 Task: In the Page almanac.pptxinsert a slide 'blank'insert the text box with the name 'Lawyer'insert the picture  Lawyer.png make the text  'bold'make the text  underlineand add the animation lines
Action: Mouse moved to (35, 100)
Screenshot: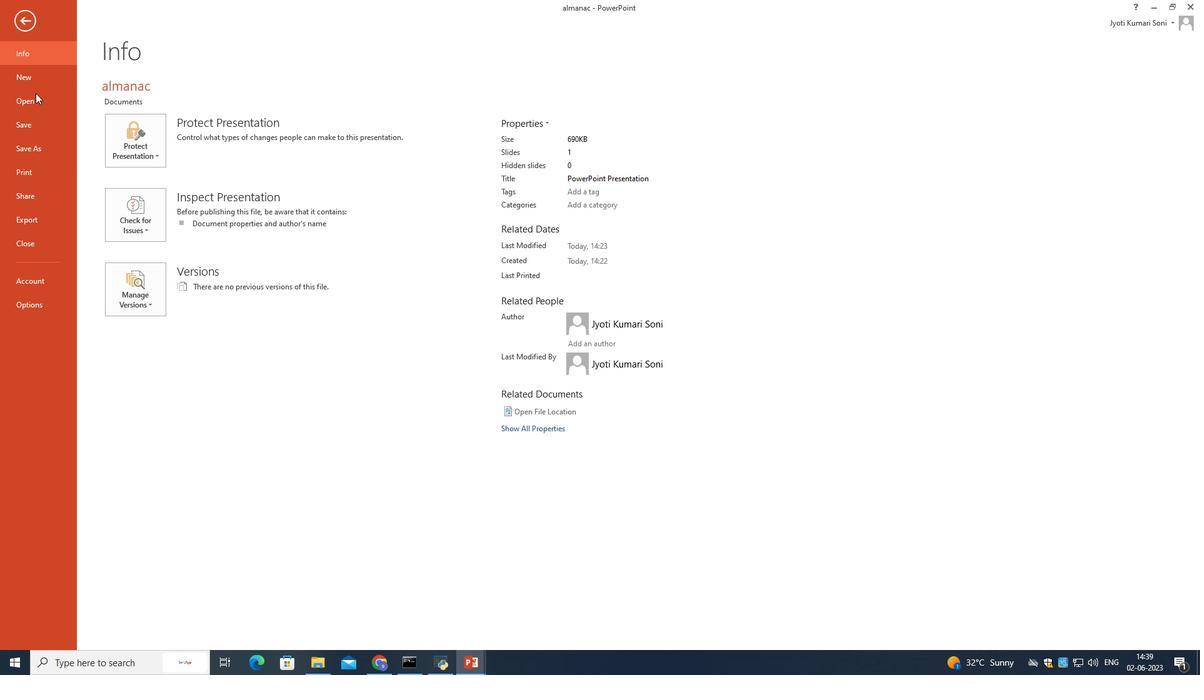 
Action: Mouse pressed left at (35, 100)
Screenshot: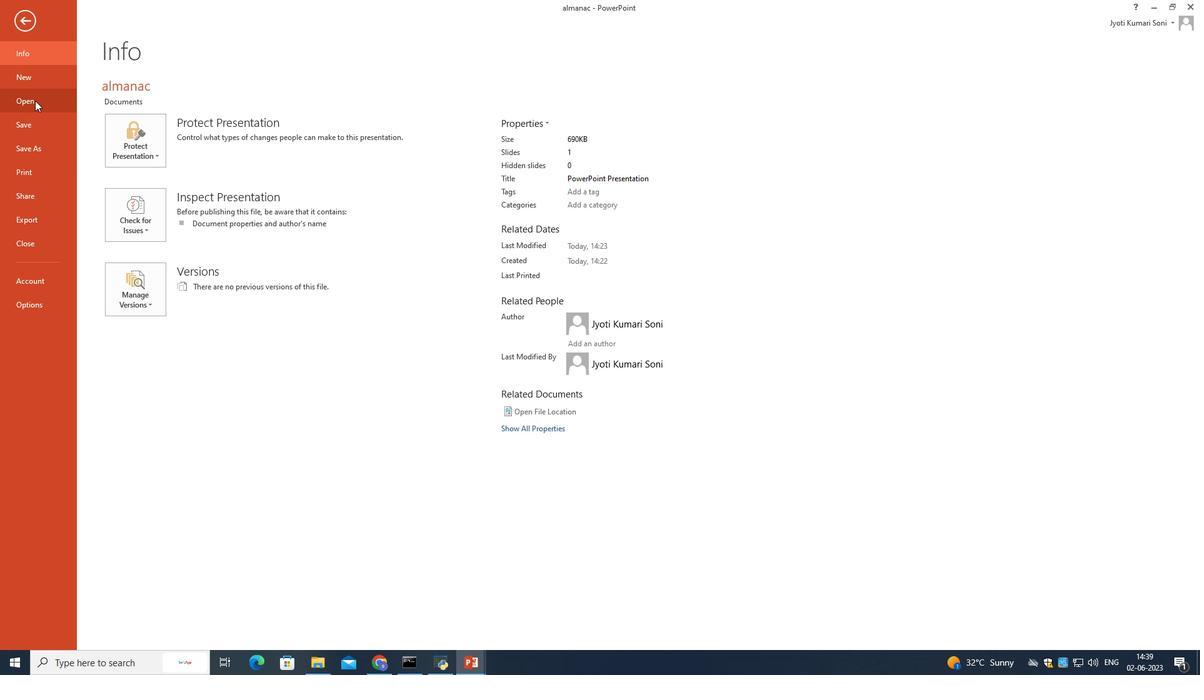 
Action: Mouse moved to (351, 118)
Screenshot: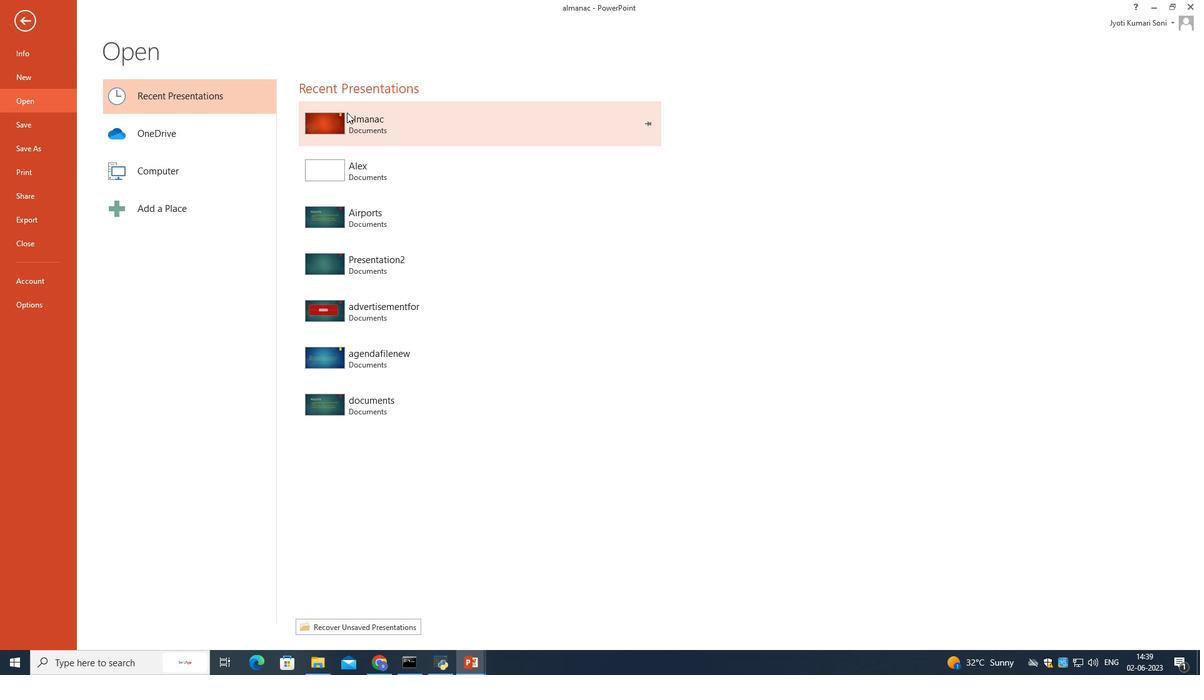 
Action: Mouse pressed left at (351, 118)
Screenshot: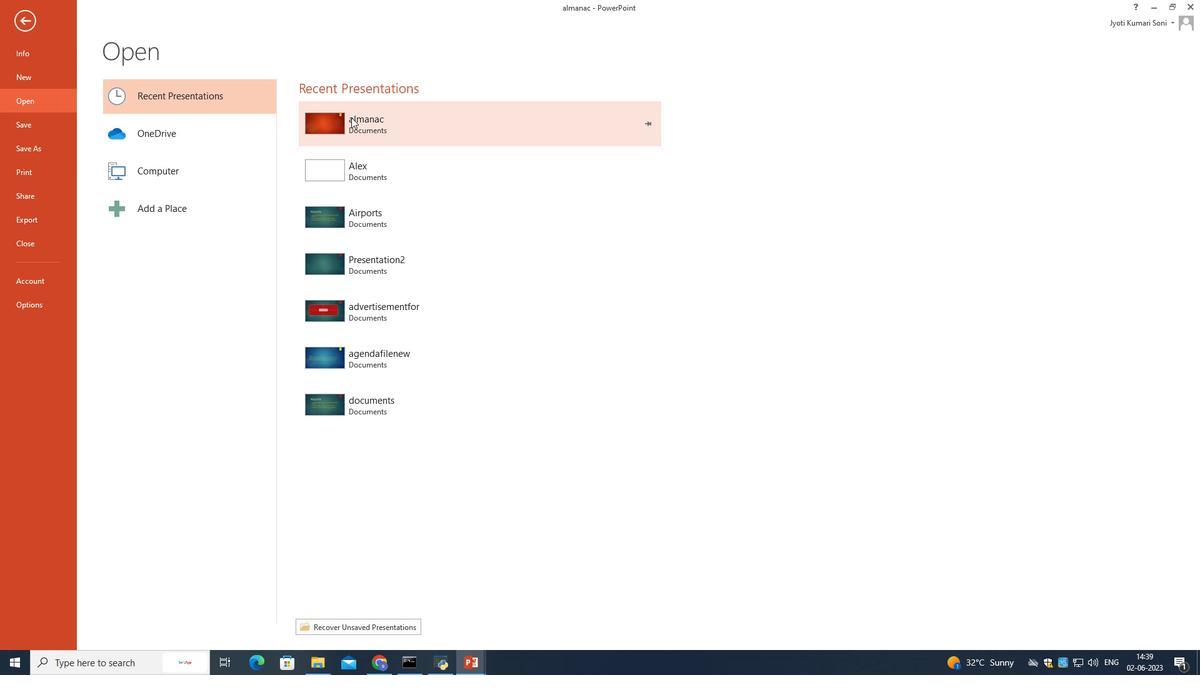 
Action: Mouse moved to (7, 66)
Screenshot: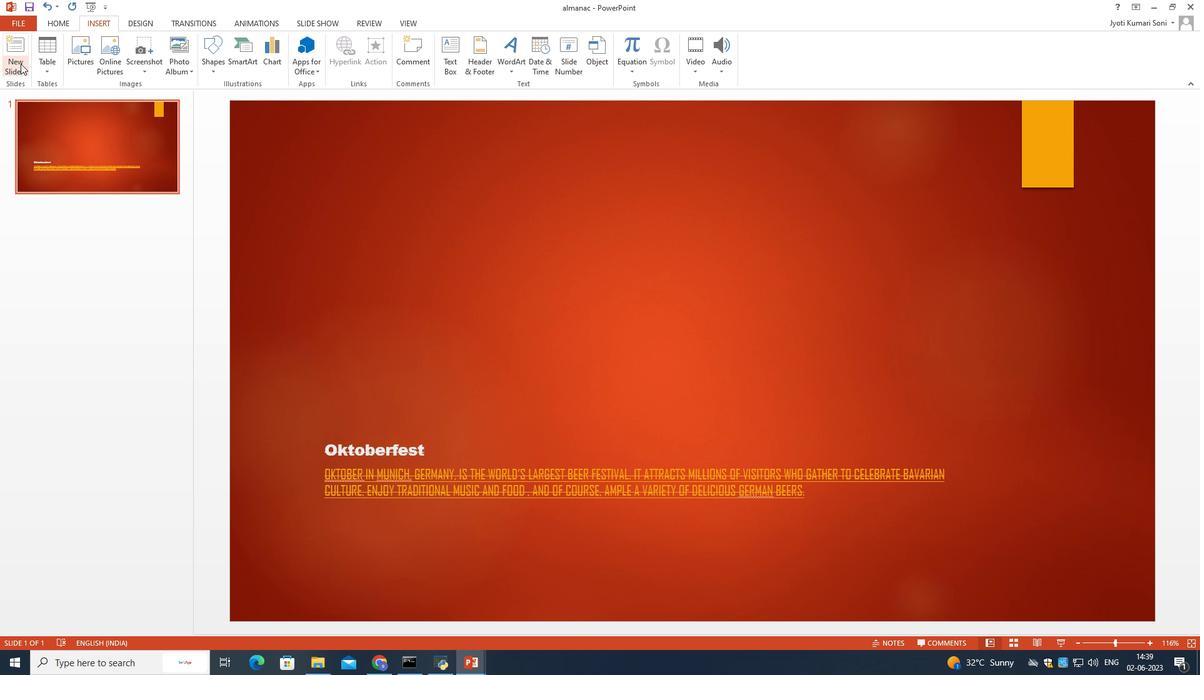 
Action: Mouse pressed left at (7, 66)
Screenshot: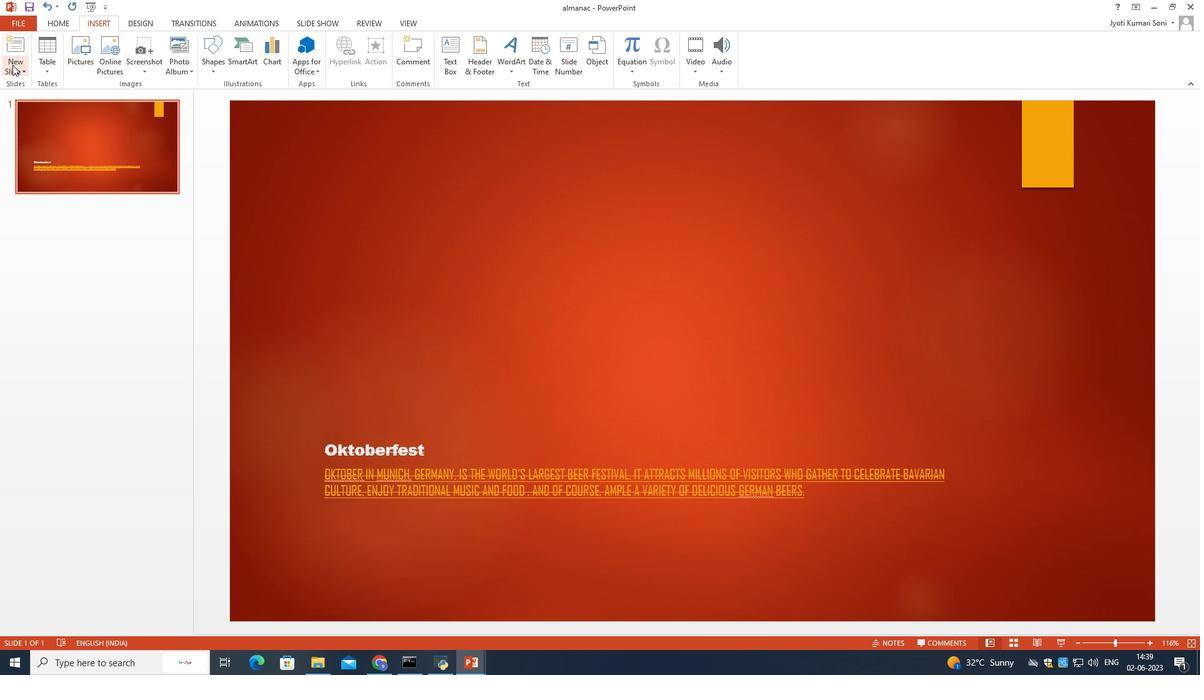 
Action: Mouse moved to (35, 220)
Screenshot: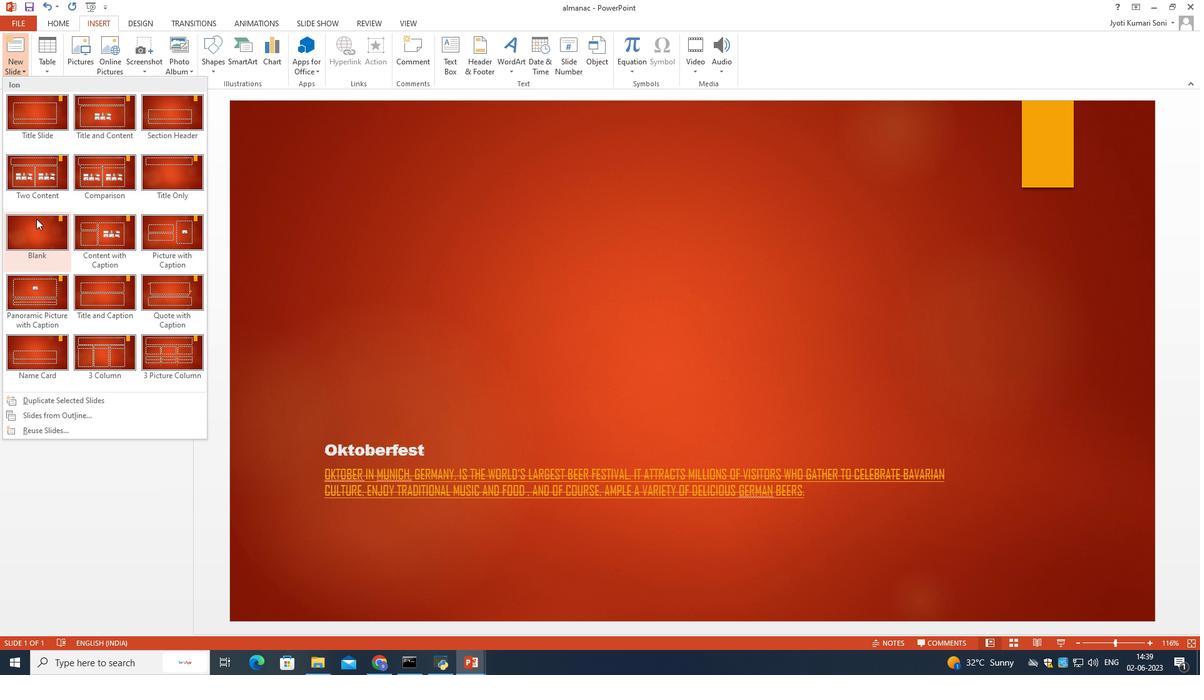 
Action: Mouse pressed left at (35, 220)
Screenshot: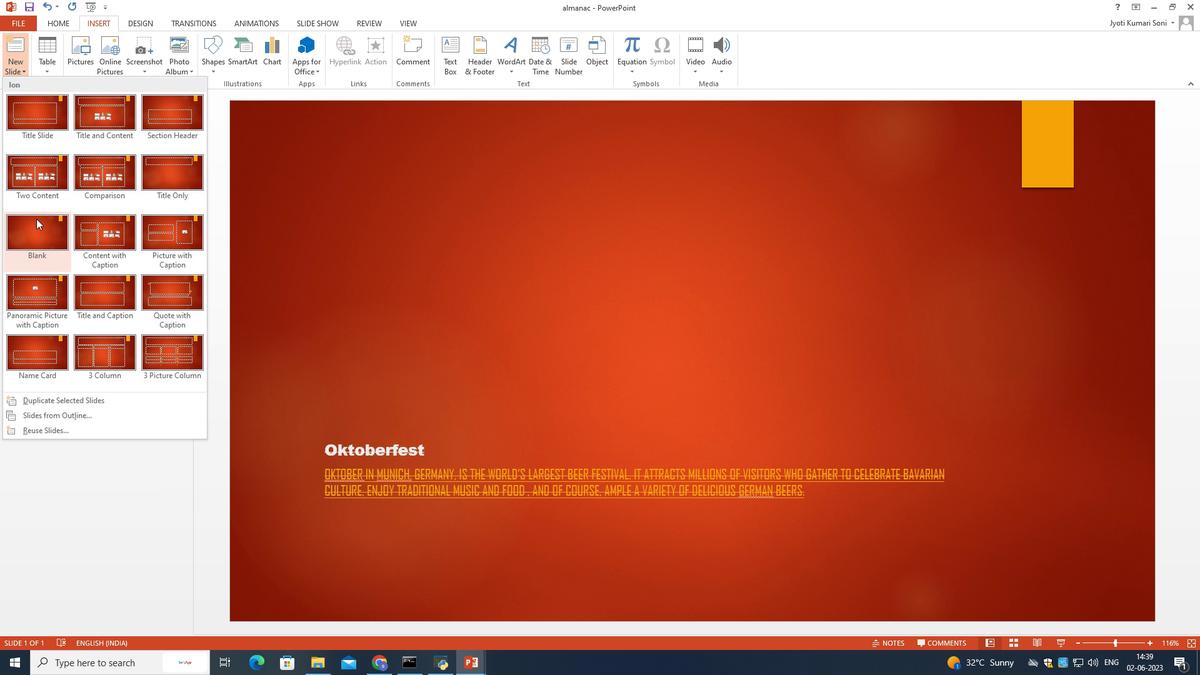 
Action: Mouse moved to (218, 61)
Screenshot: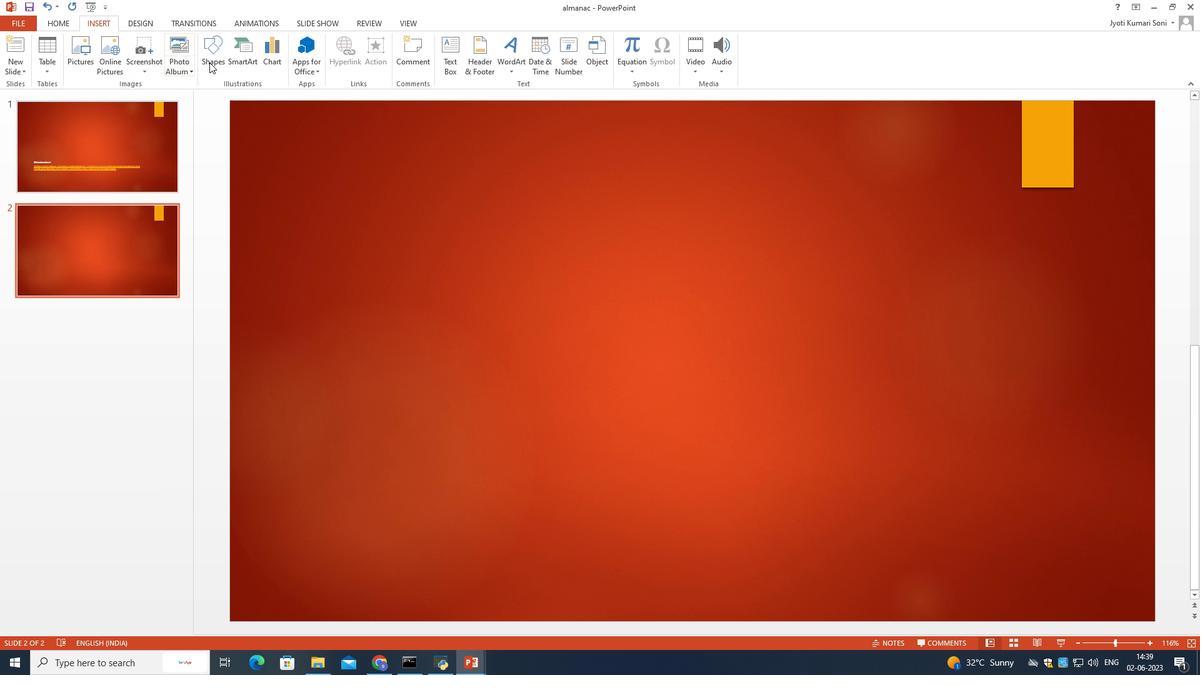 
Action: Mouse pressed left at (218, 61)
Screenshot: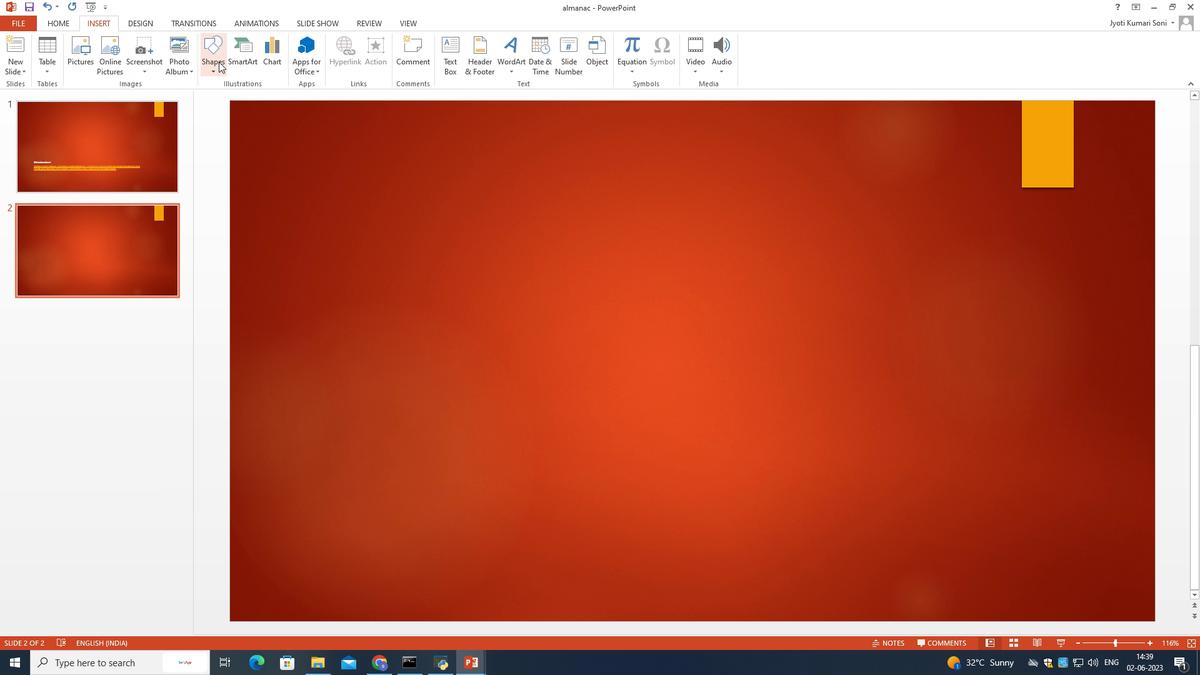 
Action: Mouse moved to (293, 96)
Screenshot: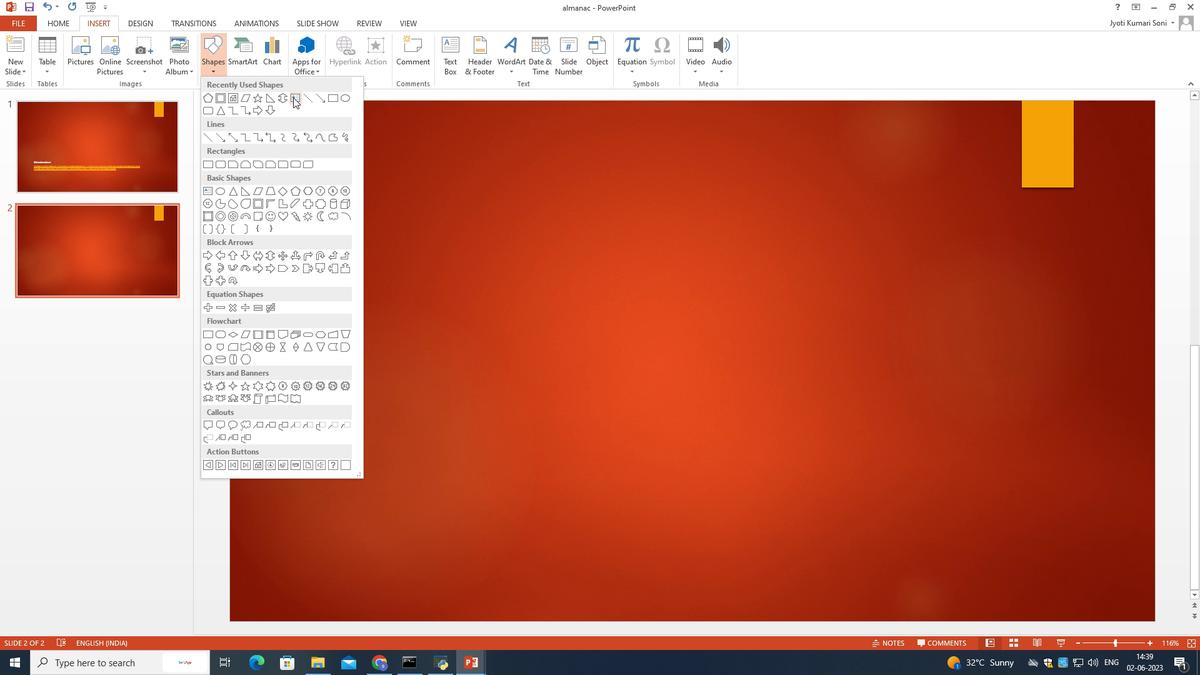 
Action: Mouse pressed left at (293, 96)
Screenshot: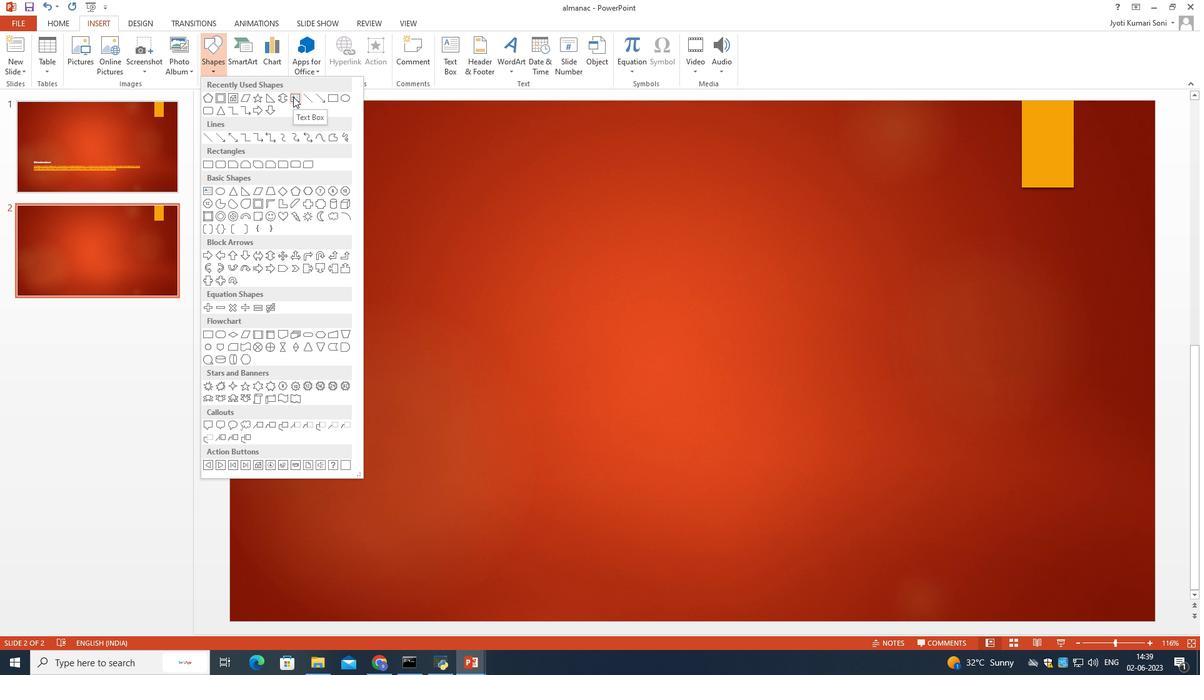 
Action: Mouse moved to (276, 145)
Screenshot: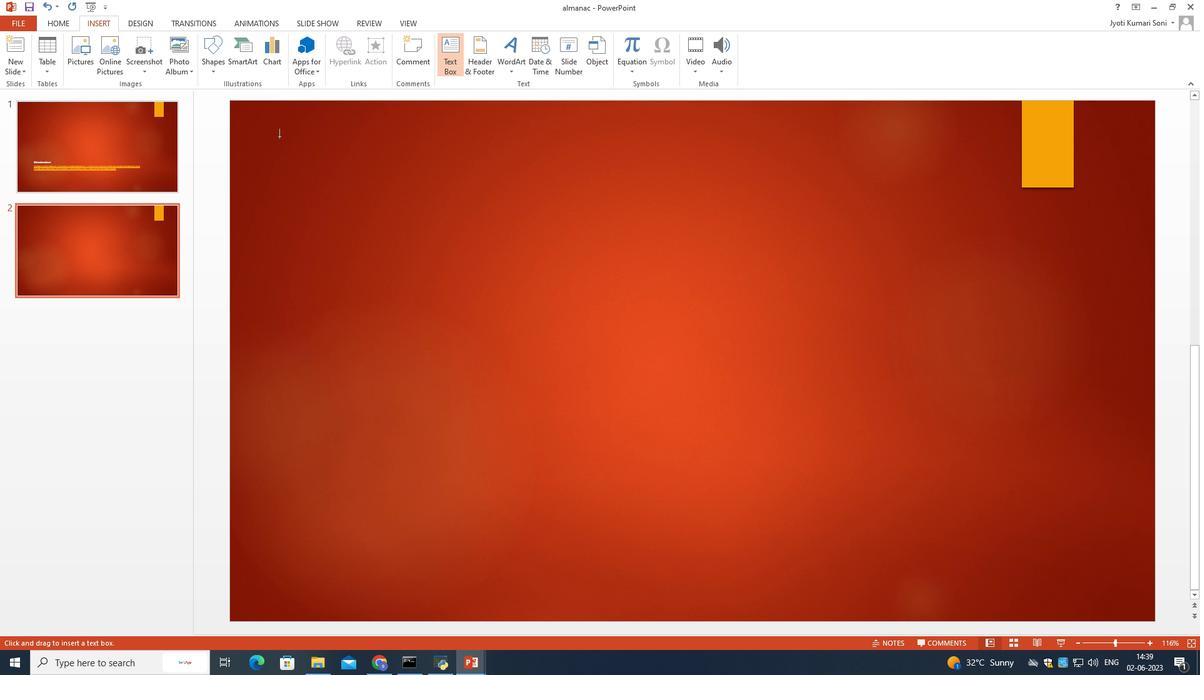 
Action: Mouse pressed left at (276, 145)
Screenshot: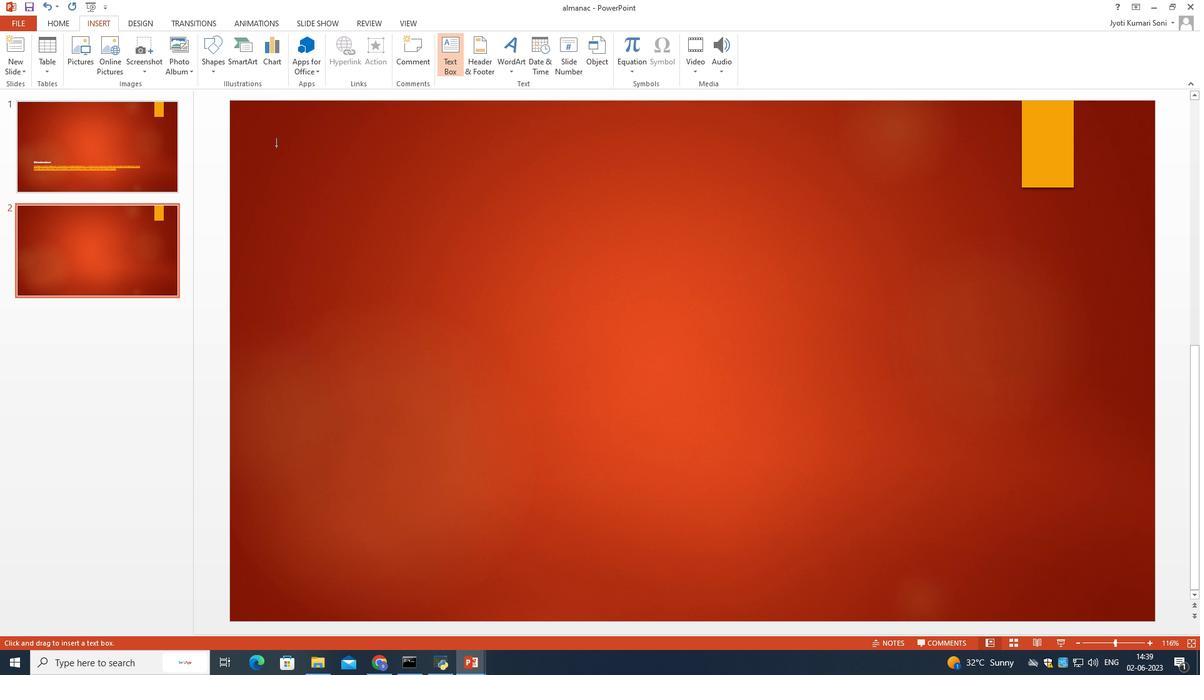 
Action: Mouse moved to (291, 143)
Screenshot: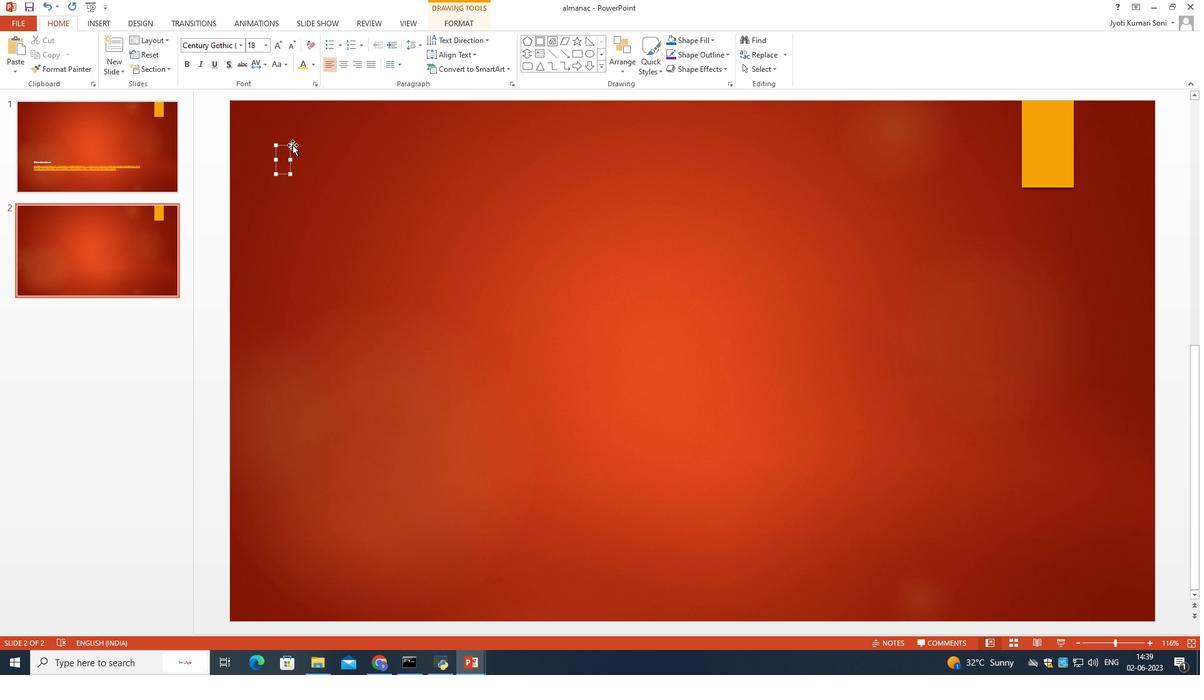 
Action: Mouse pressed left at (291, 143)
Screenshot: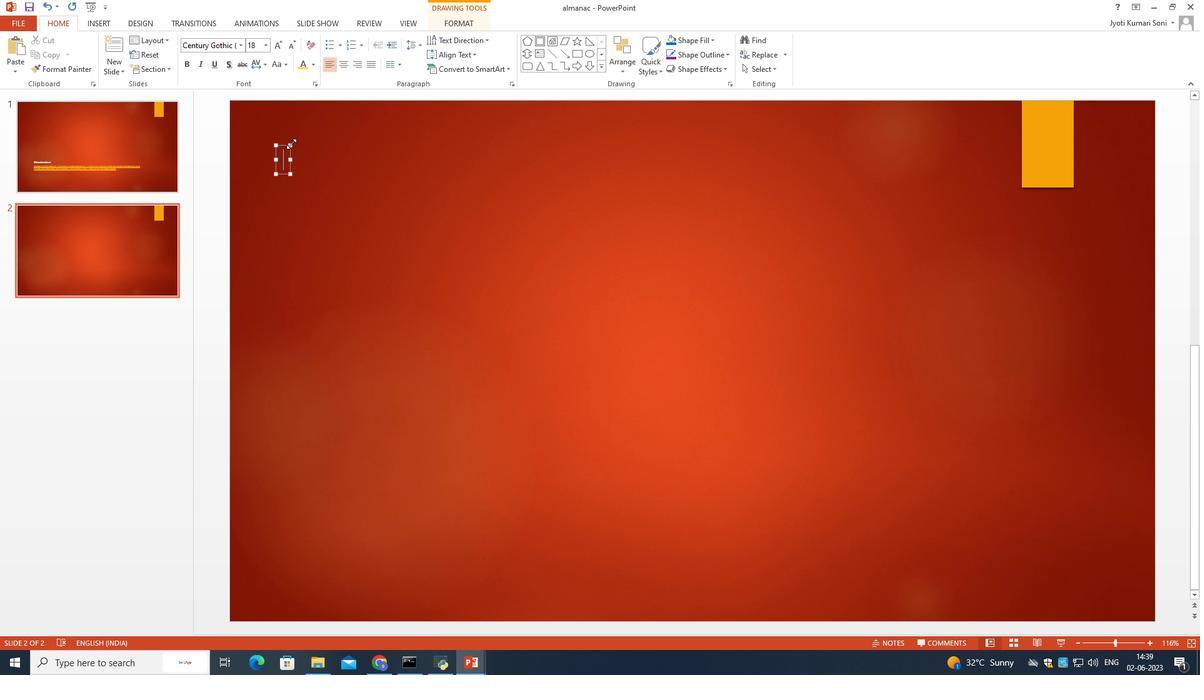 
Action: Mouse moved to (587, 136)
Screenshot: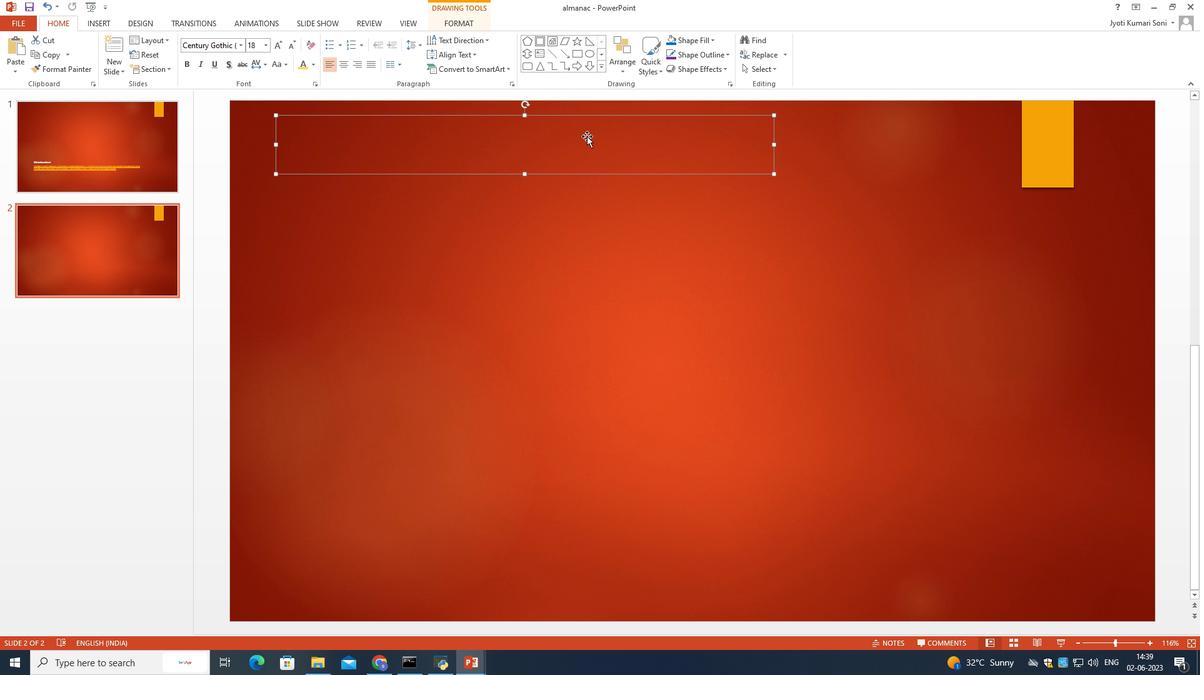 
Action: Mouse pressed left at (587, 136)
Screenshot: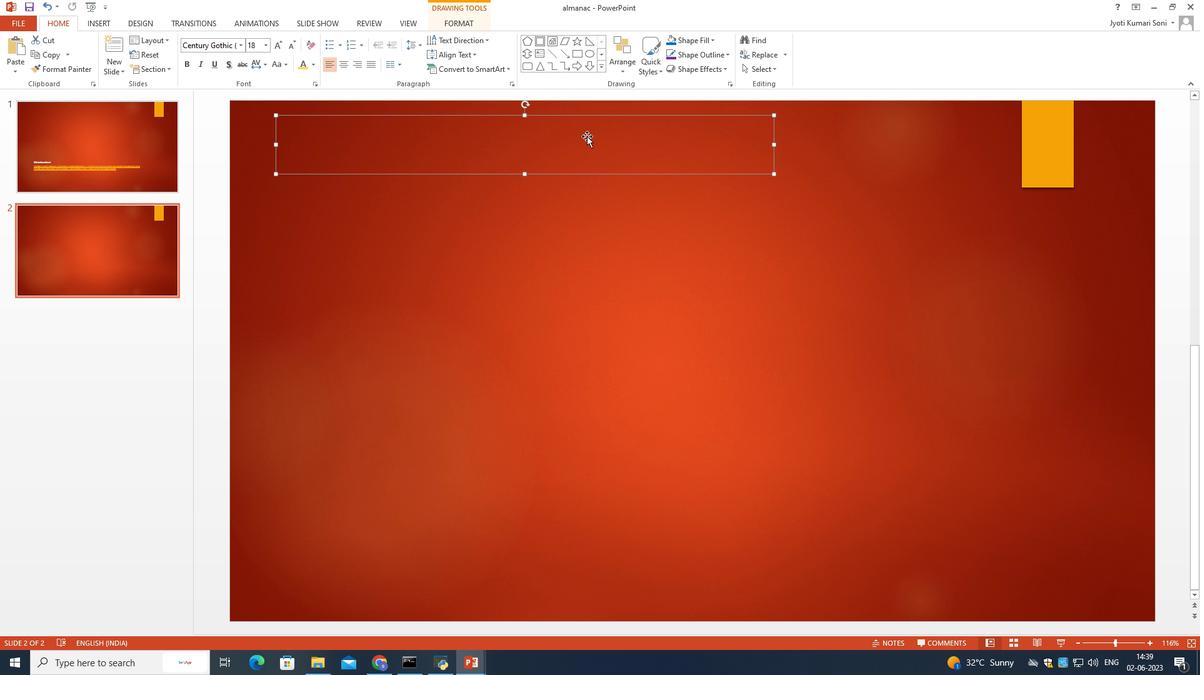 
Action: Mouse moved to (695, 138)
Screenshot: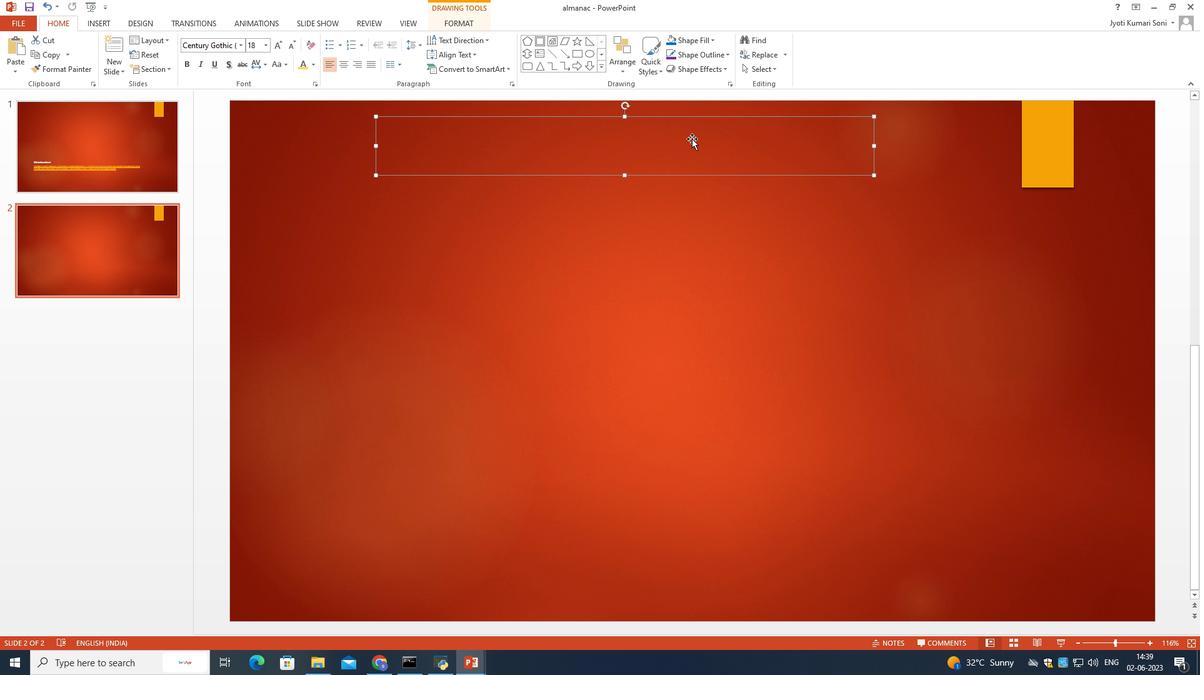 
Action: Mouse pressed left at (695, 138)
Screenshot: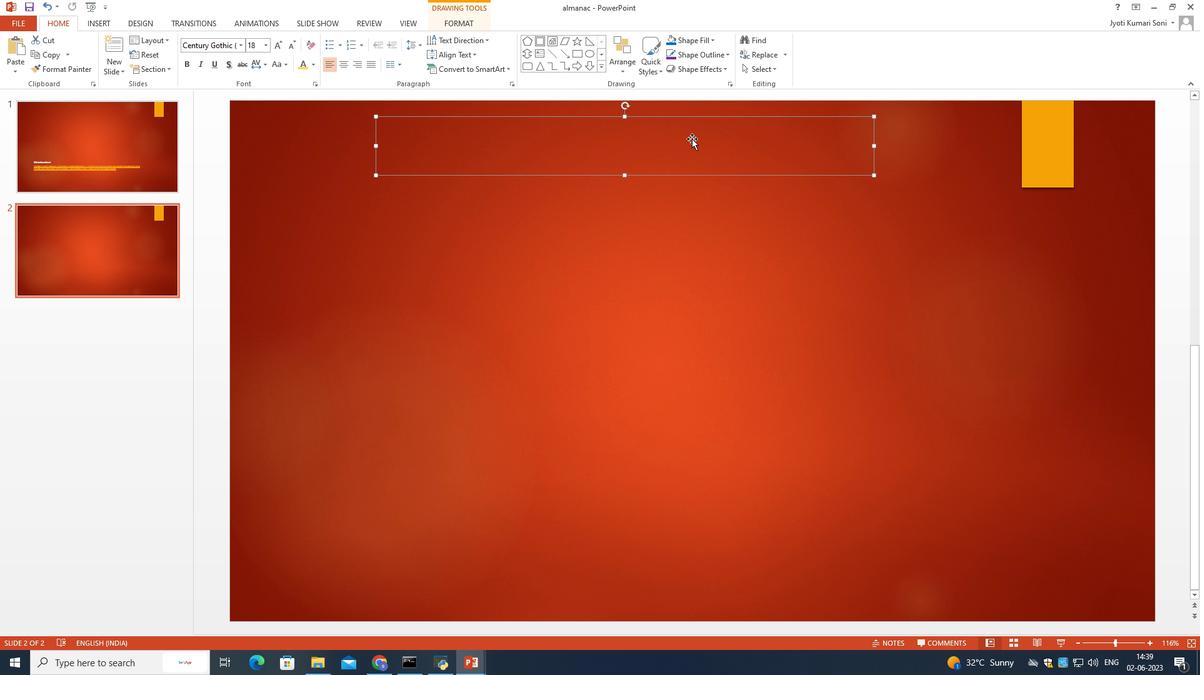 
Action: Mouse moved to (727, 137)
Screenshot: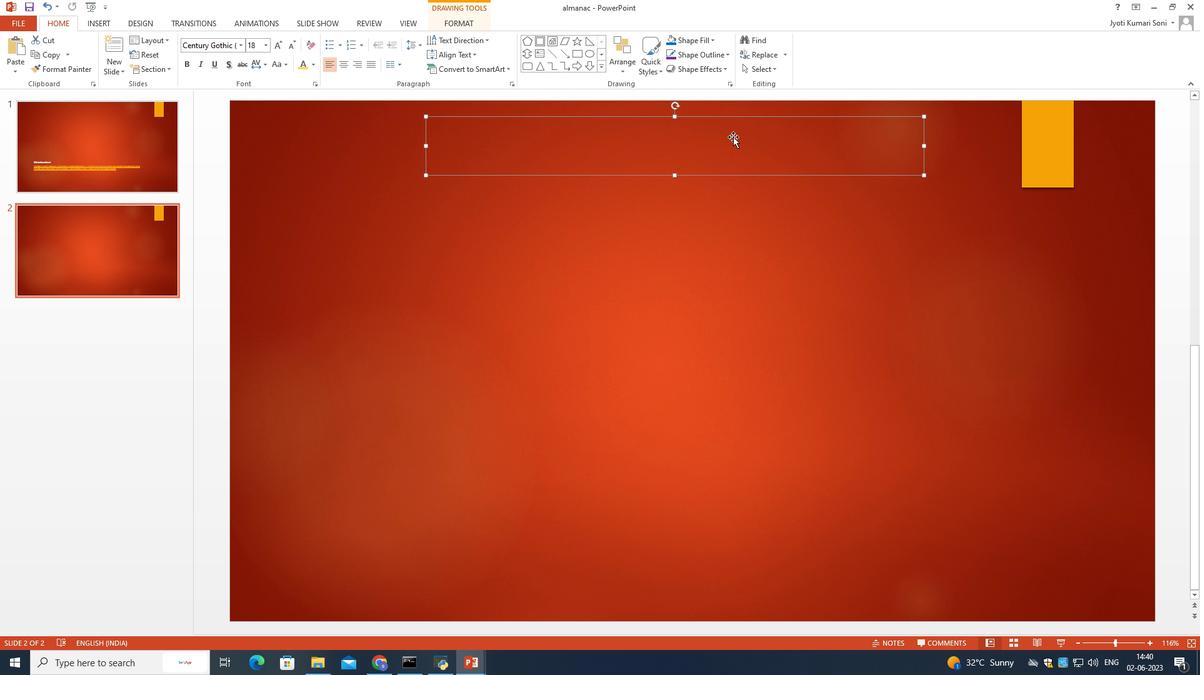 
Action: Mouse pressed right at (727, 137)
Screenshot: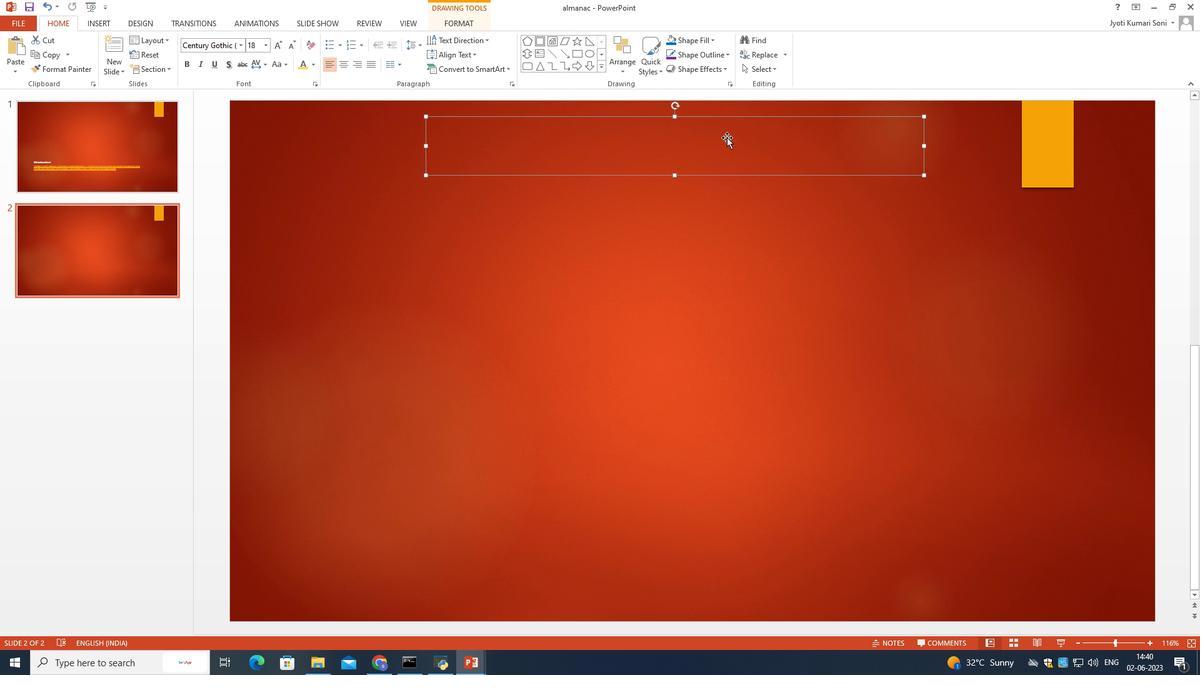 
Action: Mouse moved to (751, 208)
Screenshot: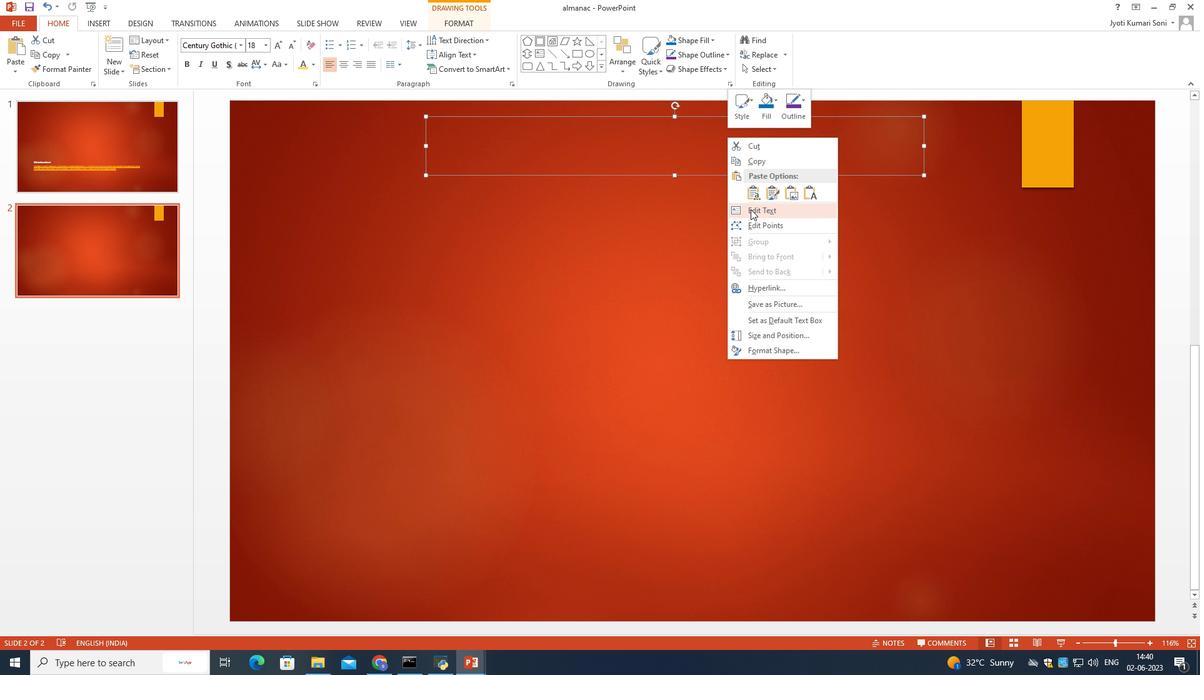 
Action: Mouse pressed left at (751, 208)
Screenshot: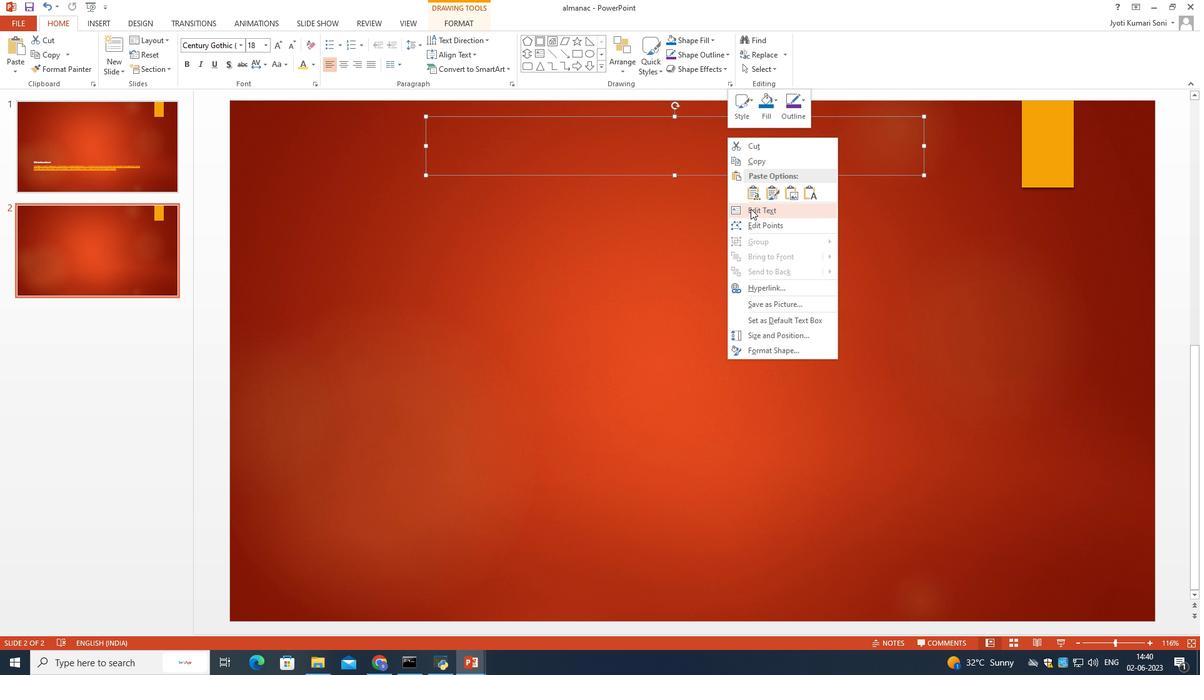
Action: Mouse moved to (748, 208)
Screenshot: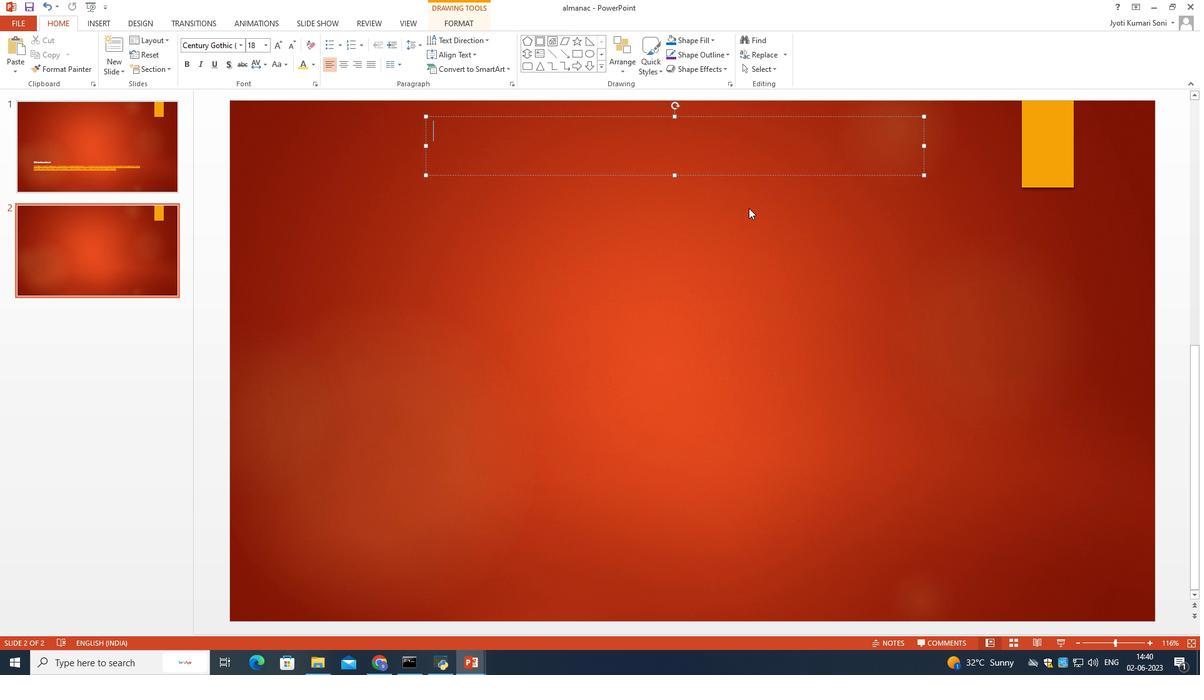 
Action: Key pressed <Key.shift>Lawyer
Screenshot: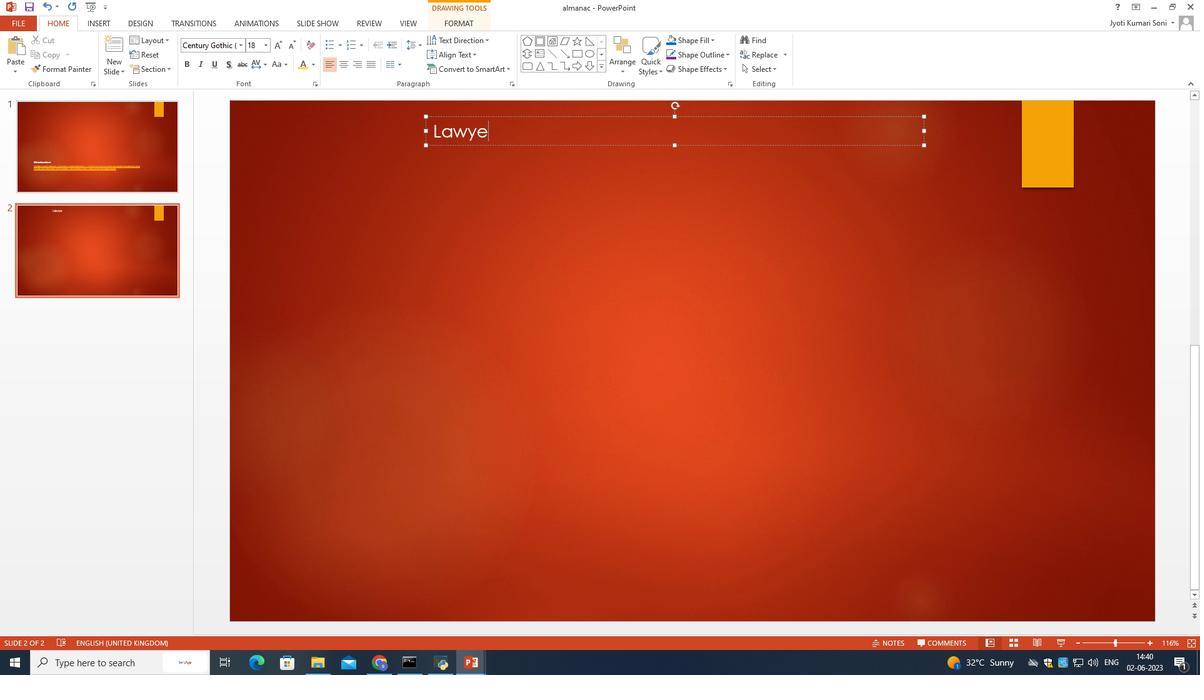 
Action: Mouse moved to (547, 173)
Screenshot: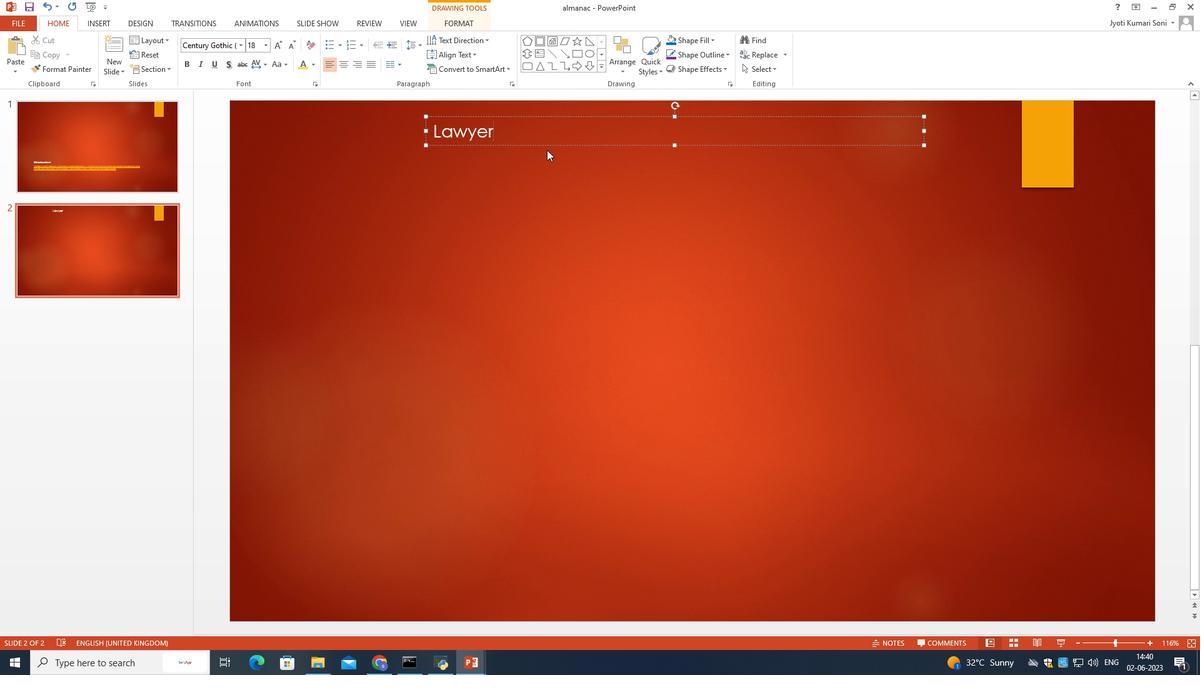 
Action: Mouse pressed left at (547, 173)
Screenshot: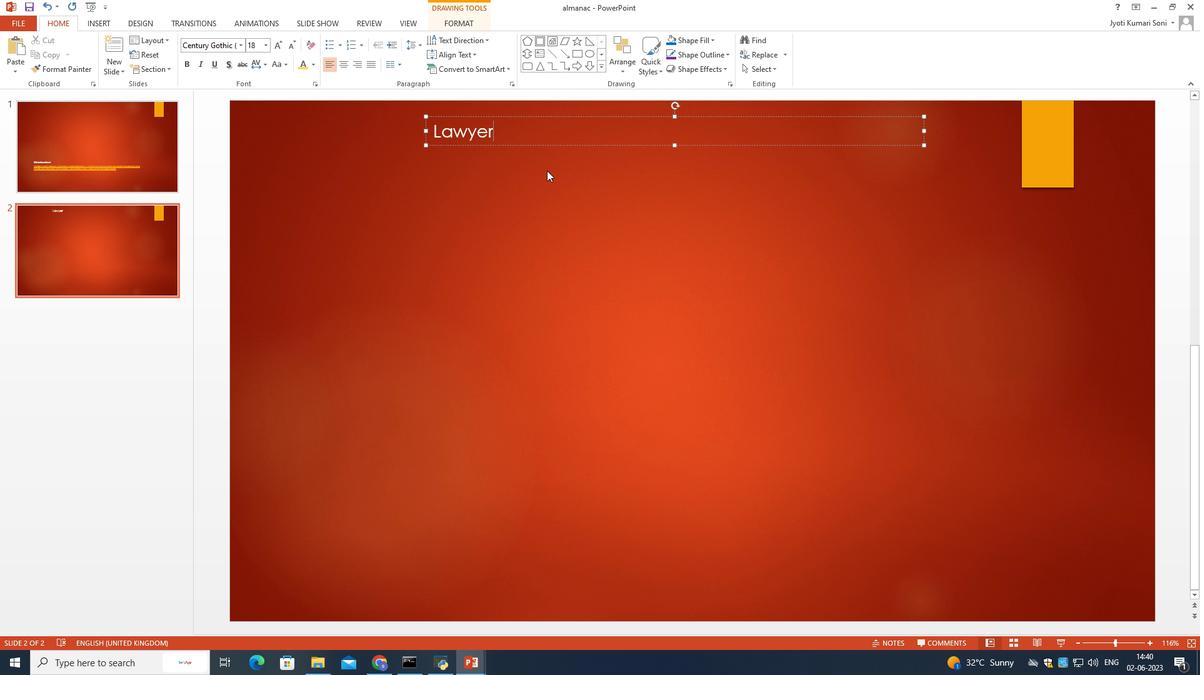 
Action: Mouse moved to (103, 14)
Screenshot: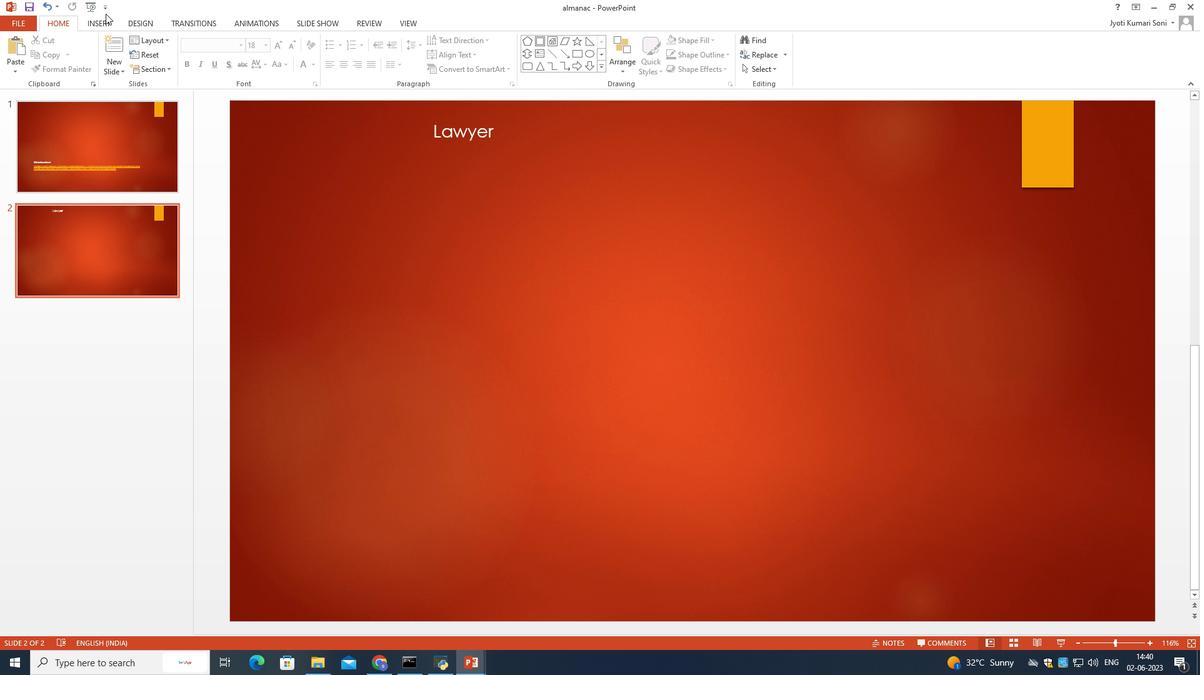
Action: Mouse pressed left at (103, 14)
Screenshot: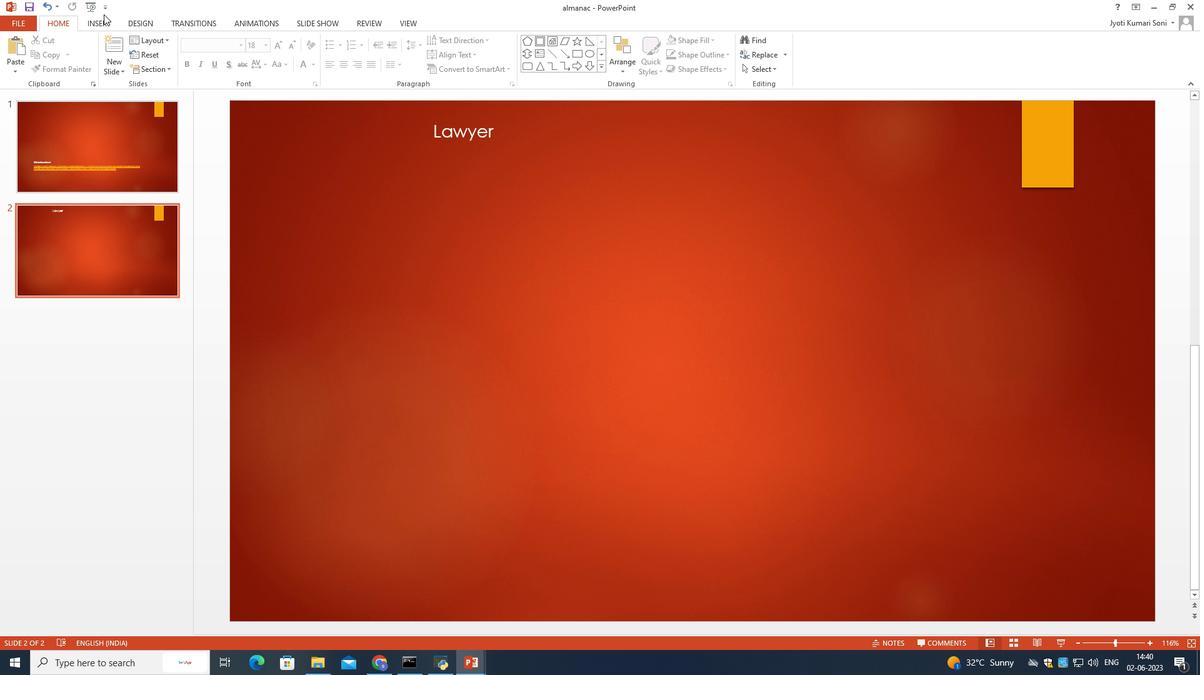 
Action: Mouse moved to (100, 22)
Screenshot: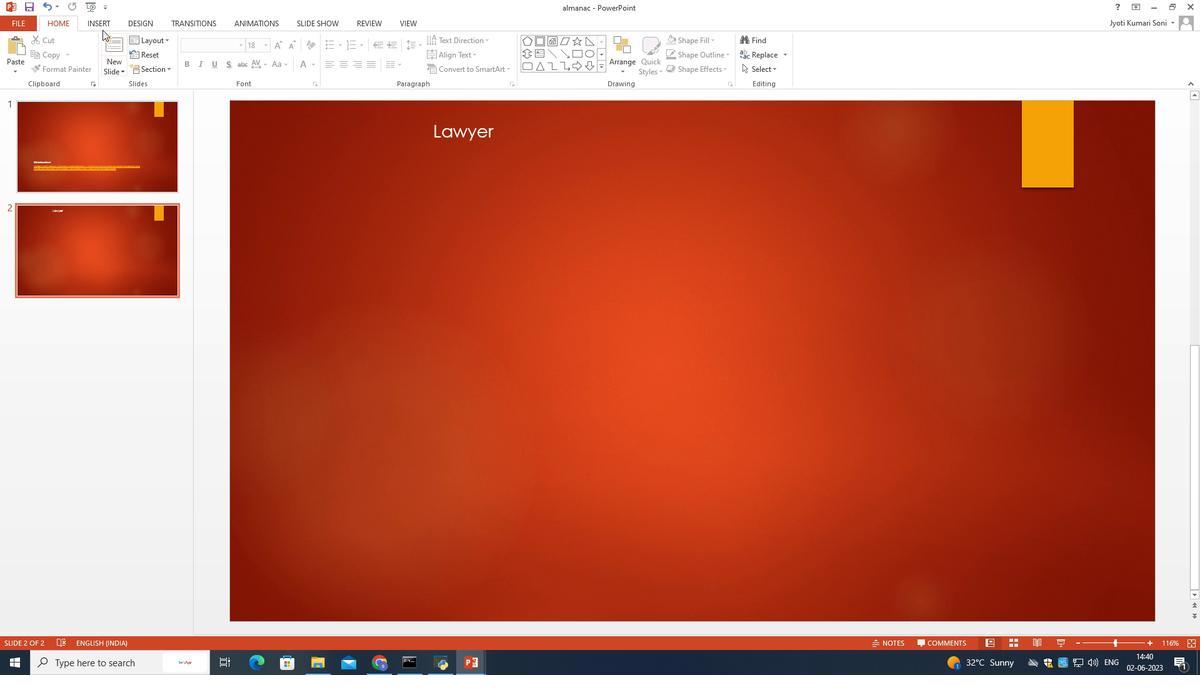 
Action: Mouse pressed left at (100, 22)
Screenshot: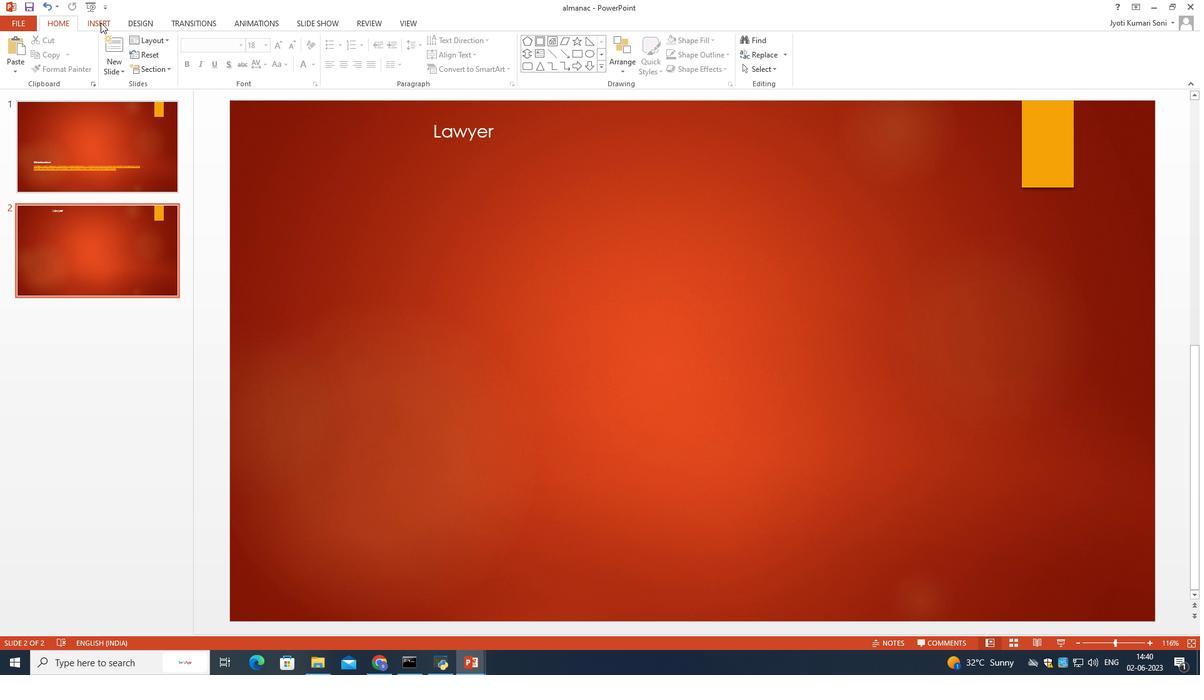 
Action: Mouse moved to (80, 49)
Screenshot: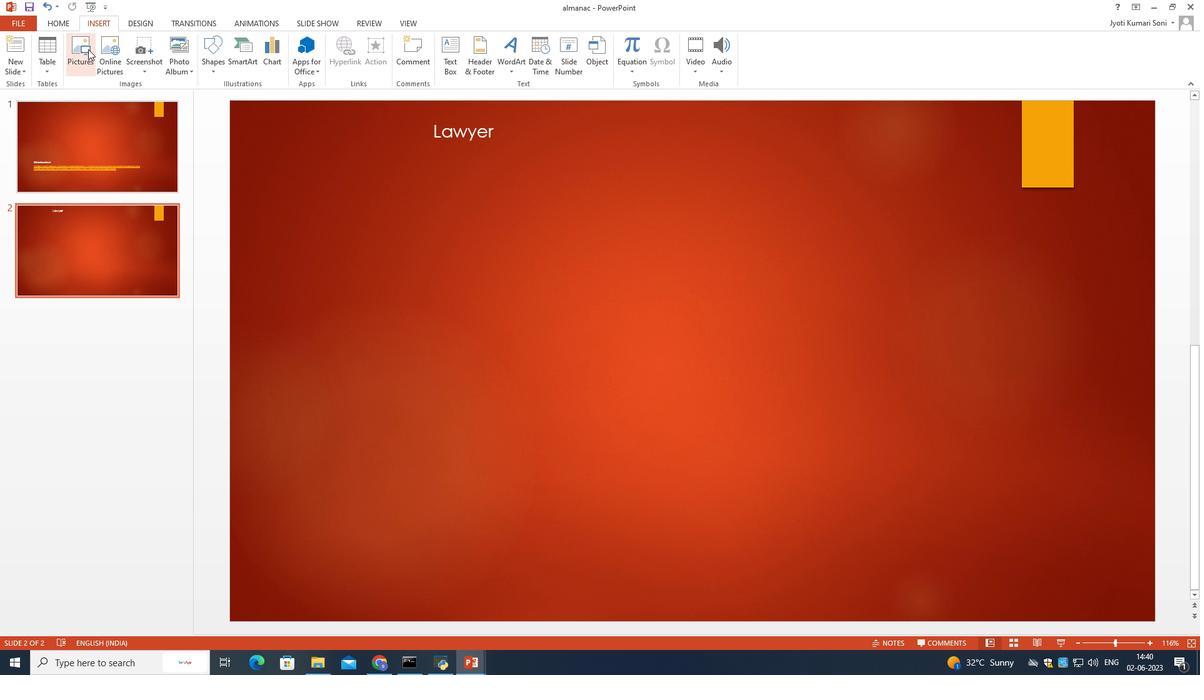 
Action: Mouse pressed left at (80, 49)
Screenshot: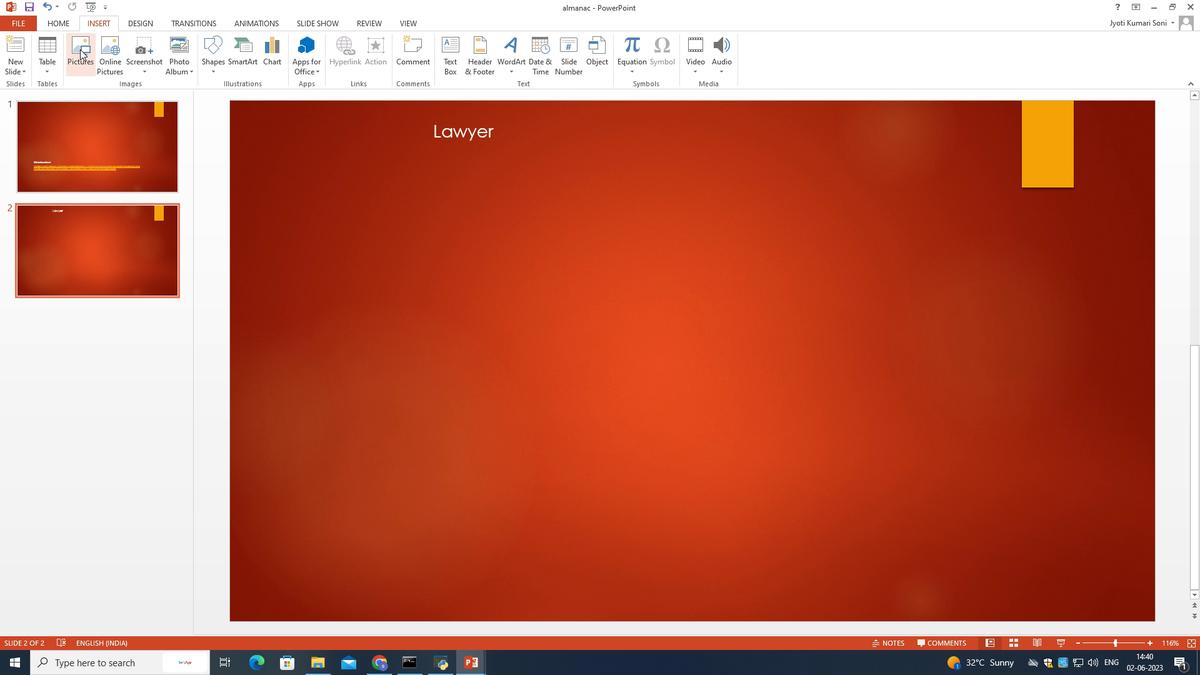 
Action: Mouse moved to (148, 103)
Screenshot: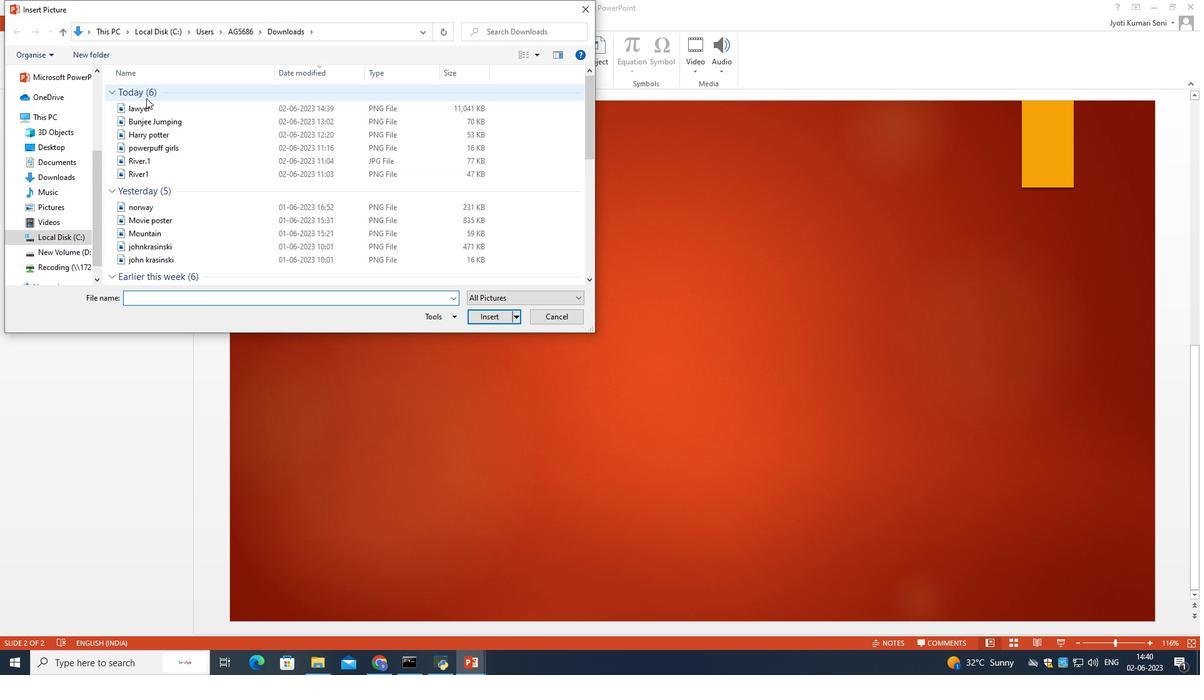 
Action: Mouse pressed left at (148, 103)
Screenshot: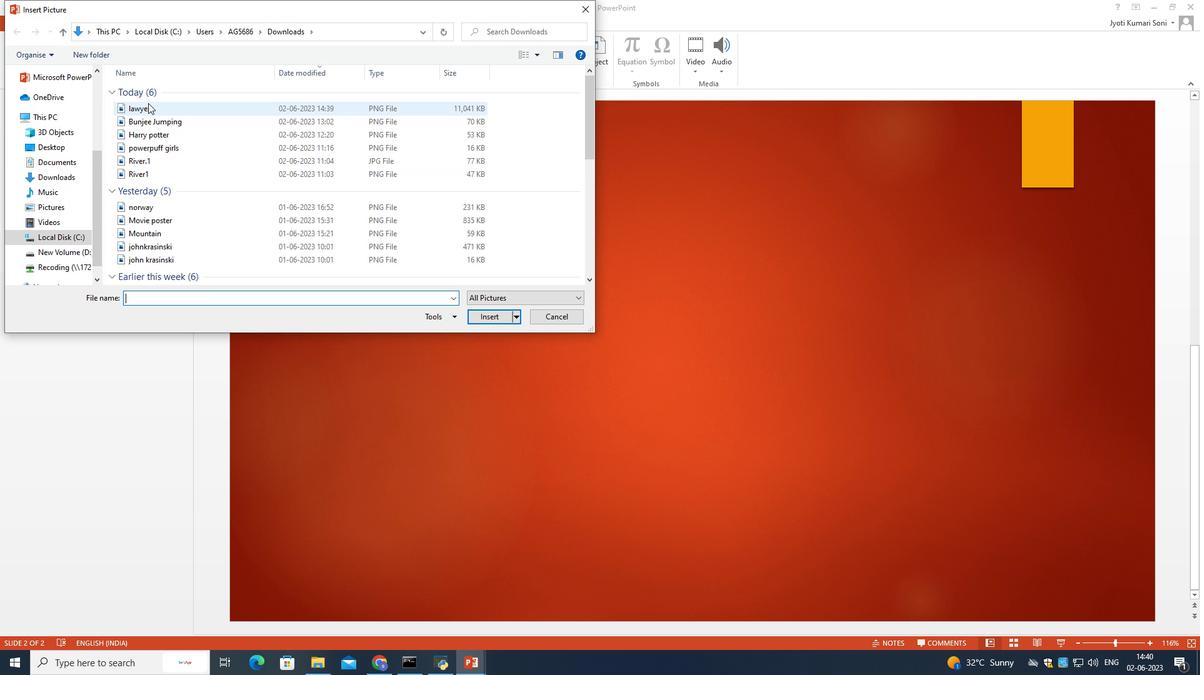 
Action: Mouse moved to (489, 314)
Screenshot: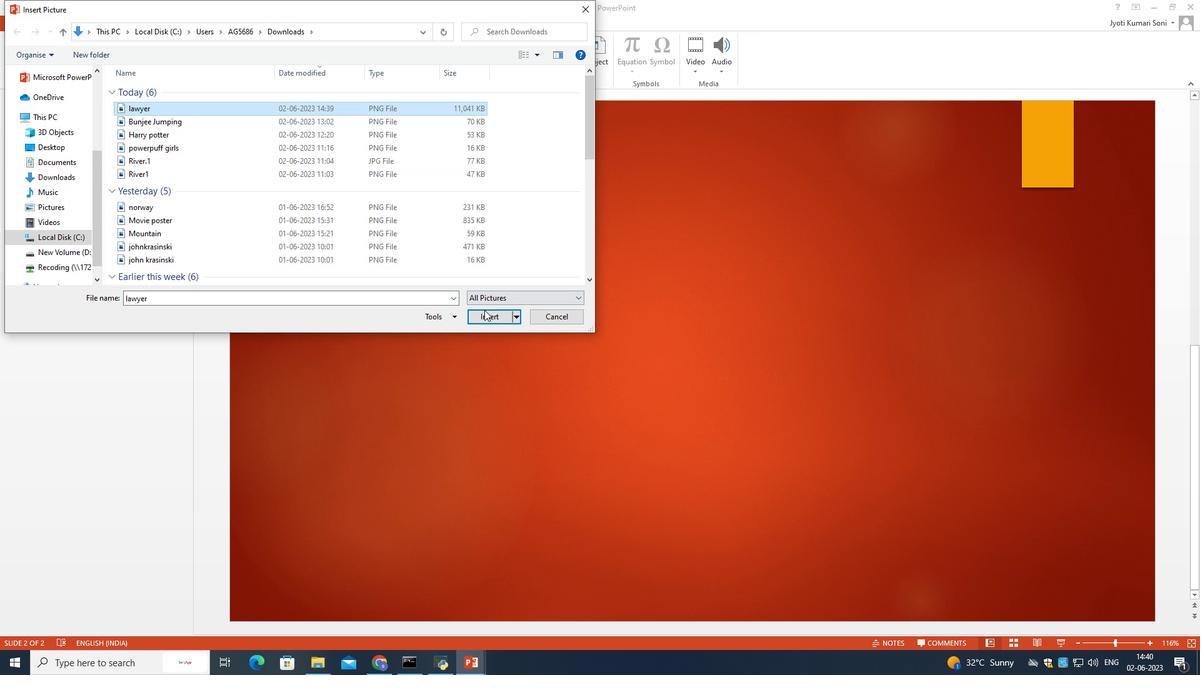 
Action: Mouse pressed left at (489, 314)
Screenshot: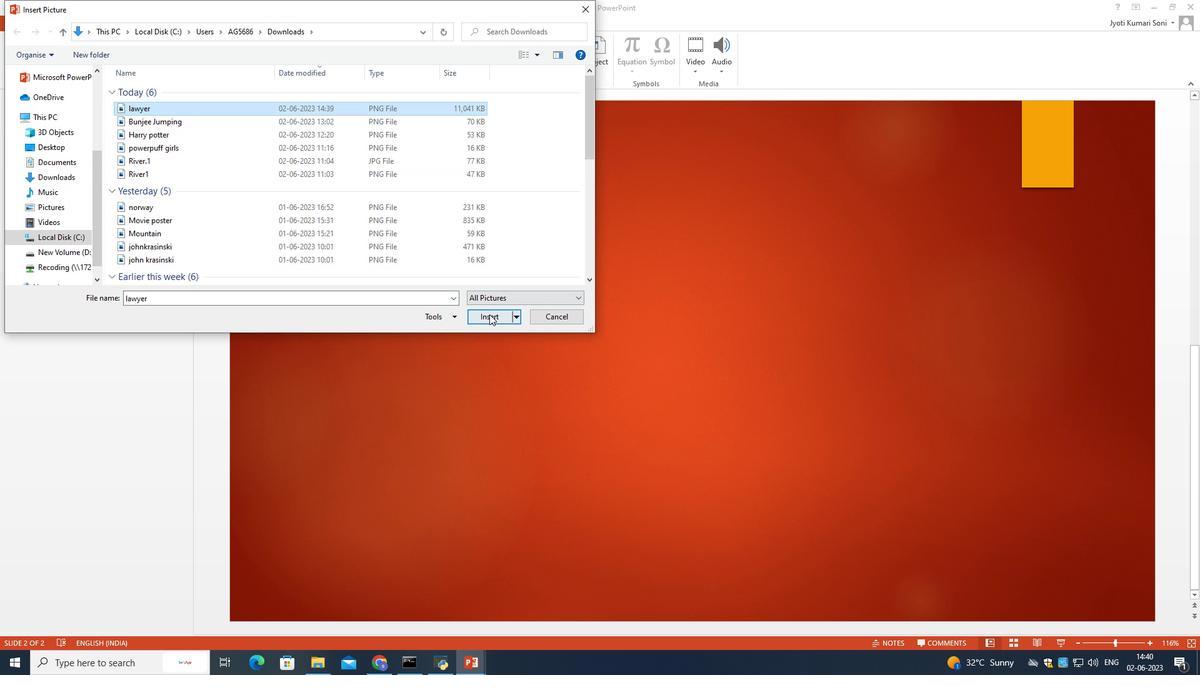 
Action: Mouse moved to (475, 288)
Screenshot: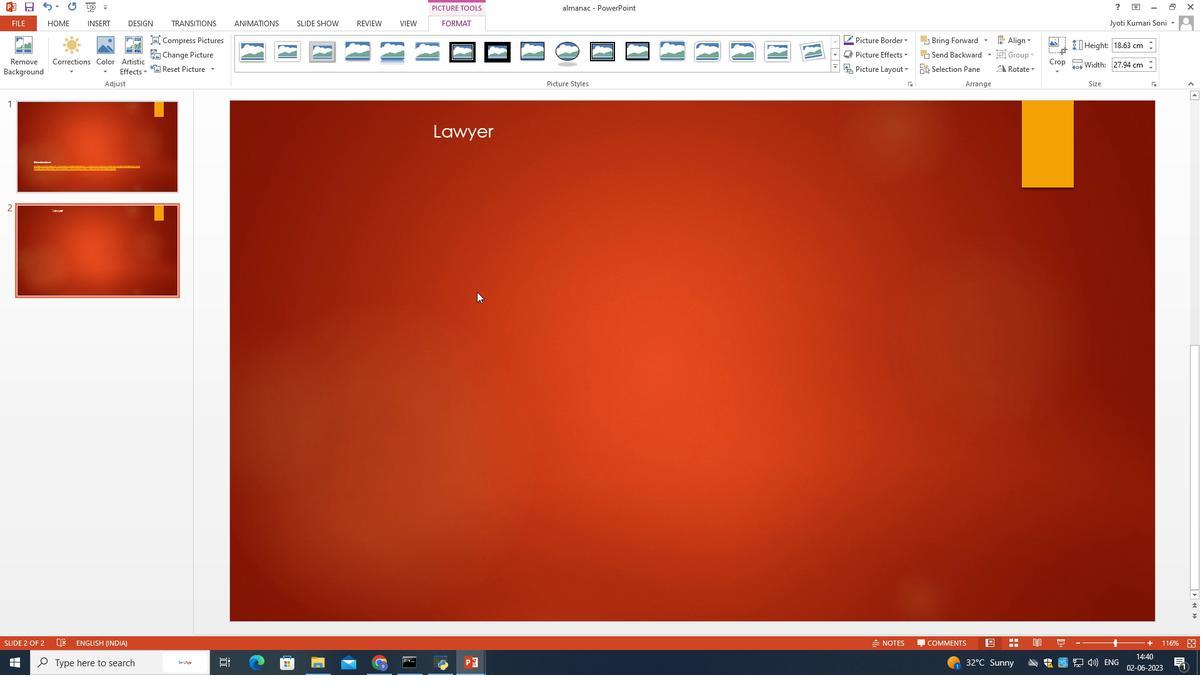 
Action: Mouse pressed left at (475, 288)
Screenshot: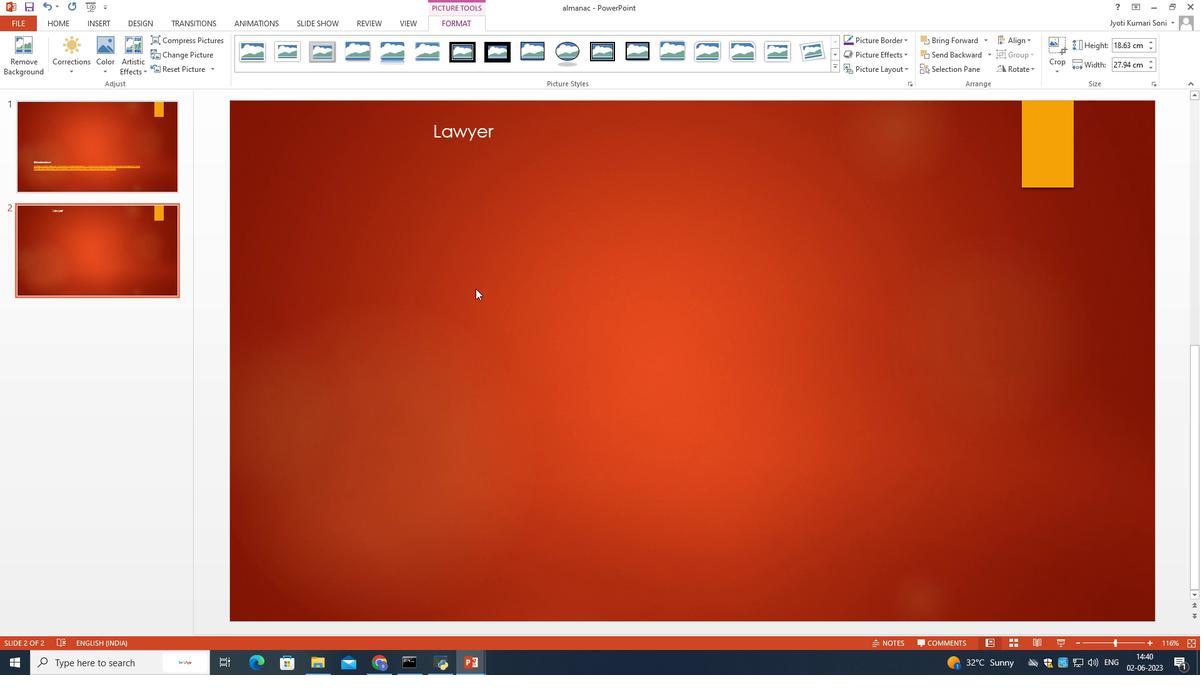 
Action: Mouse moved to (489, 285)
Screenshot: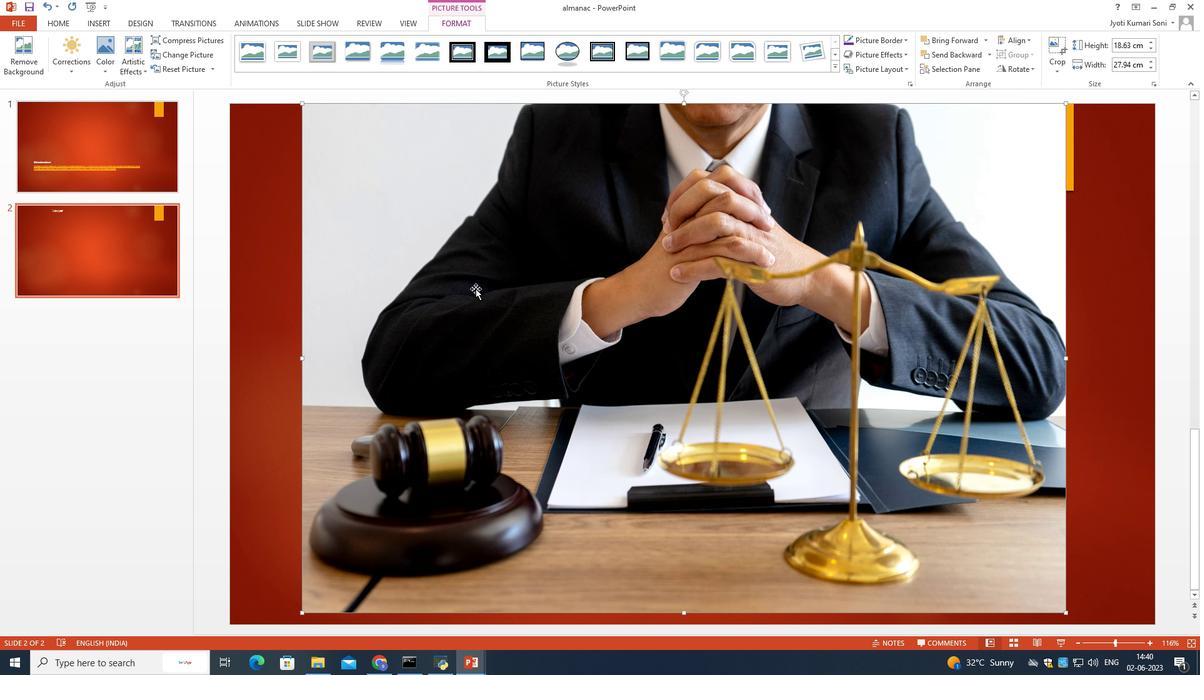 
Action: Mouse pressed left at (489, 285)
Screenshot: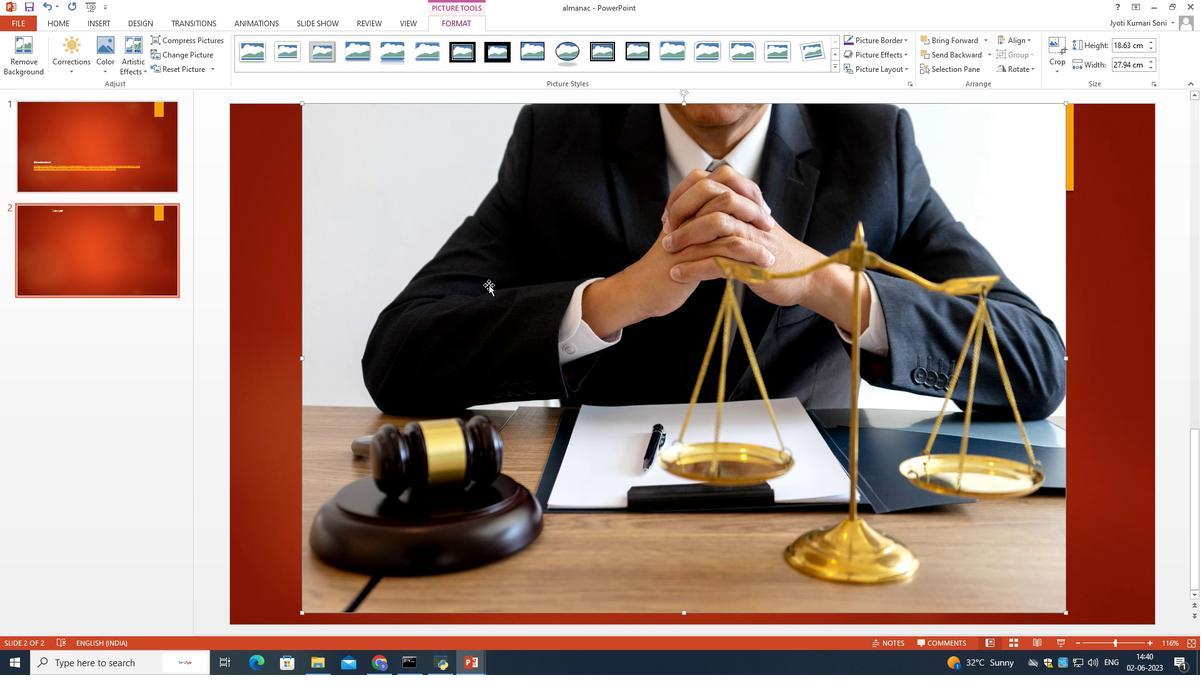 
Action: Mouse moved to (303, 103)
Screenshot: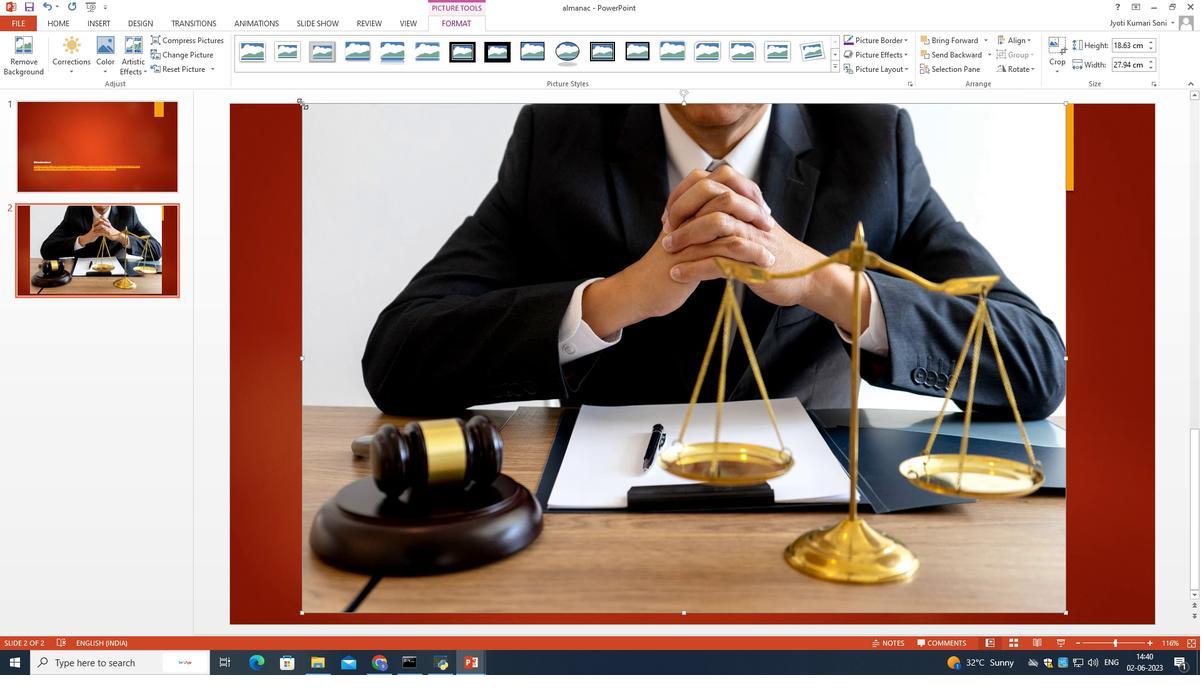 
Action: Mouse pressed left at (303, 103)
Screenshot: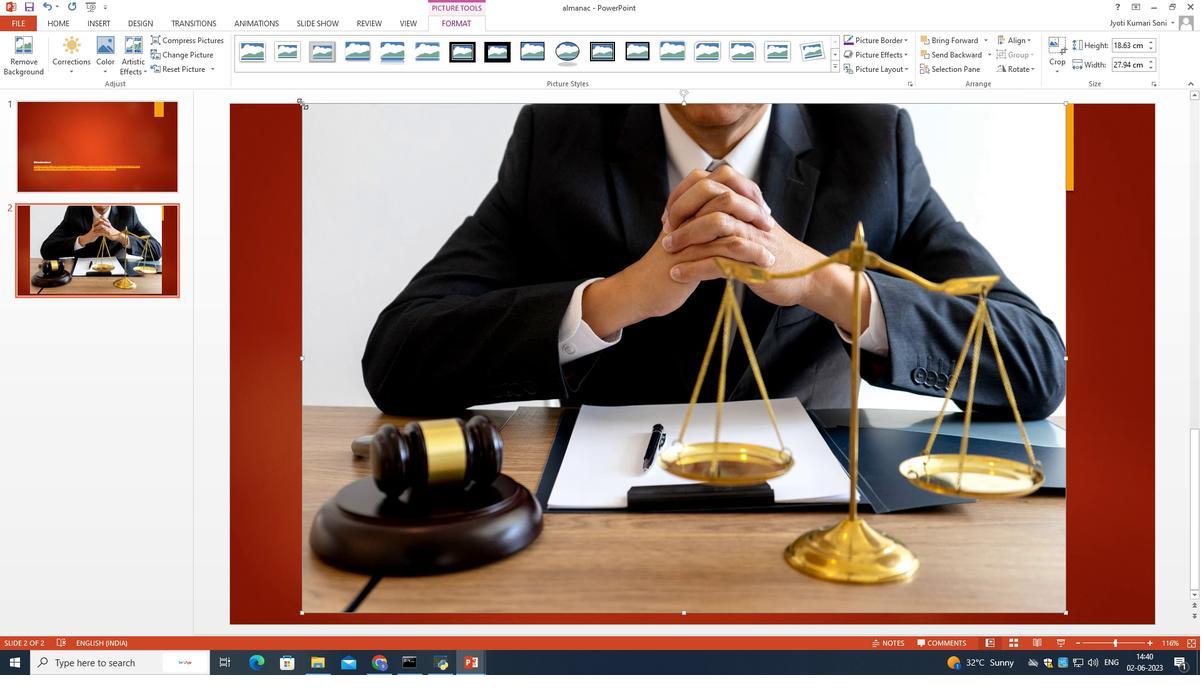 
Action: Mouse moved to (650, 315)
Screenshot: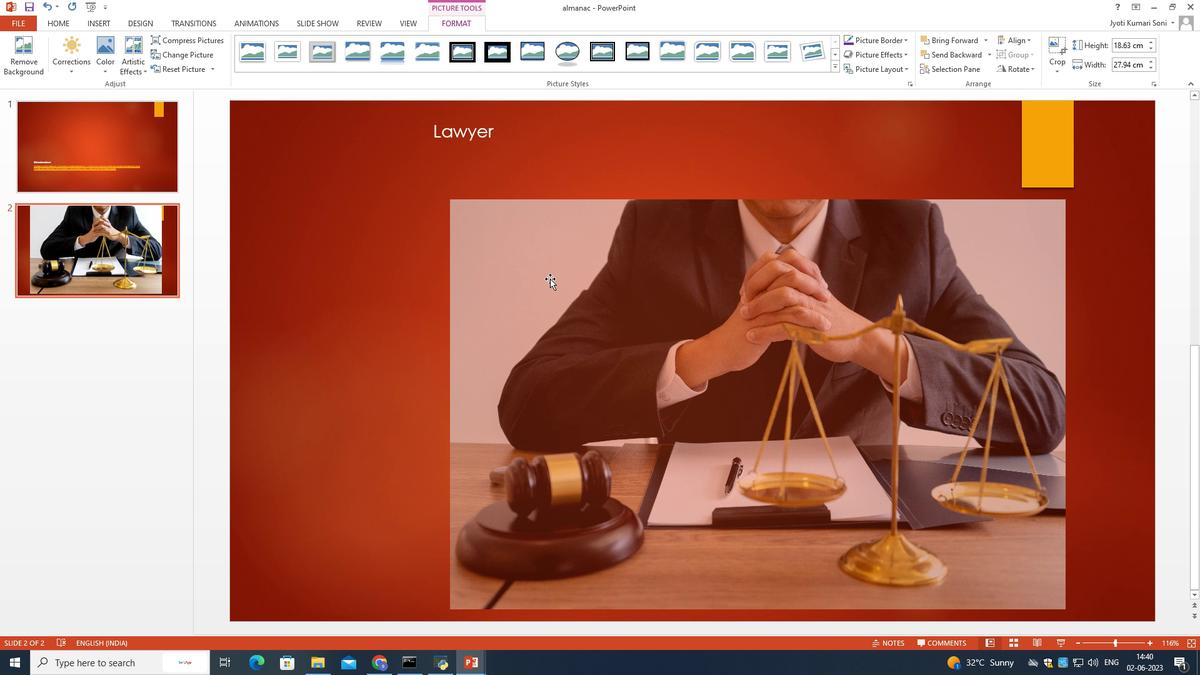 
Action: Mouse pressed left at (650, 315)
Screenshot: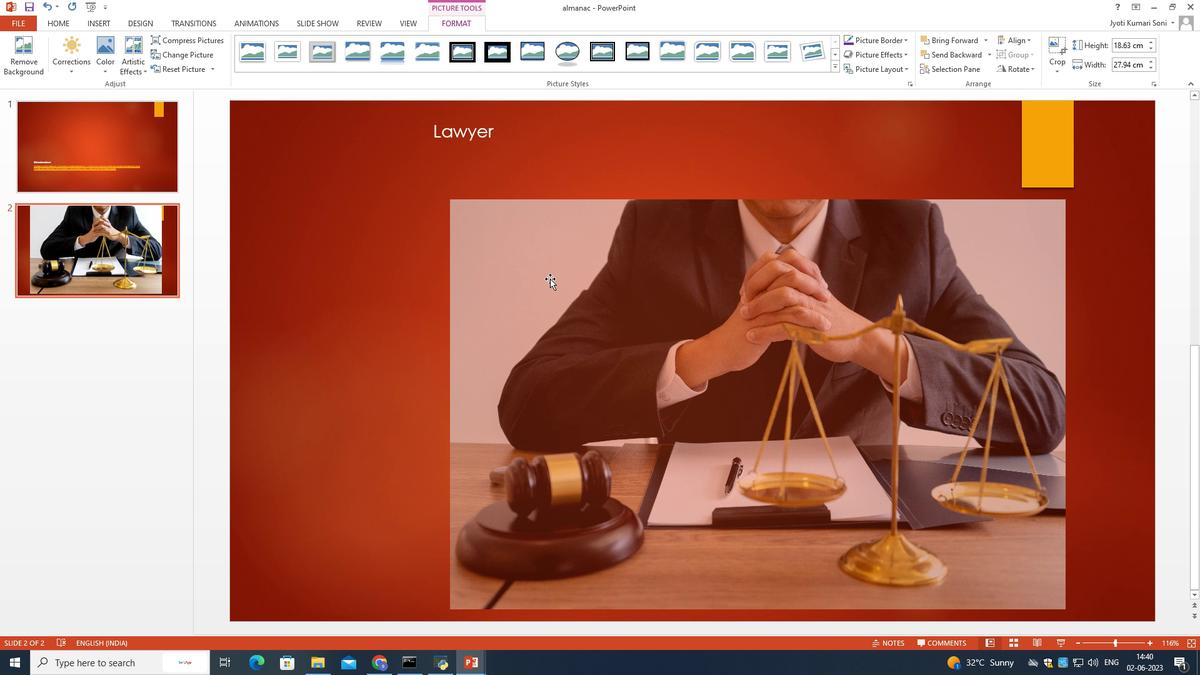 
Action: Mouse moved to (941, 231)
Screenshot: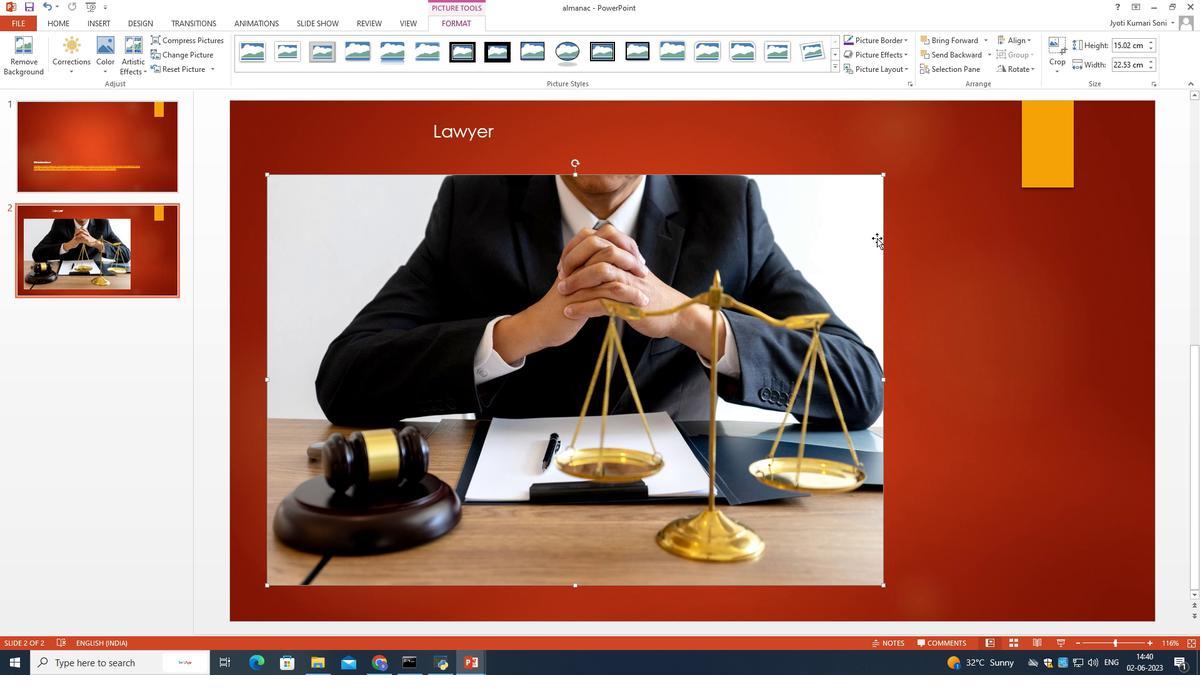 
Action: Mouse pressed left at (941, 231)
Screenshot: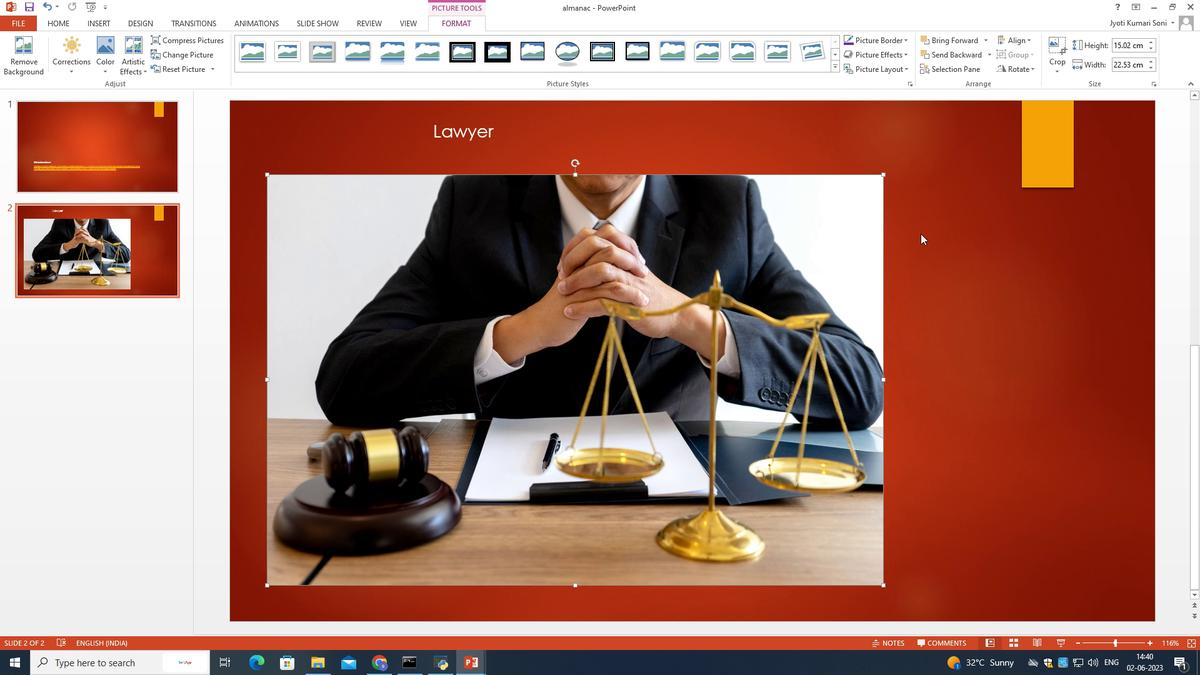 
Action: Mouse moved to (476, 132)
Screenshot: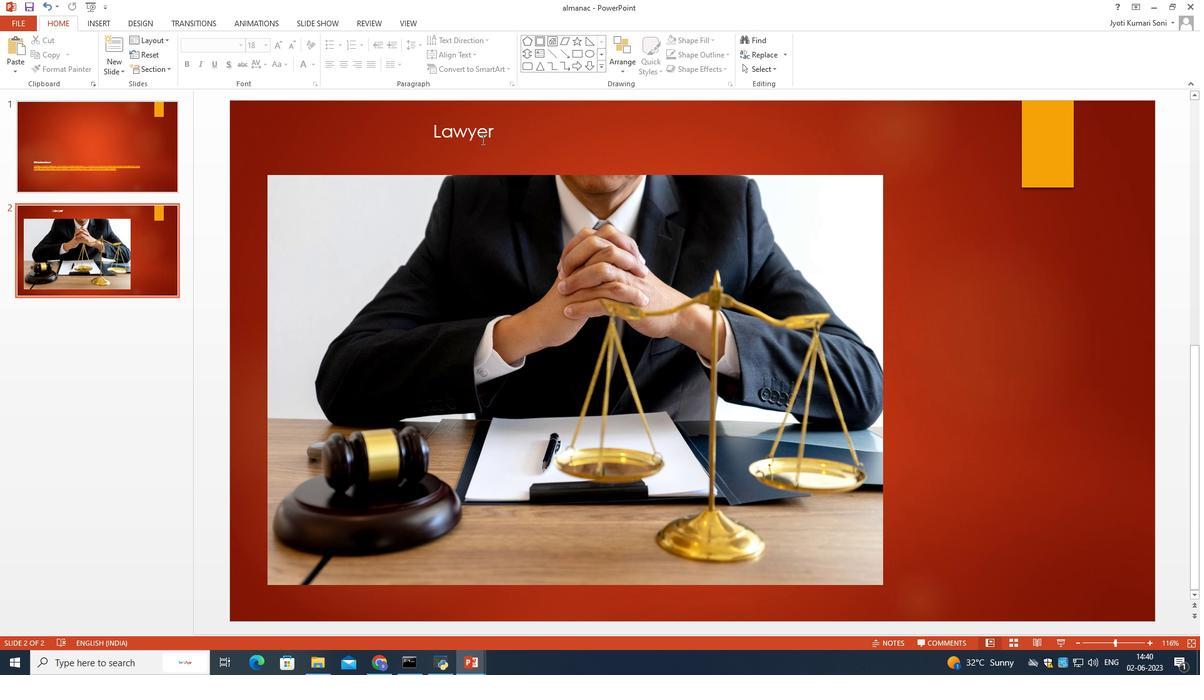 
Action: Mouse pressed left at (476, 132)
Screenshot: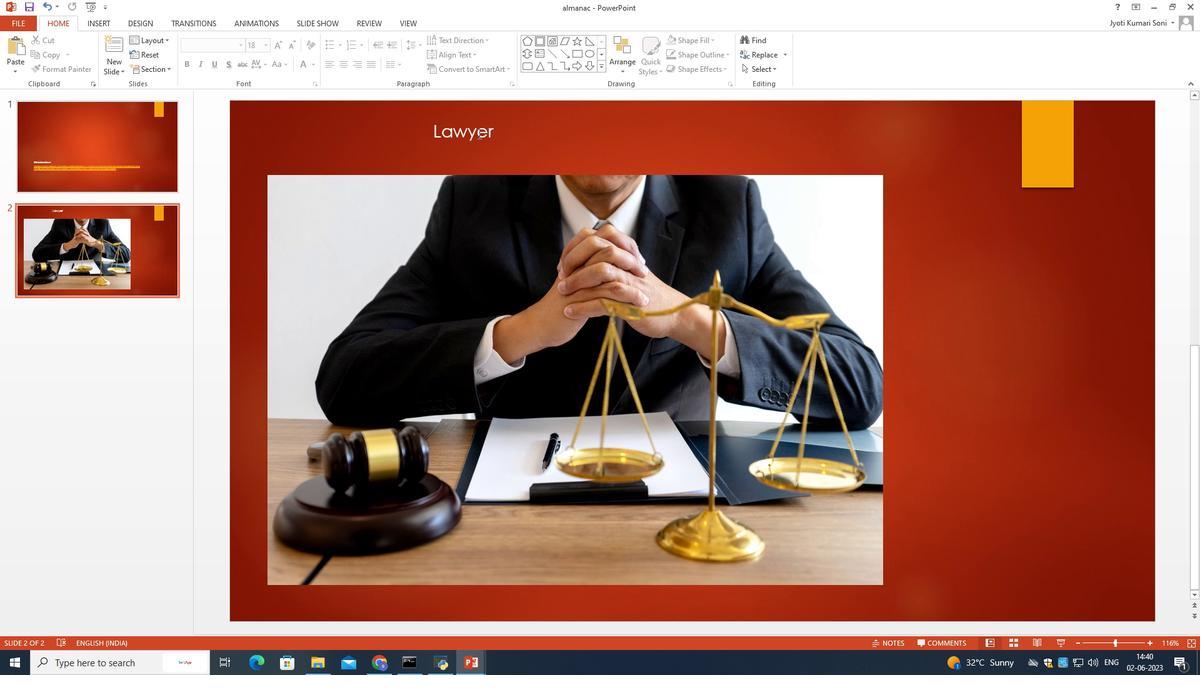 
Action: Mouse moved to (494, 132)
Screenshot: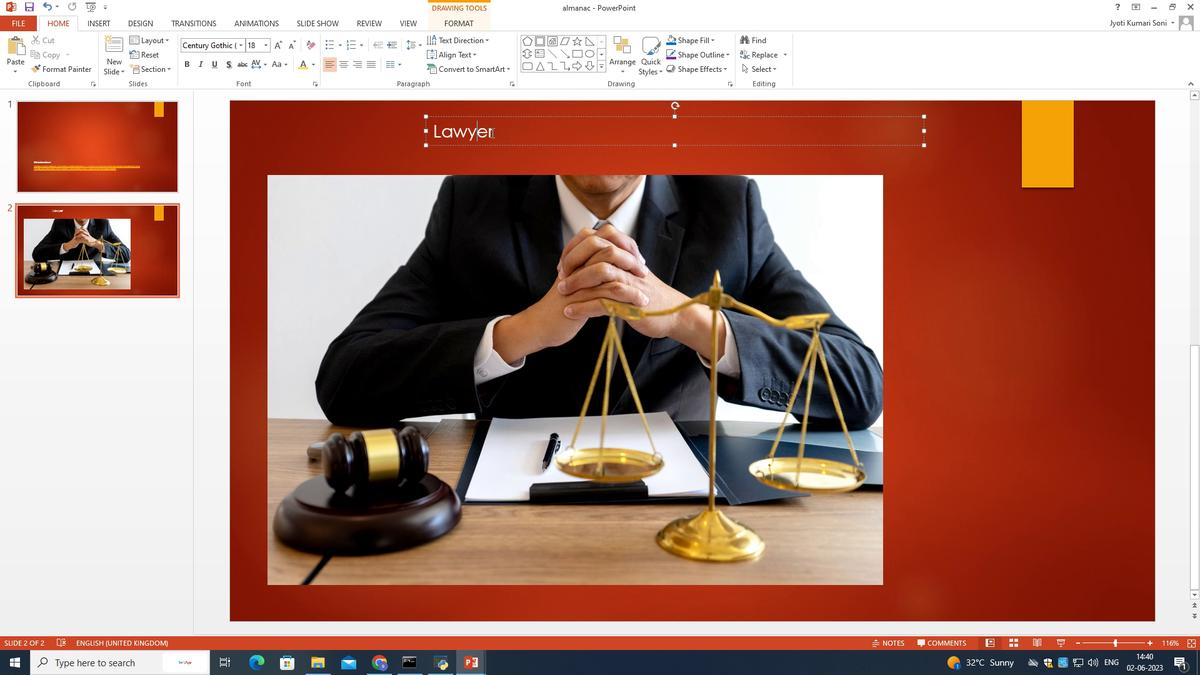 
Action: Mouse pressed left at (494, 132)
Screenshot: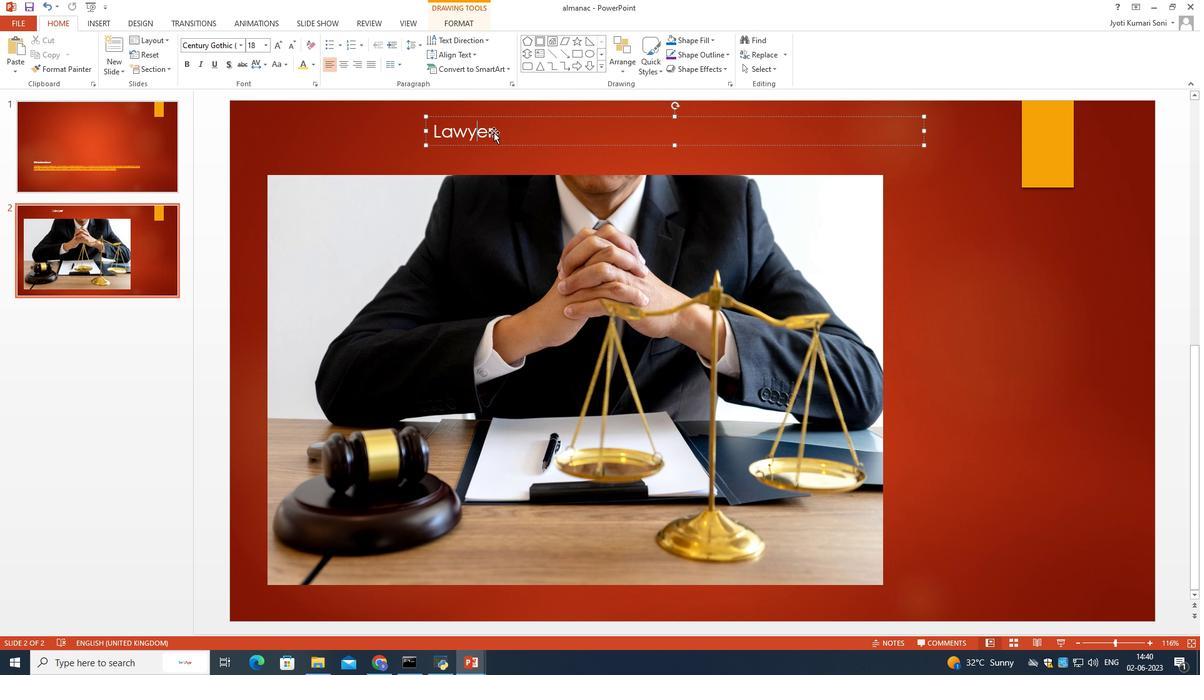 
Action: Mouse pressed left at (494, 132)
Screenshot: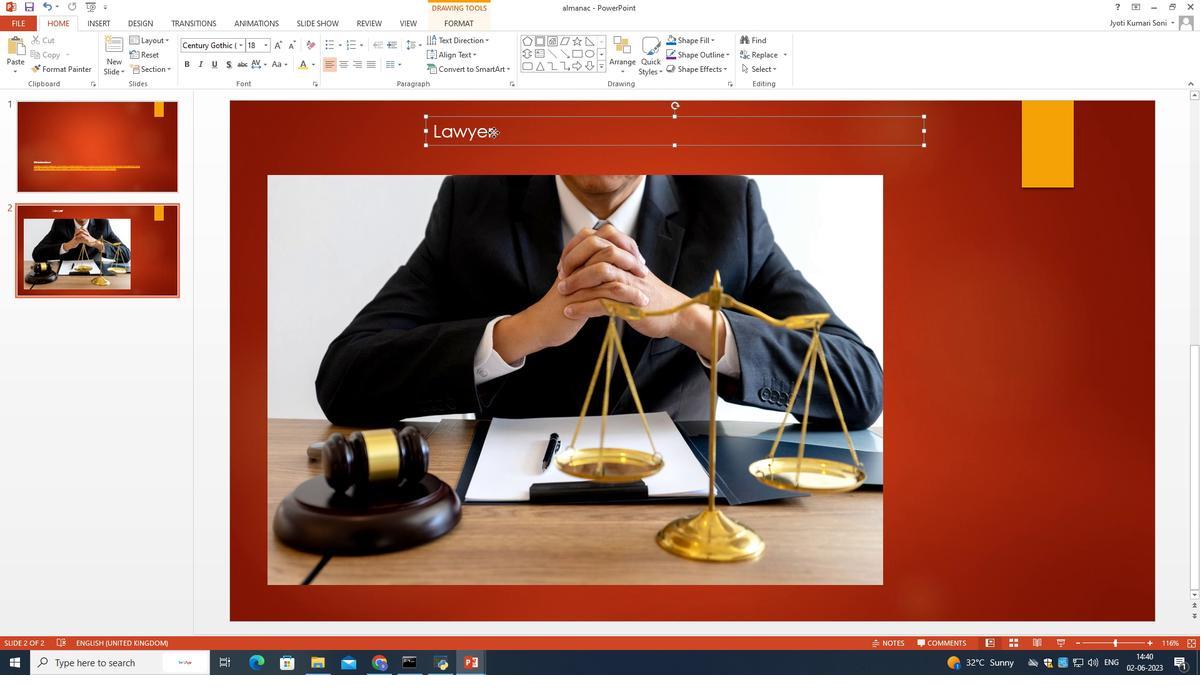
Action: Mouse moved to (499, 131)
Screenshot: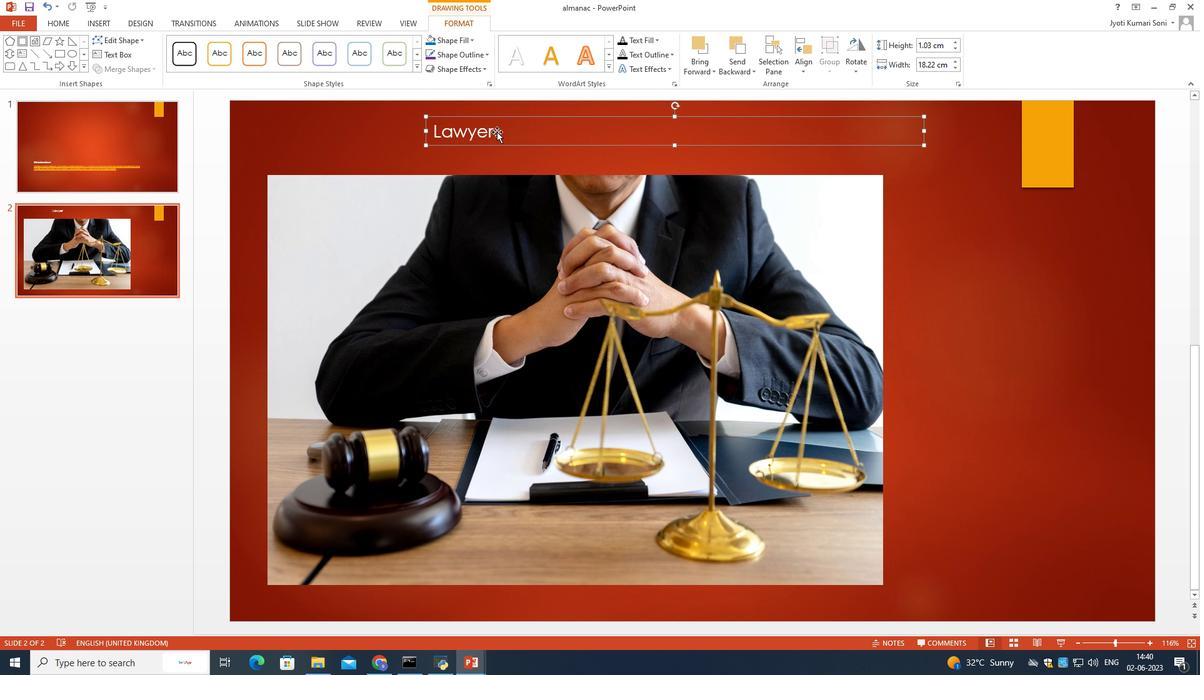 
Action: Mouse pressed left at (499, 131)
Screenshot: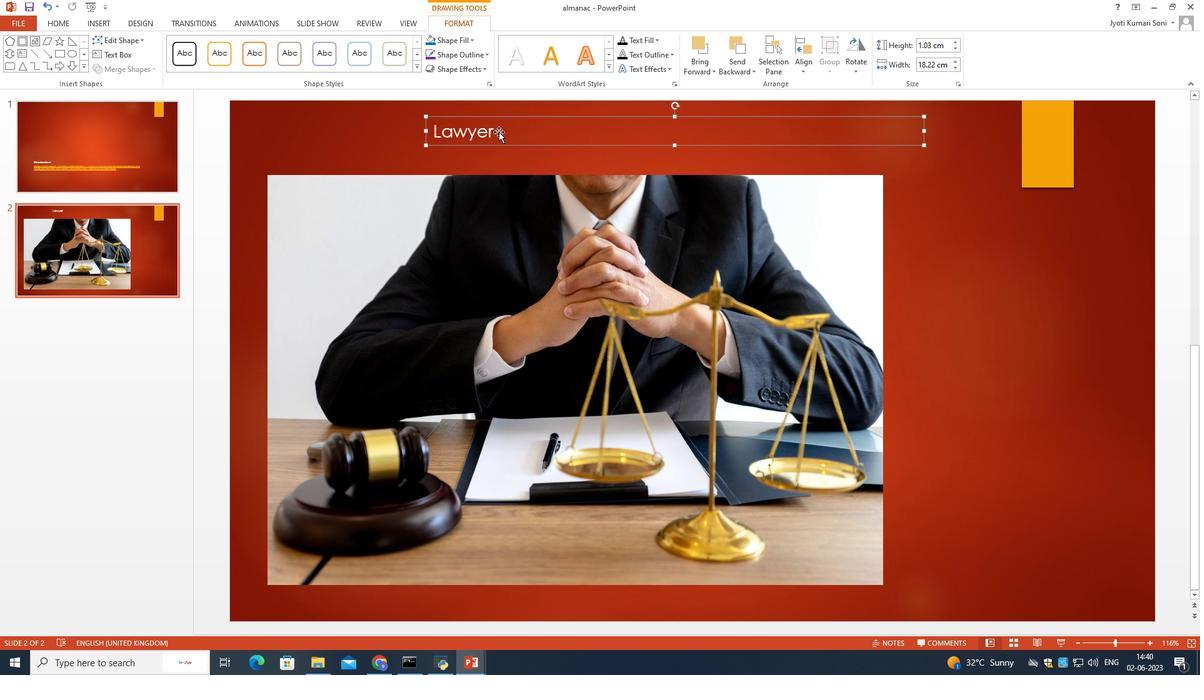 
Action: Mouse moved to (499, 131)
Screenshot: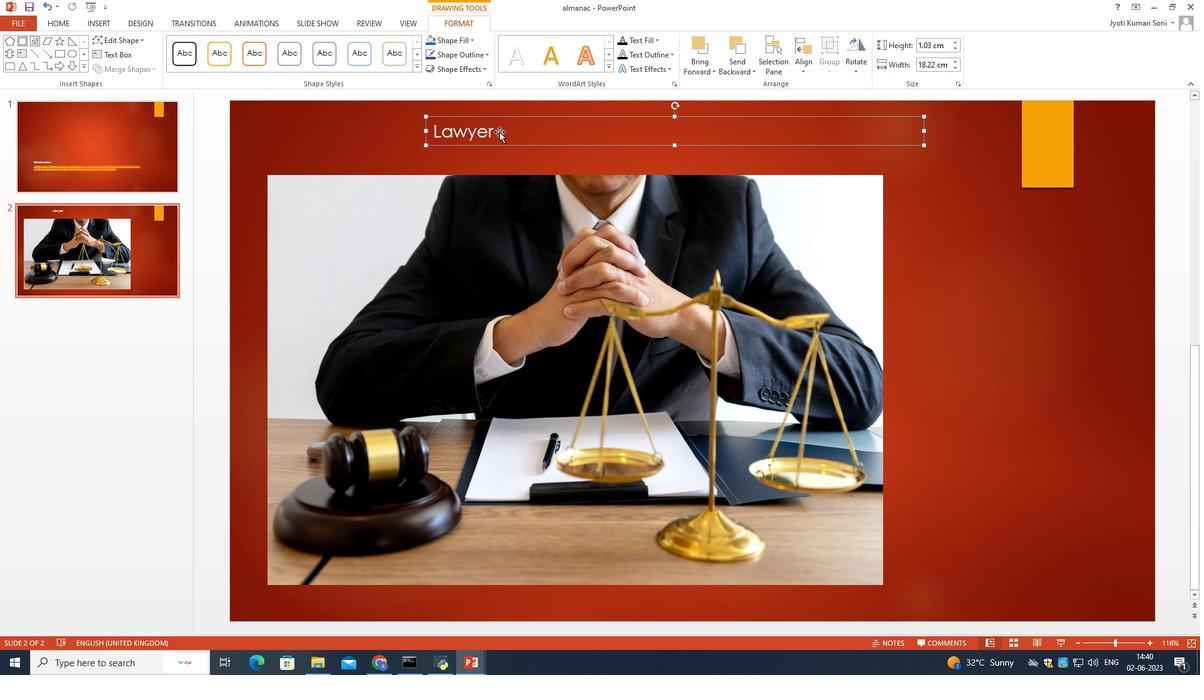 
Action: Mouse pressed left at (499, 131)
Screenshot: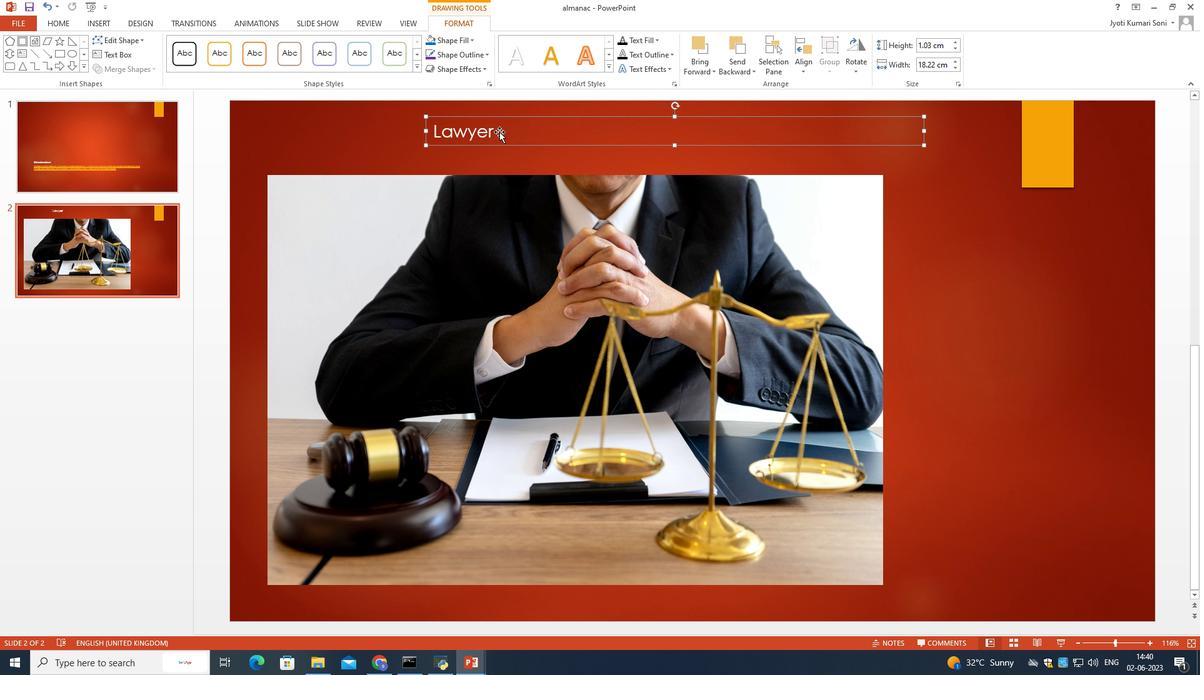 
Action: Mouse pressed left at (499, 131)
Screenshot: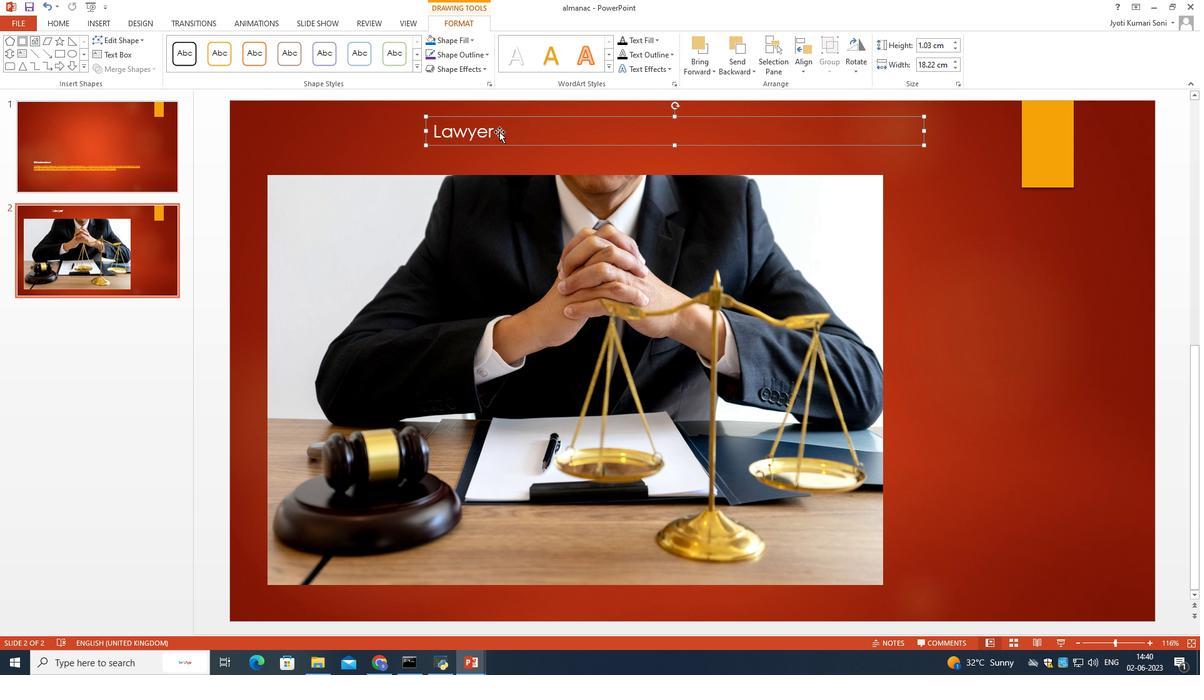 
Action: Mouse moved to (493, 134)
Screenshot: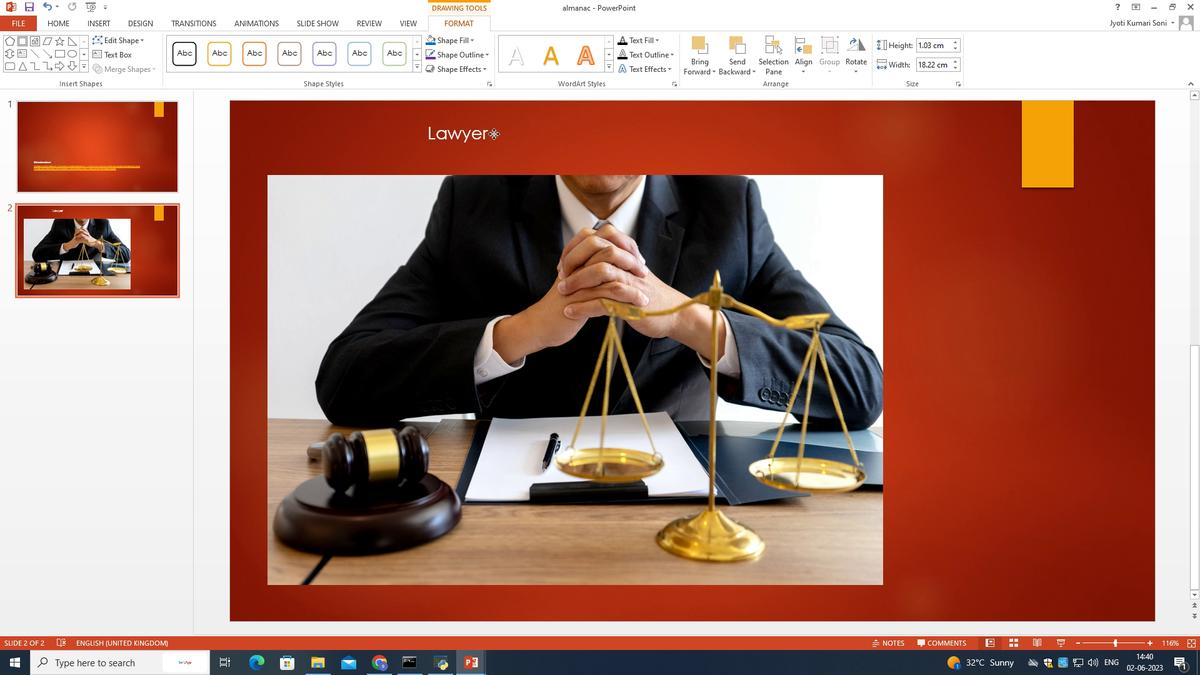 
Action: Mouse pressed left at (493, 134)
Screenshot: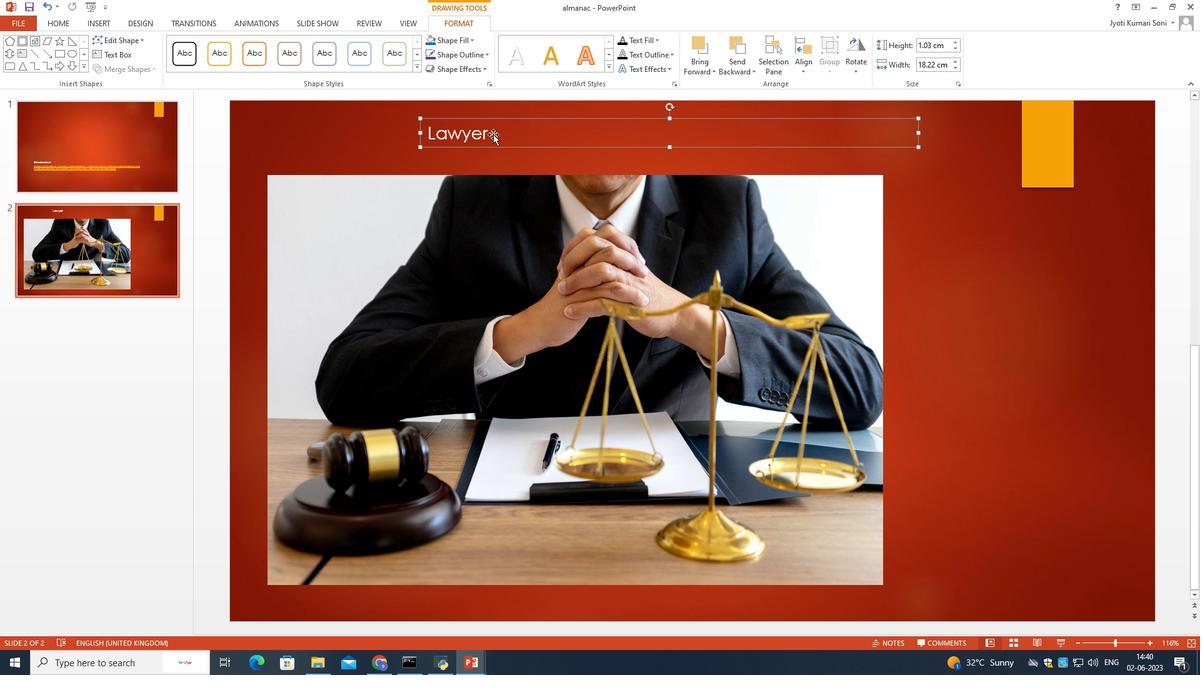 
Action: Mouse moved to (476, 135)
Screenshot: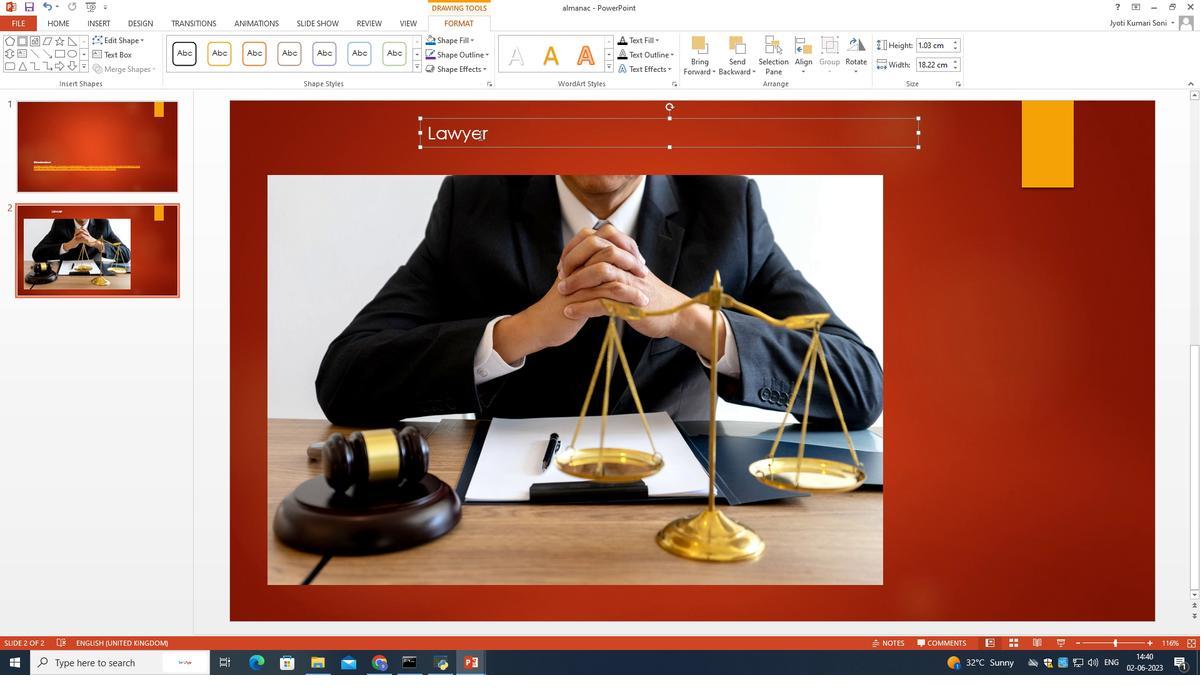 
Action: Mouse pressed left at (476, 135)
Screenshot: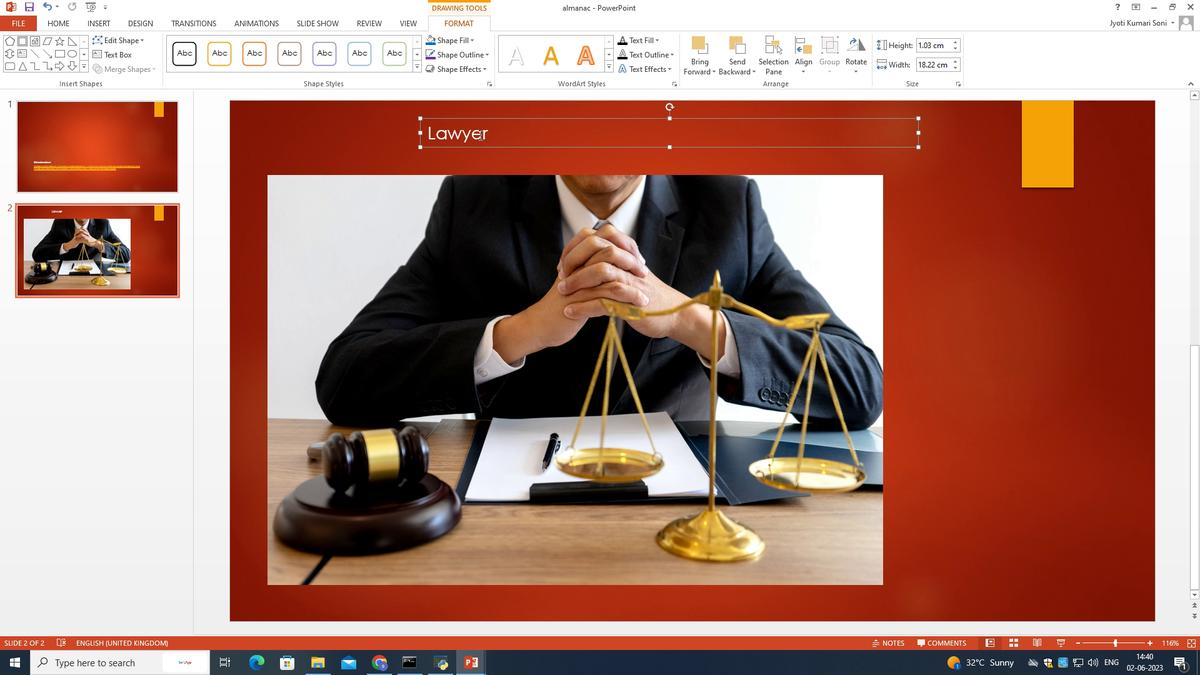 
Action: Mouse moved to (481, 170)
Screenshot: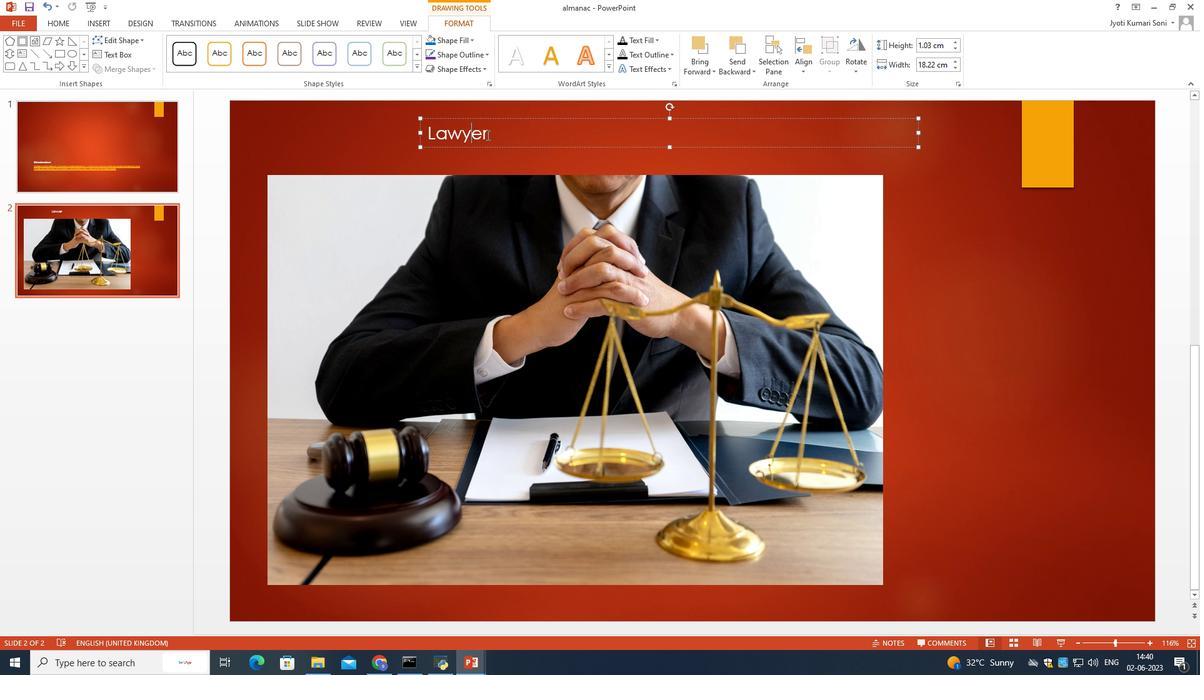 
Action: Key pressed <Key.right><Key.right>
Screenshot: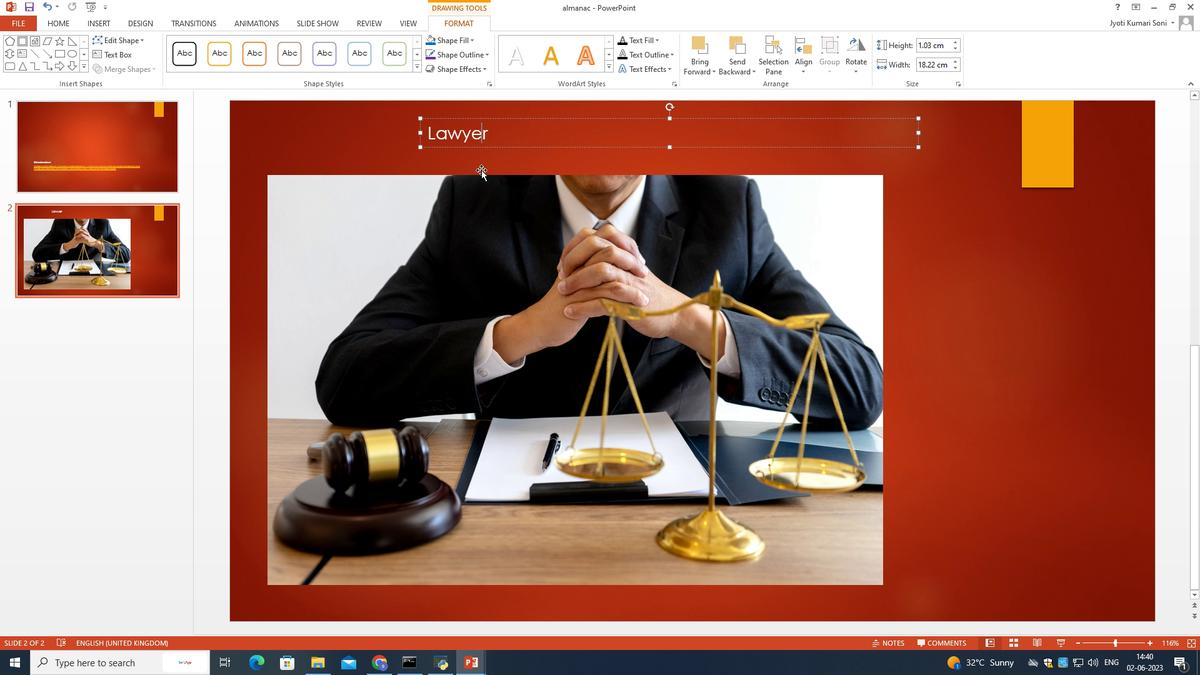 
Action: Mouse moved to (486, 130)
Screenshot: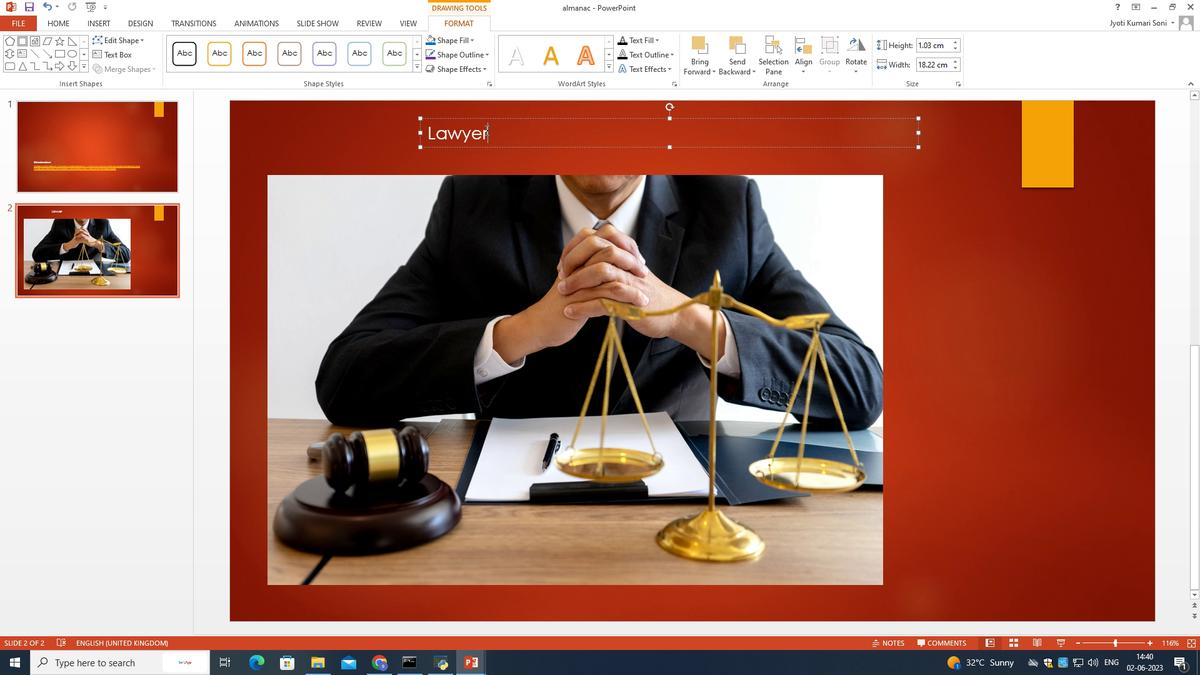
Action: Mouse pressed left at (486, 130)
Screenshot: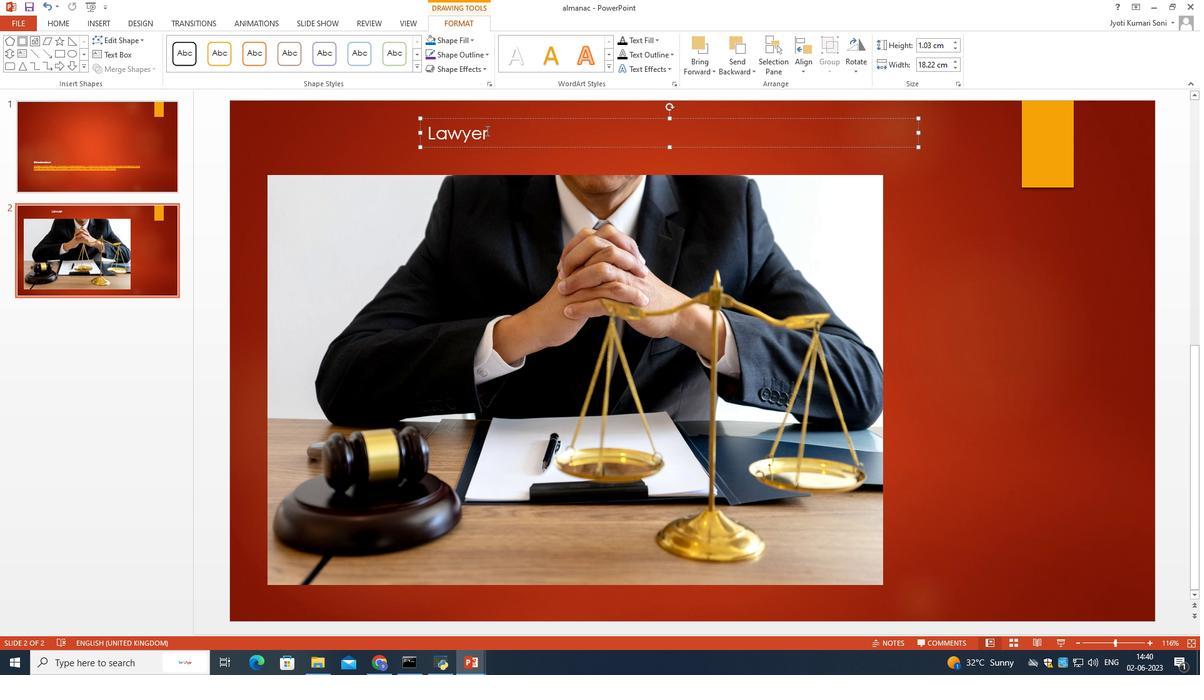 
Action: Mouse moved to (62, 21)
Screenshot: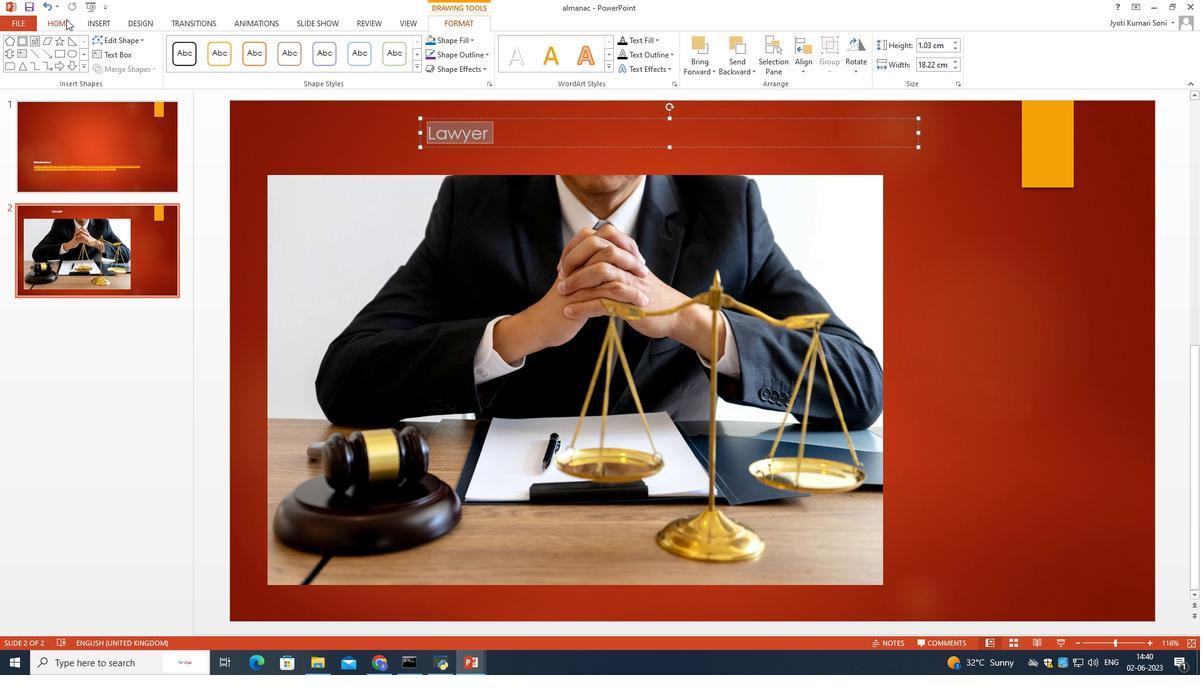 
Action: Mouse pressed left at (62, 21)
Screenshot: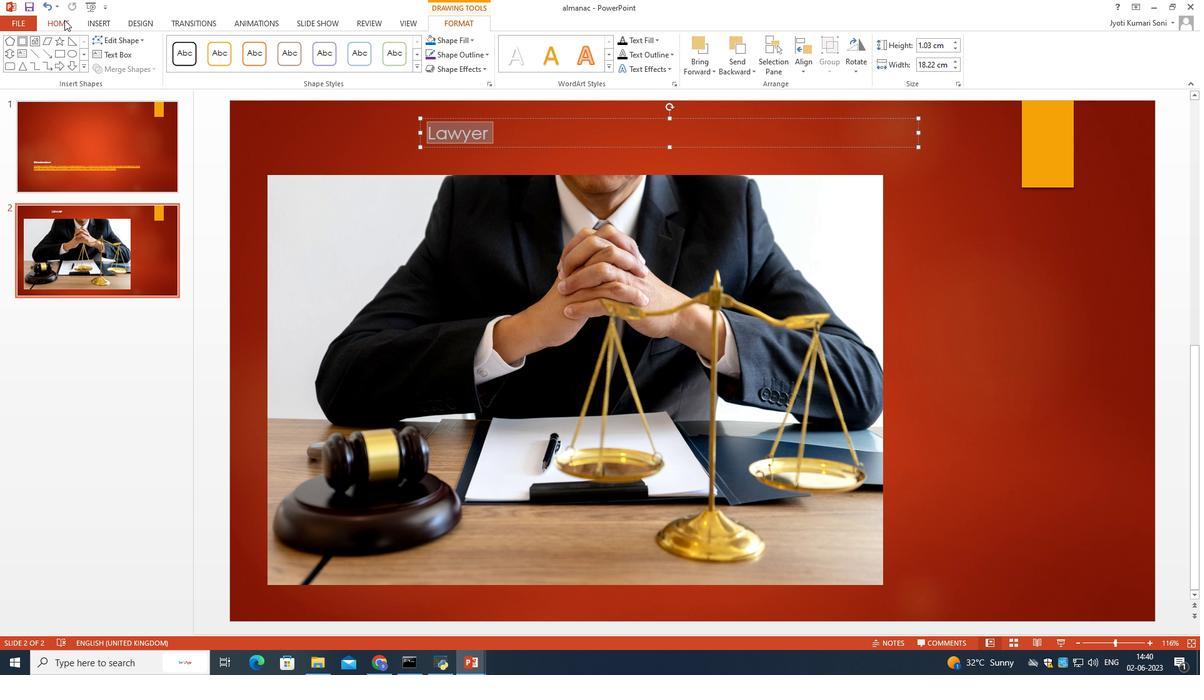
Action: Mouse moved to (187, 63)
Screenshot: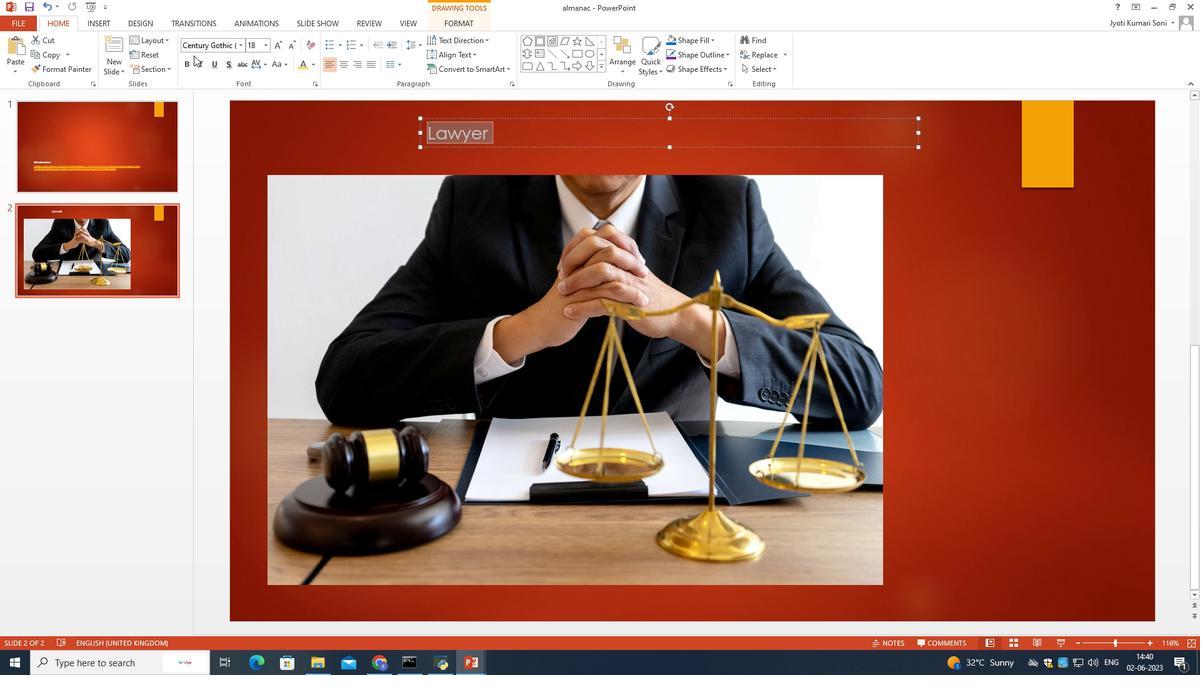 
Action: Mouse pressed left at (187, 63)
Screenshot: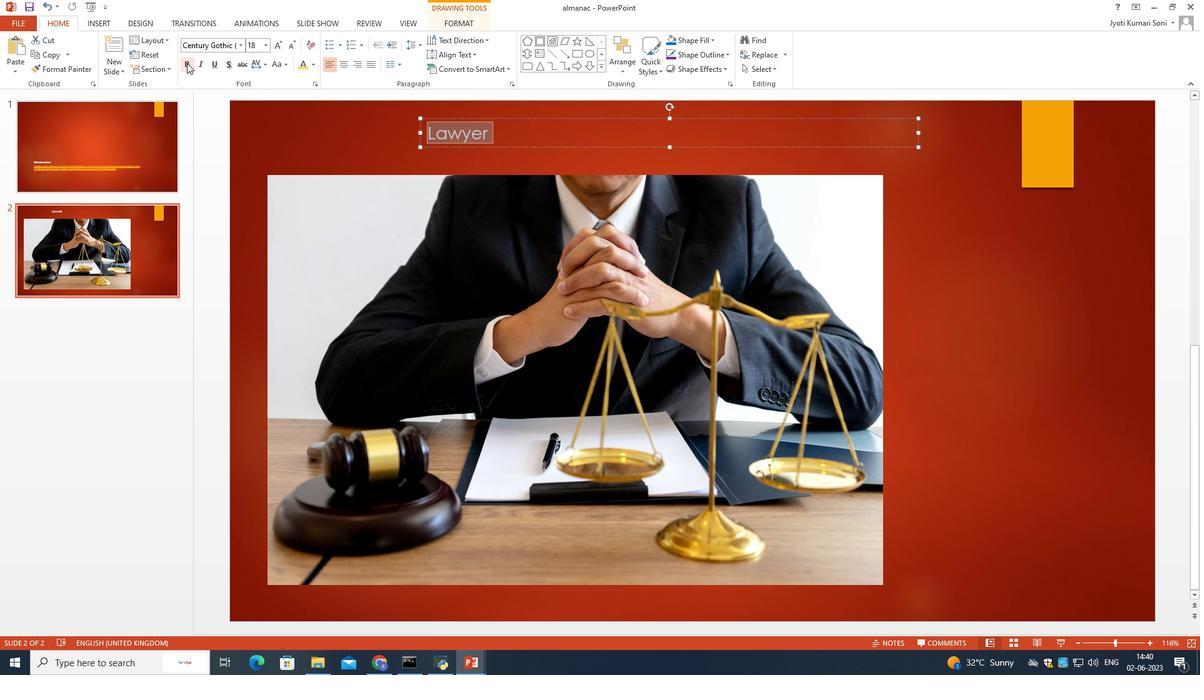 
Action: Mouse moved to (213, 65)
Screenshot: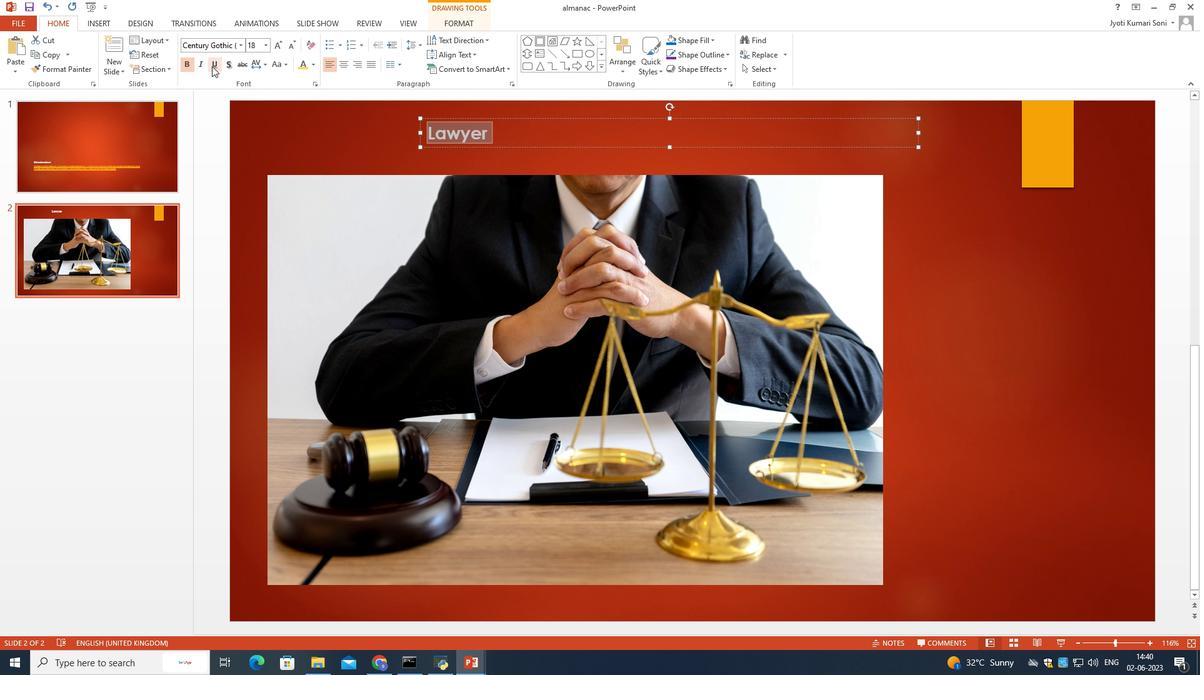 
Action: Mouse pressed left at (213, 65)
Screenshot: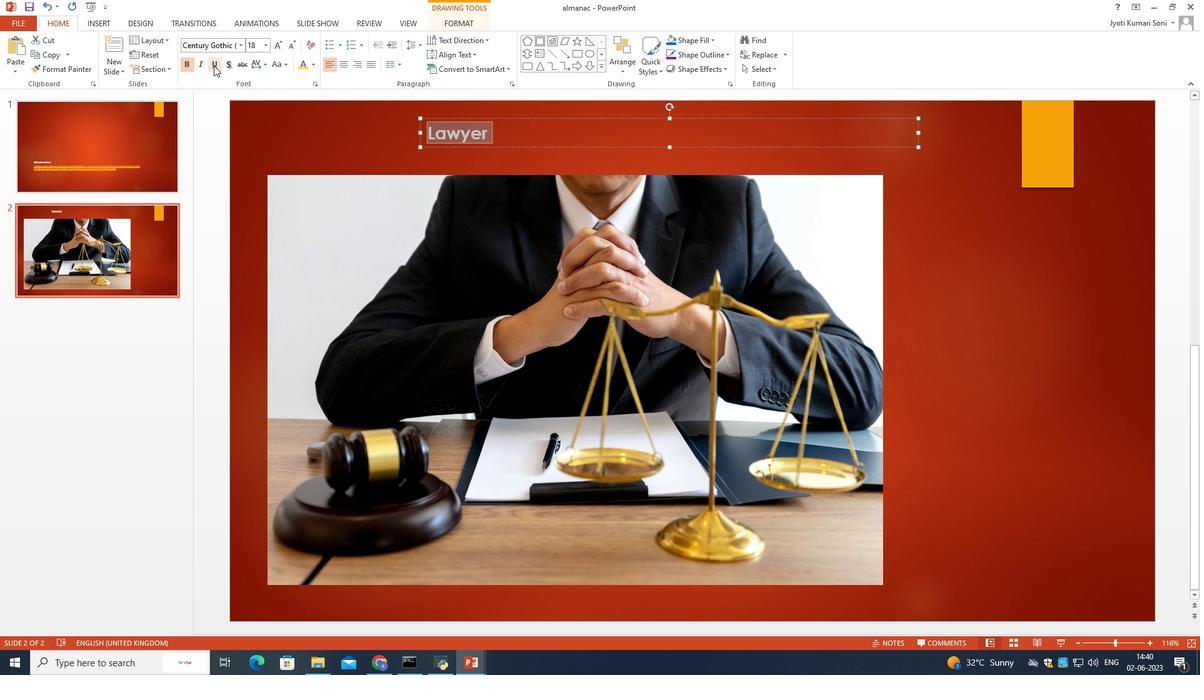 
Action: Mouse moved to (258, 21)
Screenshot: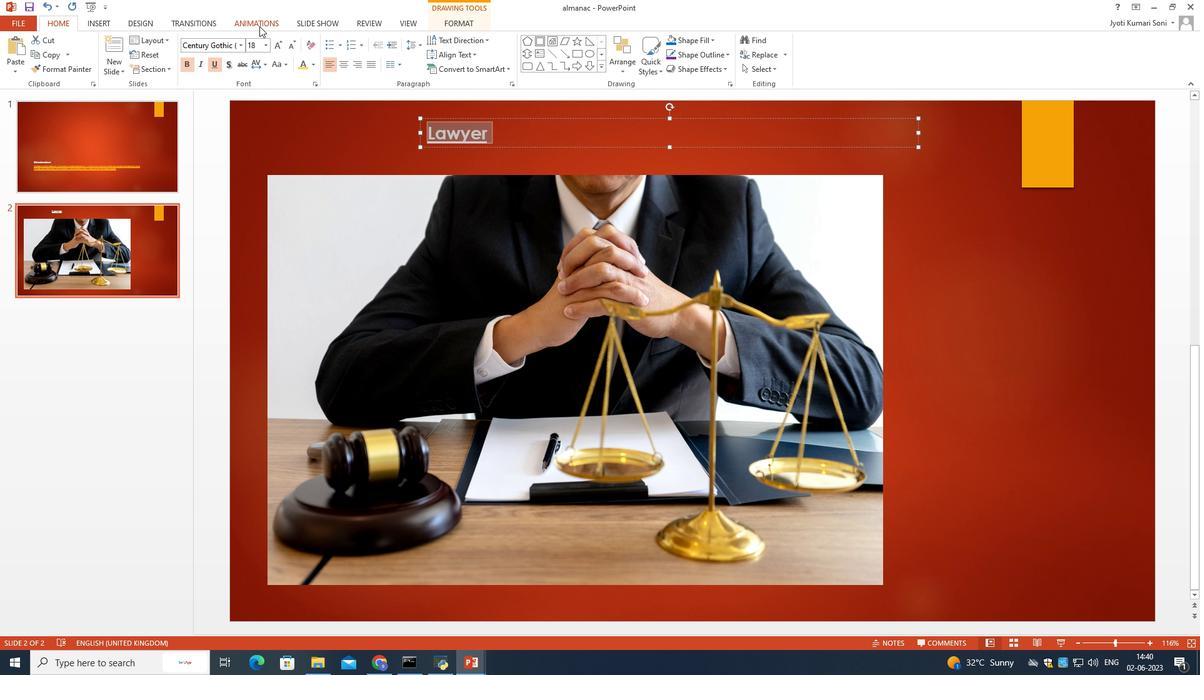
Action: Mouse pressed left at (258, 21)
Screenshot: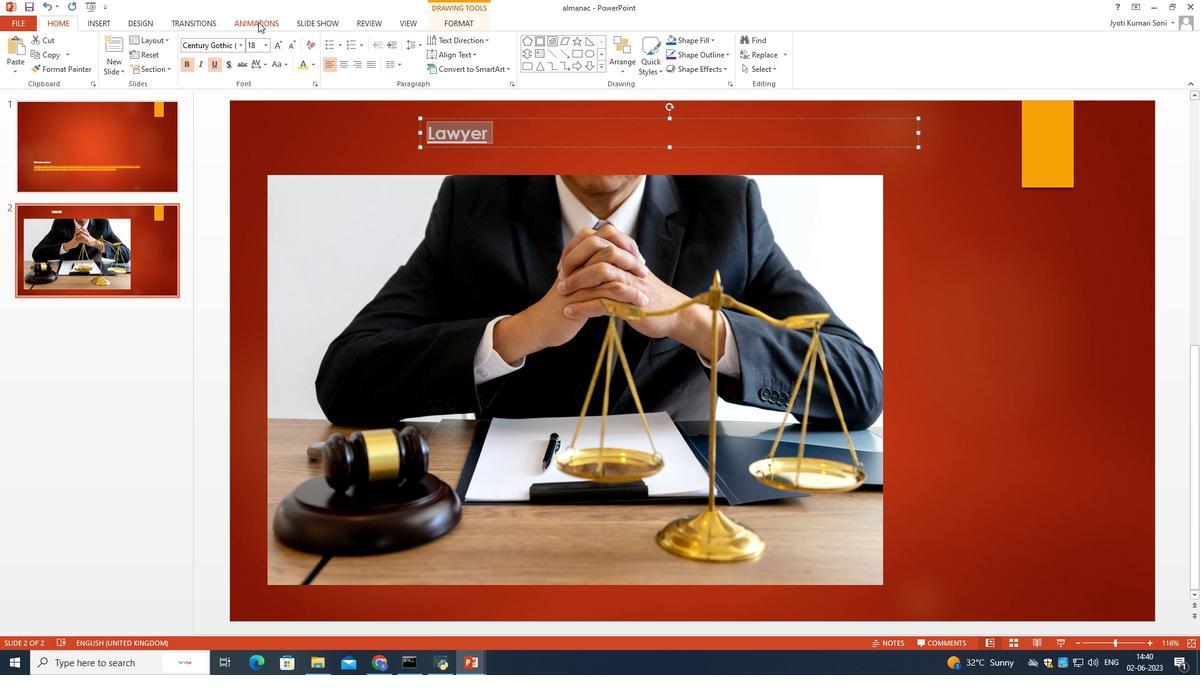 
Action: Mouse moved to (813, 65)
Screenshot: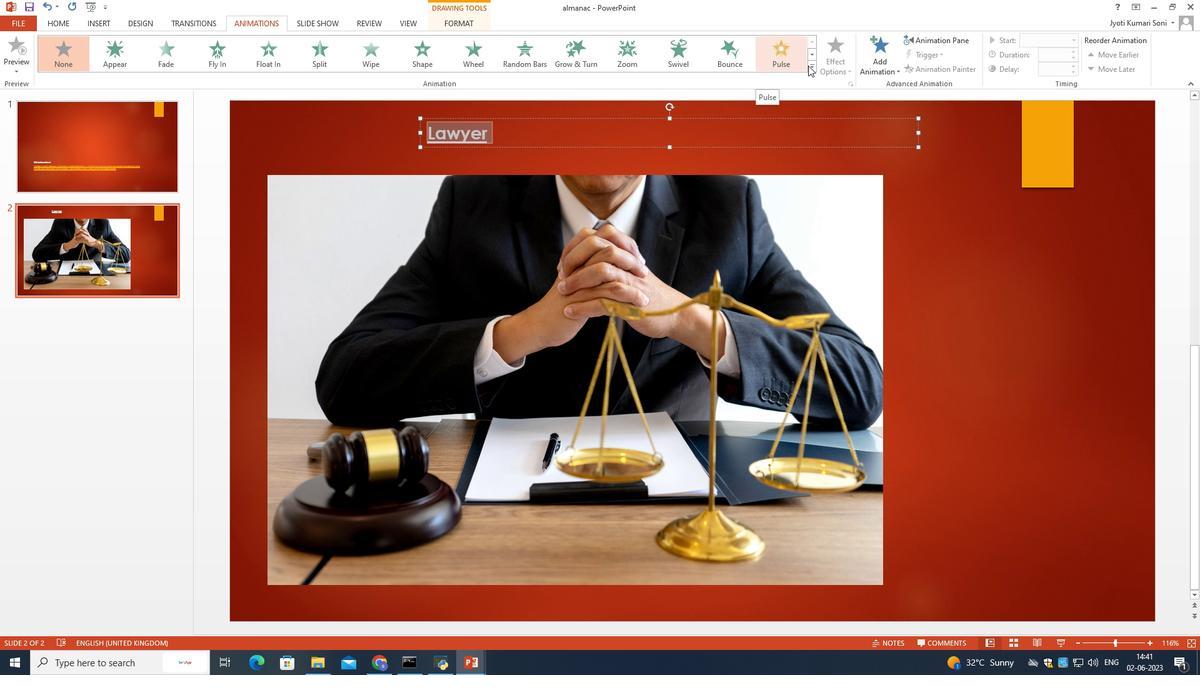 
Action: Mouse pressed left at (813, 65)
Screenshot: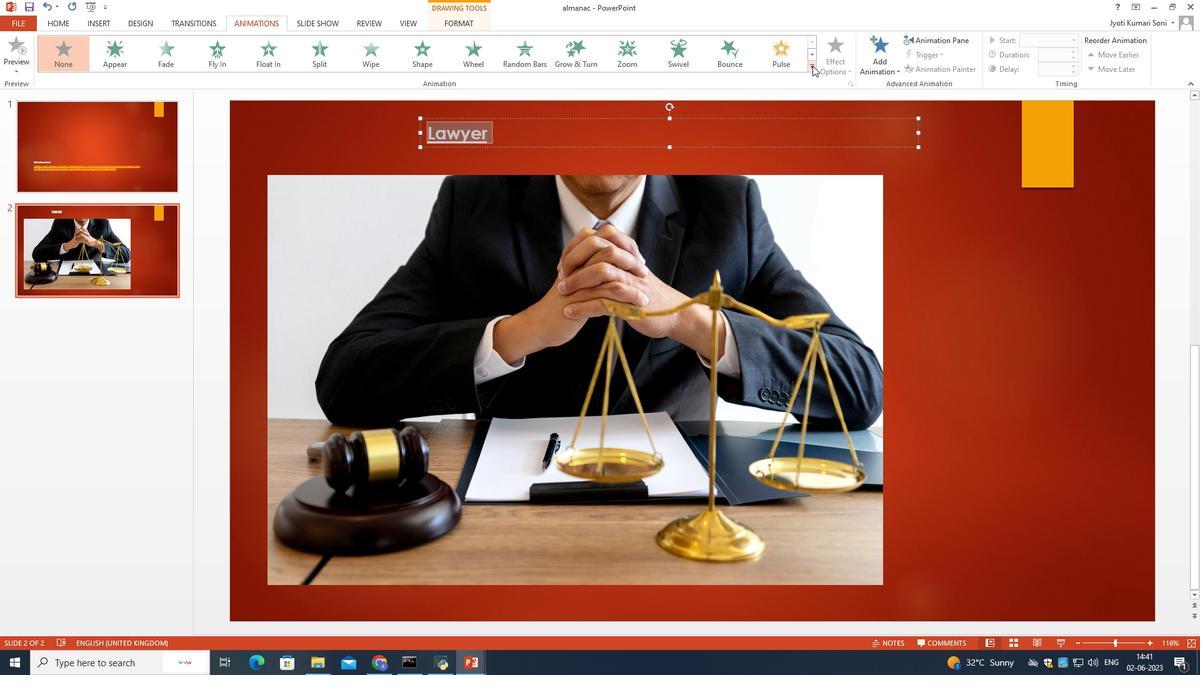 
Action: Mouse moved to (72, 298)
Screenshot: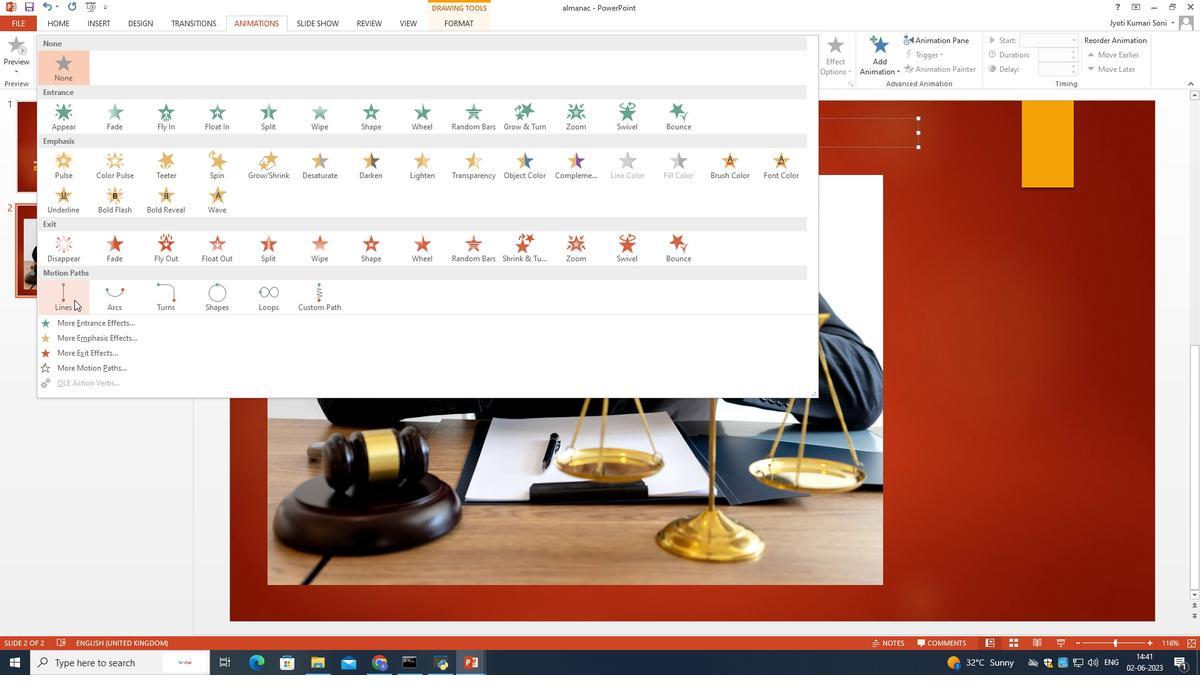 
Action: Mouse pressed left at (72, 298)
Screenshot: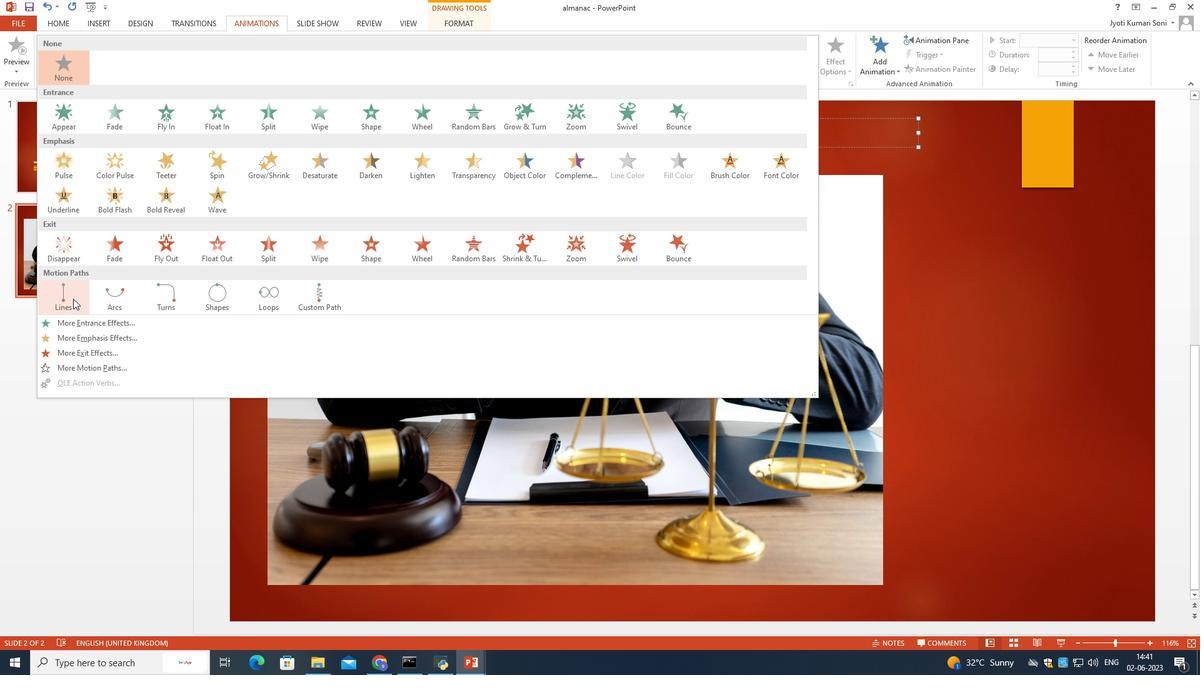 
Action: Mouse moved to (517, 136)
Screenshot: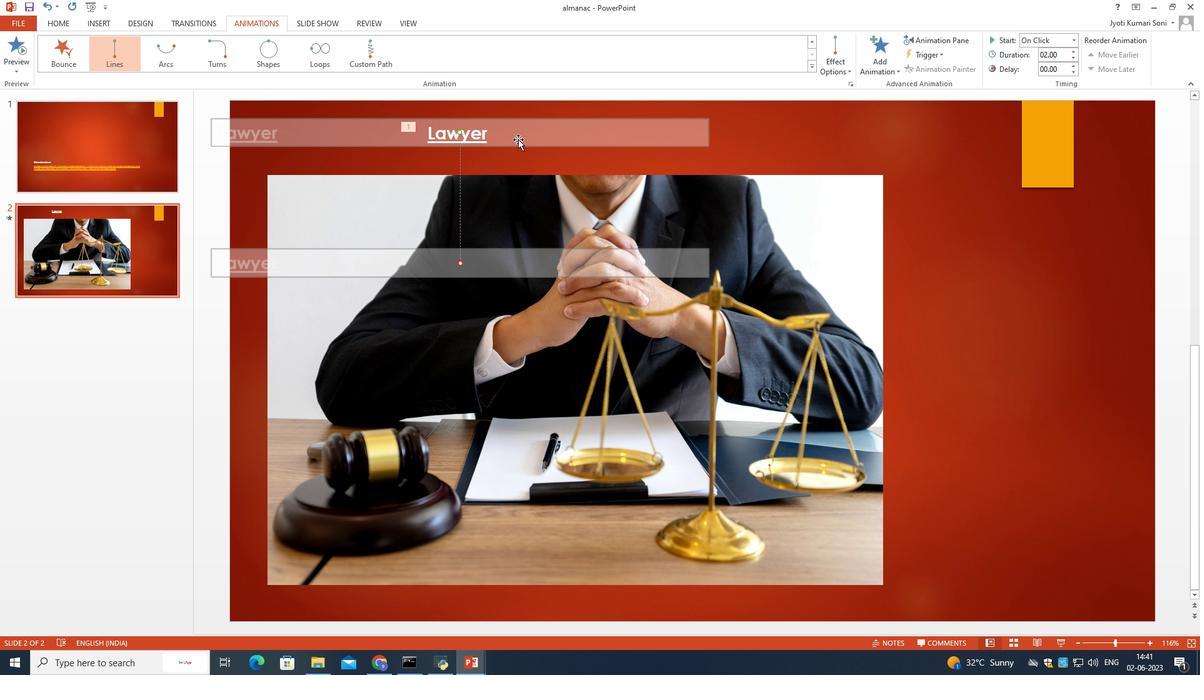 
Action: Mouse pressed left at (517, 136)
Screenshot: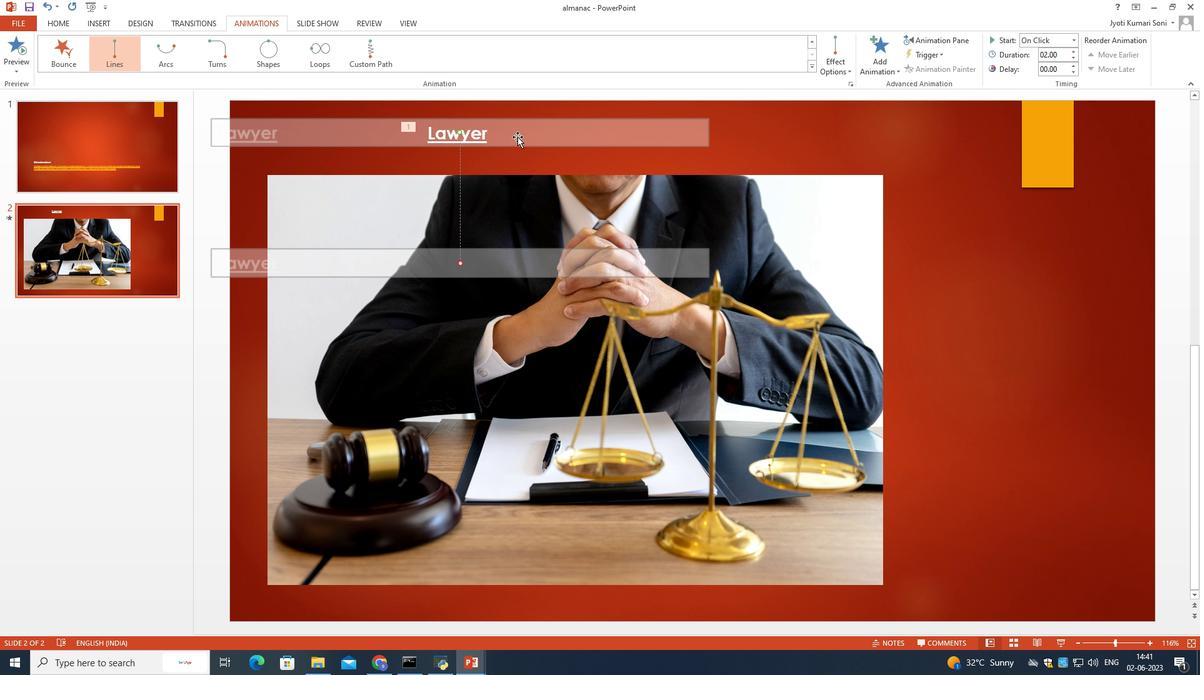 
Action: Mouse moved to (686, 627)
Screenshot: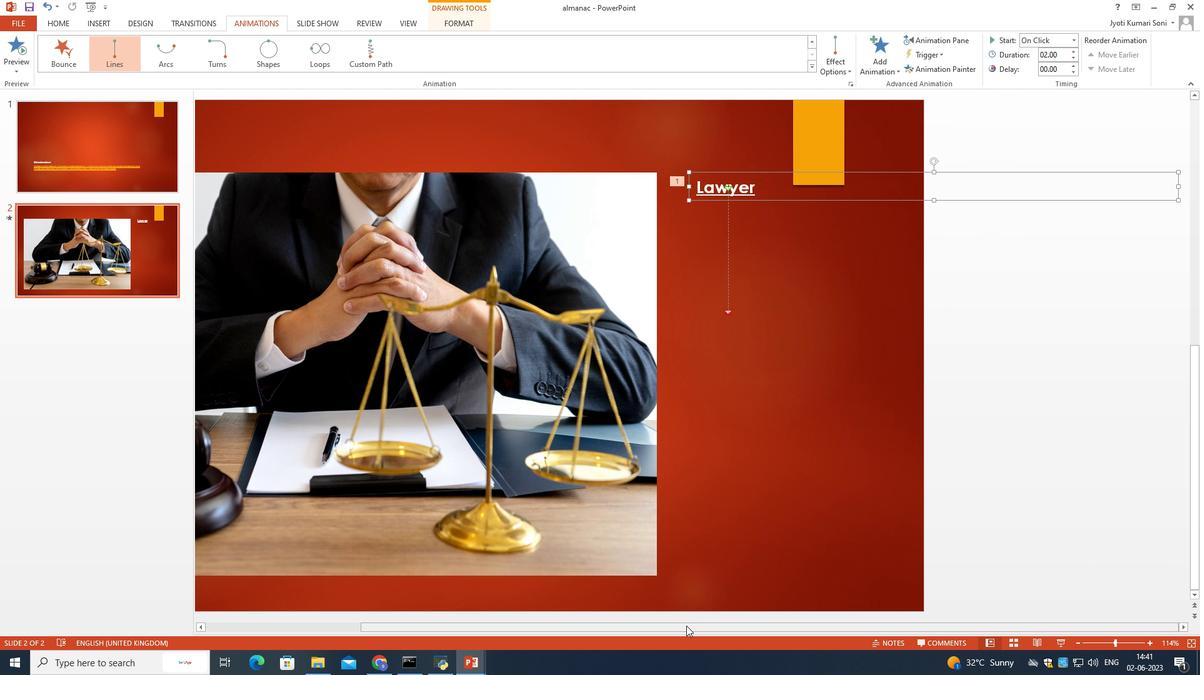 
Action: Mouse pressed left at (686, 627)
Screenshot: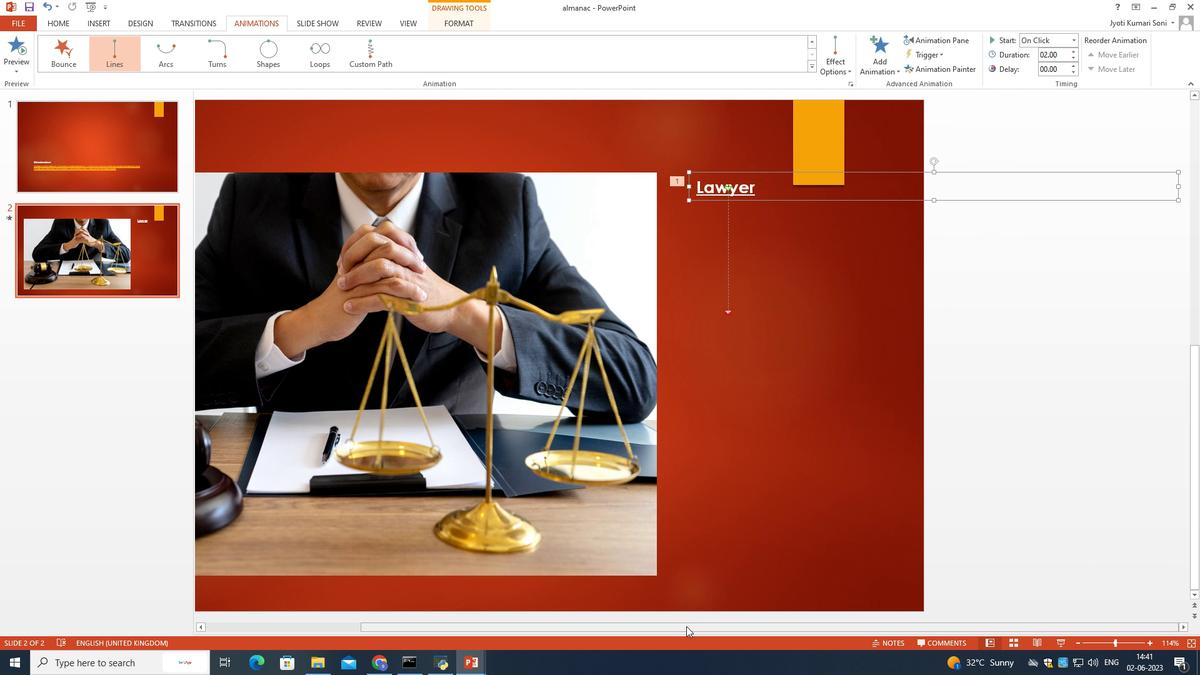 
Action: Mouse moved to (740, 629)
Screenshot: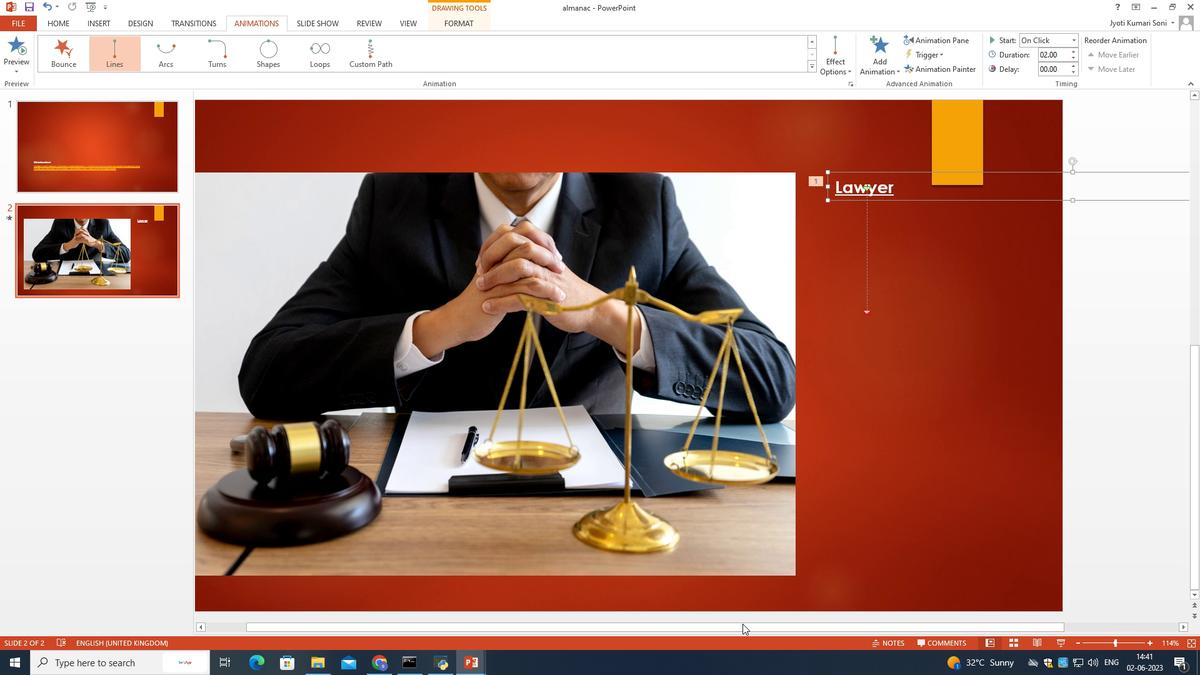 
Action: Mouse pressed left at (740, 629)
Screenshot: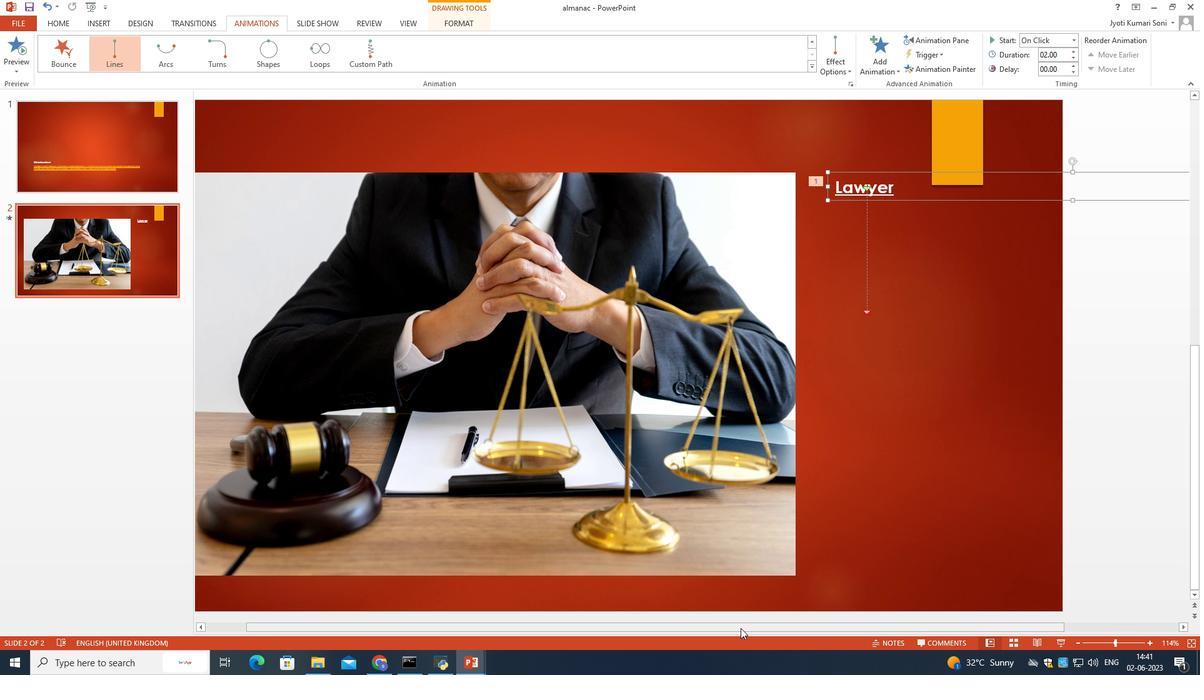 
Action: Mouse moved to (1178, 183)
Screenshot: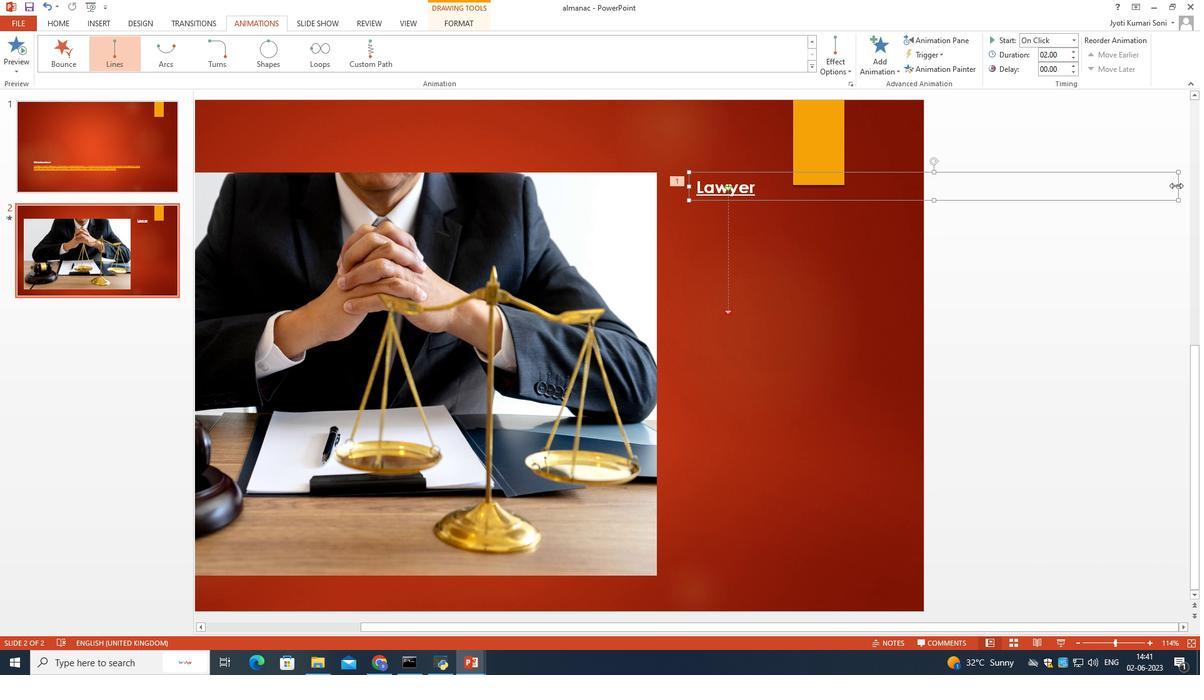 
Action: Mouse pressed left at (1178, 183)
Screenshot: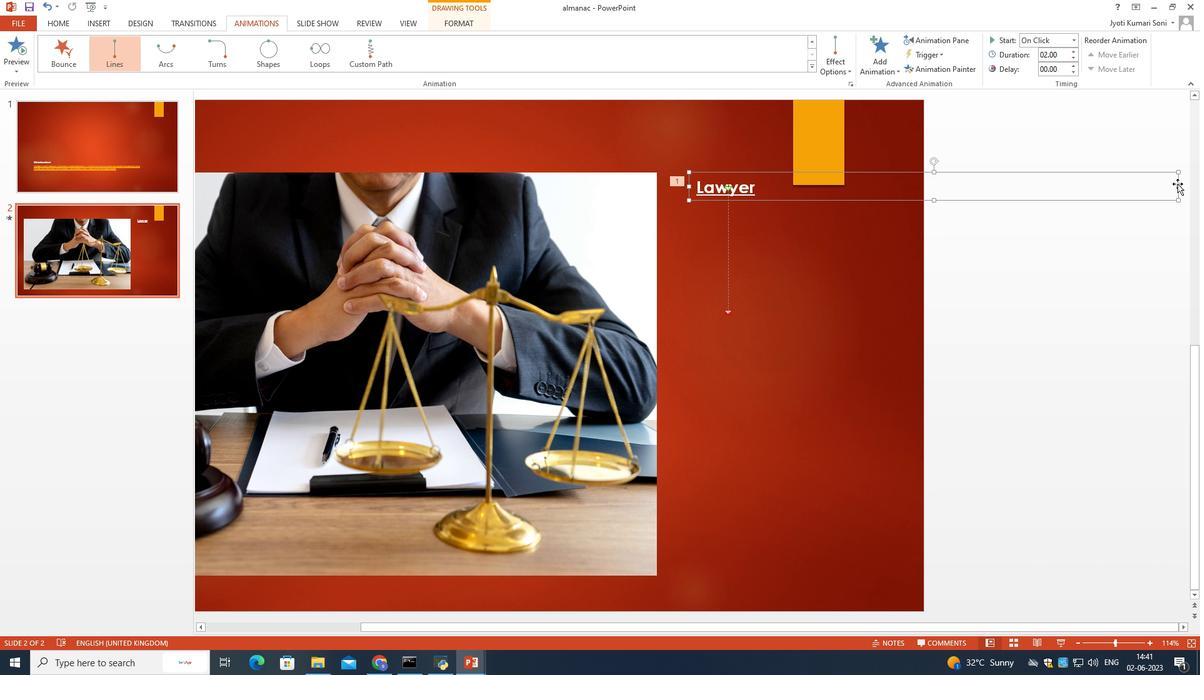 
Action: Mouse moved to (1182, 186)
Screenshot: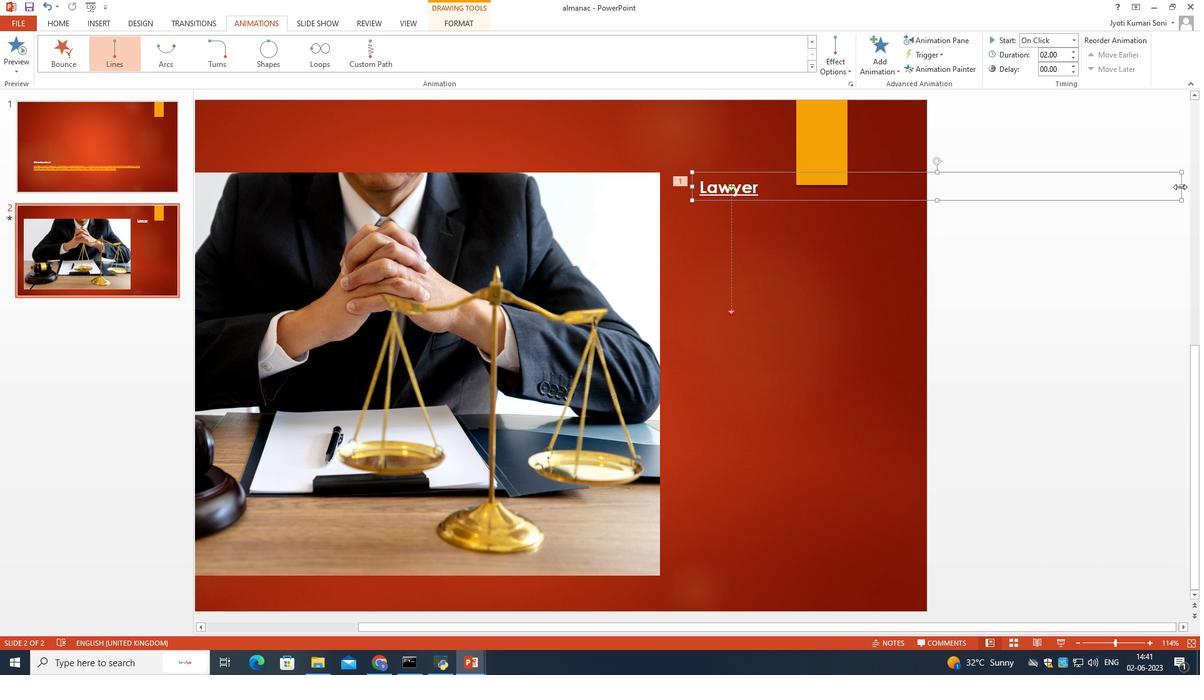 
Action: Mouse pressed left at (1182, 186)
Screenshot: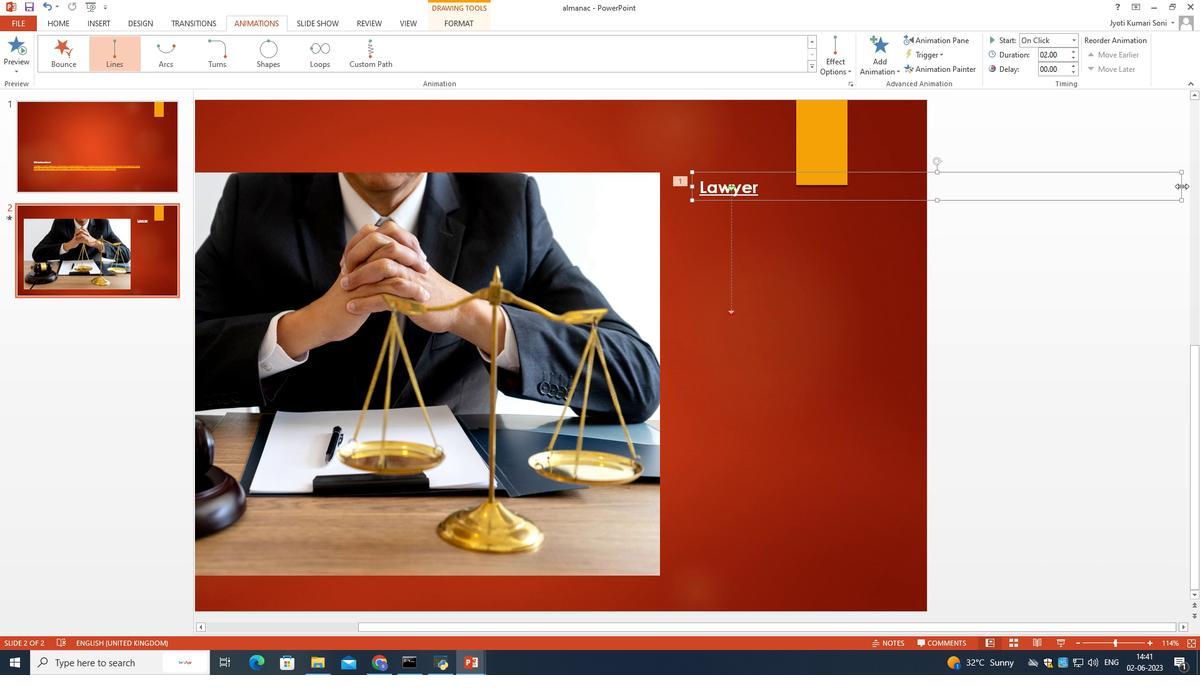 
Action: Mouse moved to (927, 235)
Screenshot: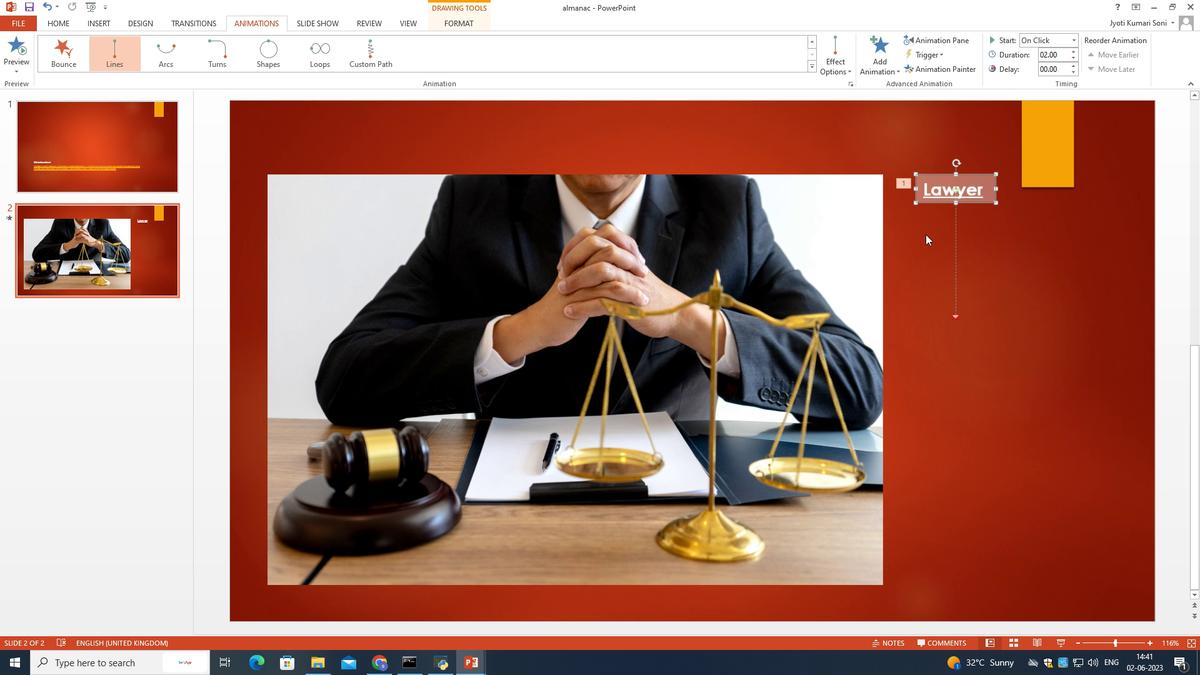 
Action: Mouse pressed left at (927, 235)
Screenshot: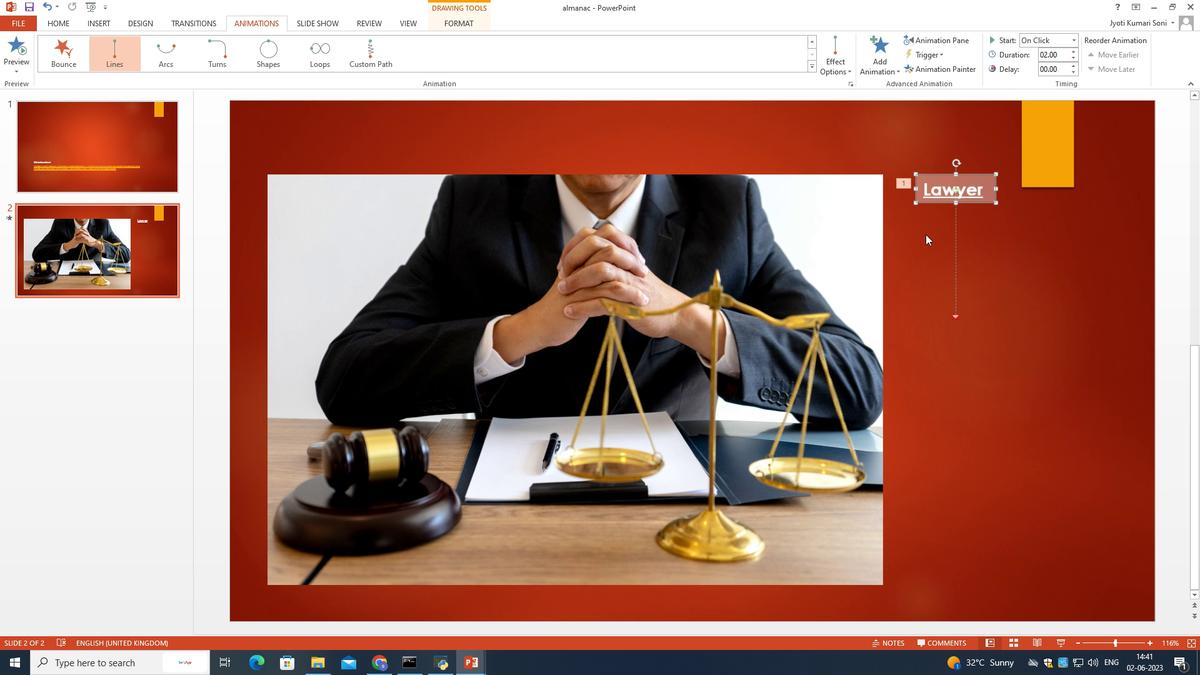 
Action: Mouse moved to (955, 190)
Screenshot: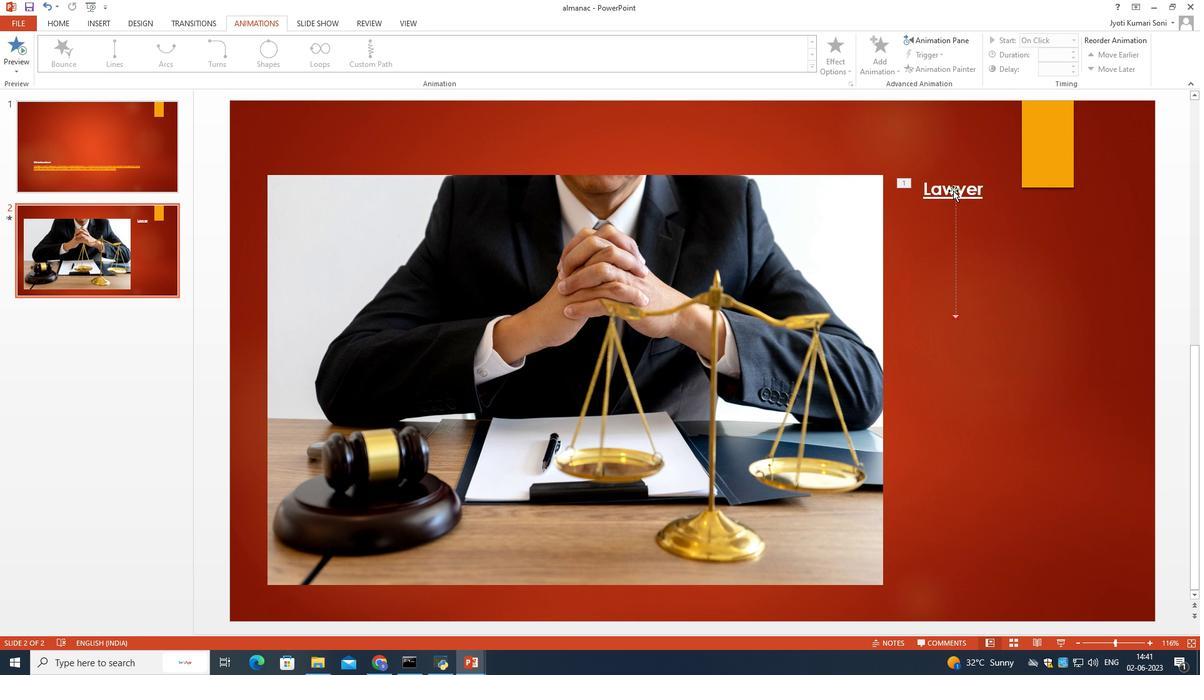 
Action: Mouse pressed left at (955, 190)
Screenshot: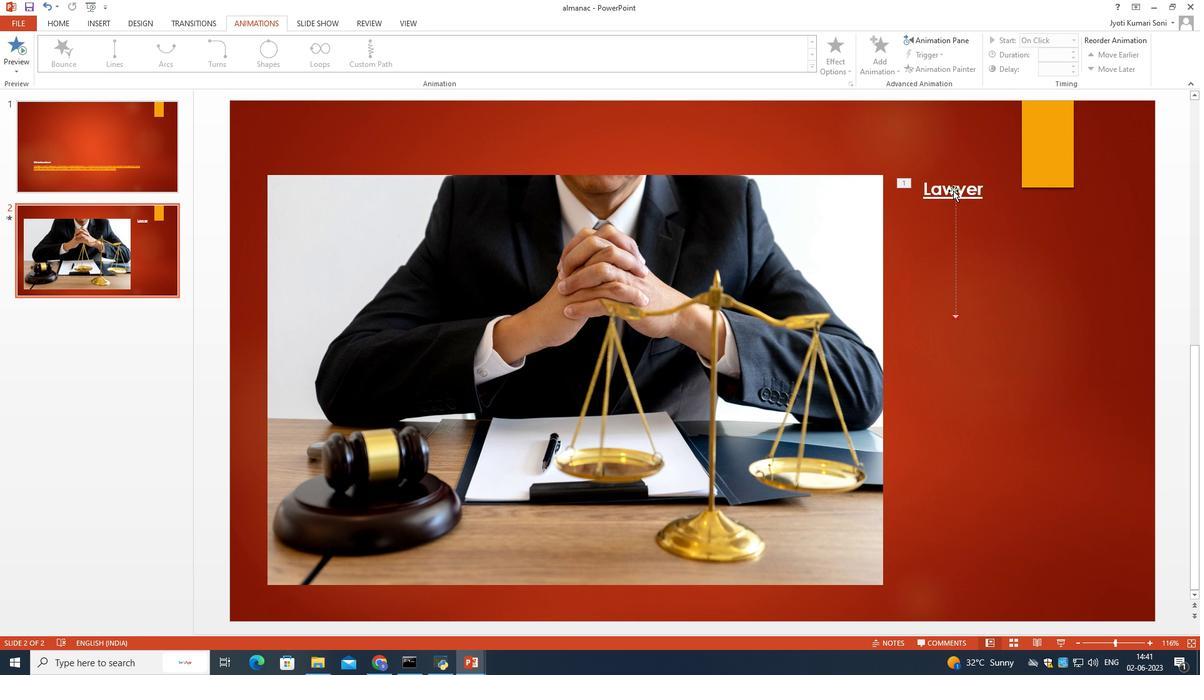 
Action: Mouse moved to (979, 223)
Screenshot: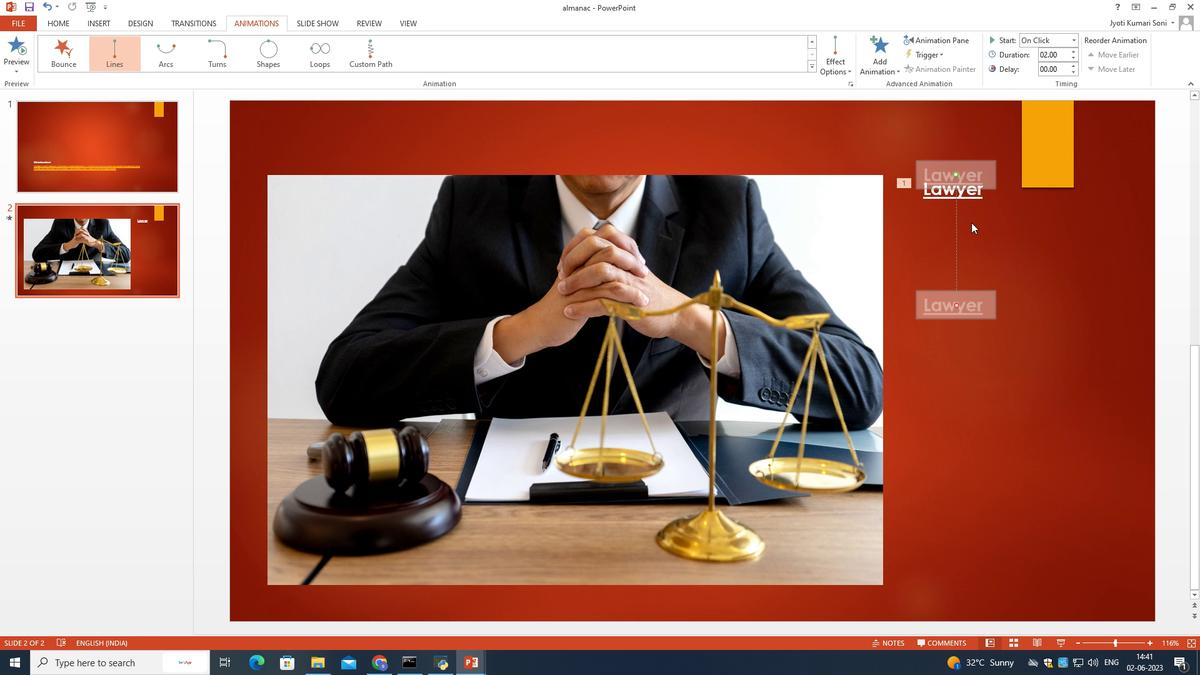 
Action: Mouse pressed left at (979, 223)
Screenshot: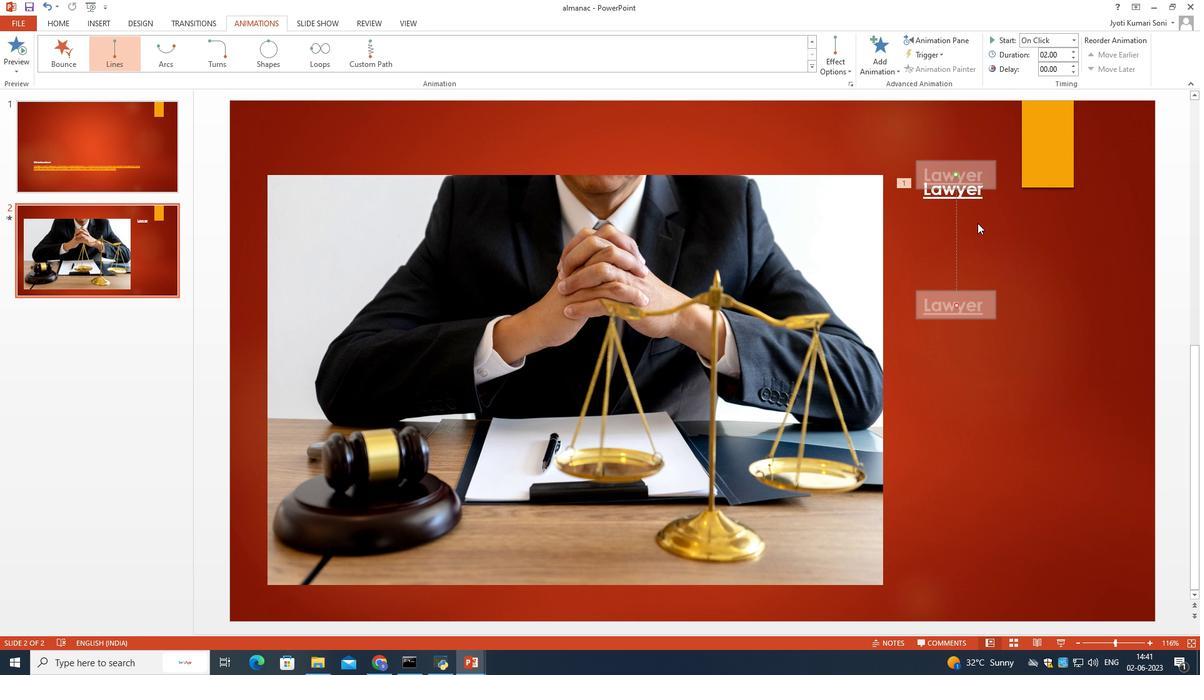 
Action: Mouse moved to (953, 191)
Screenshot: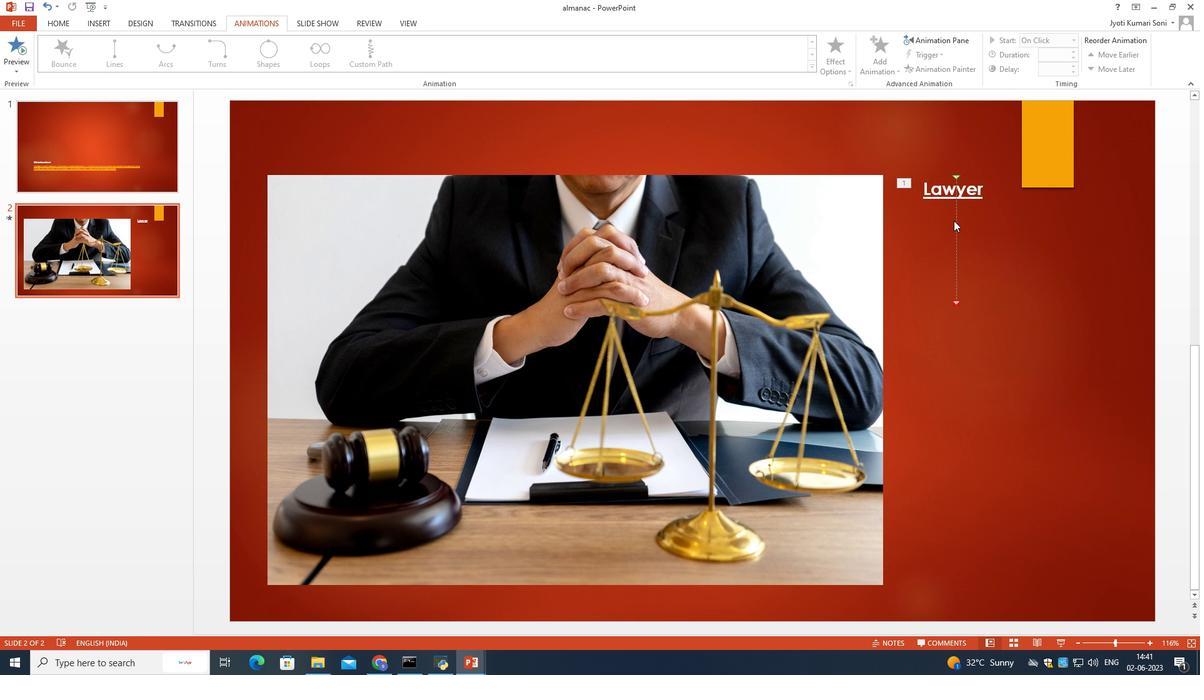
Action: Mouse pressed left at (953, 191)
Screenshot: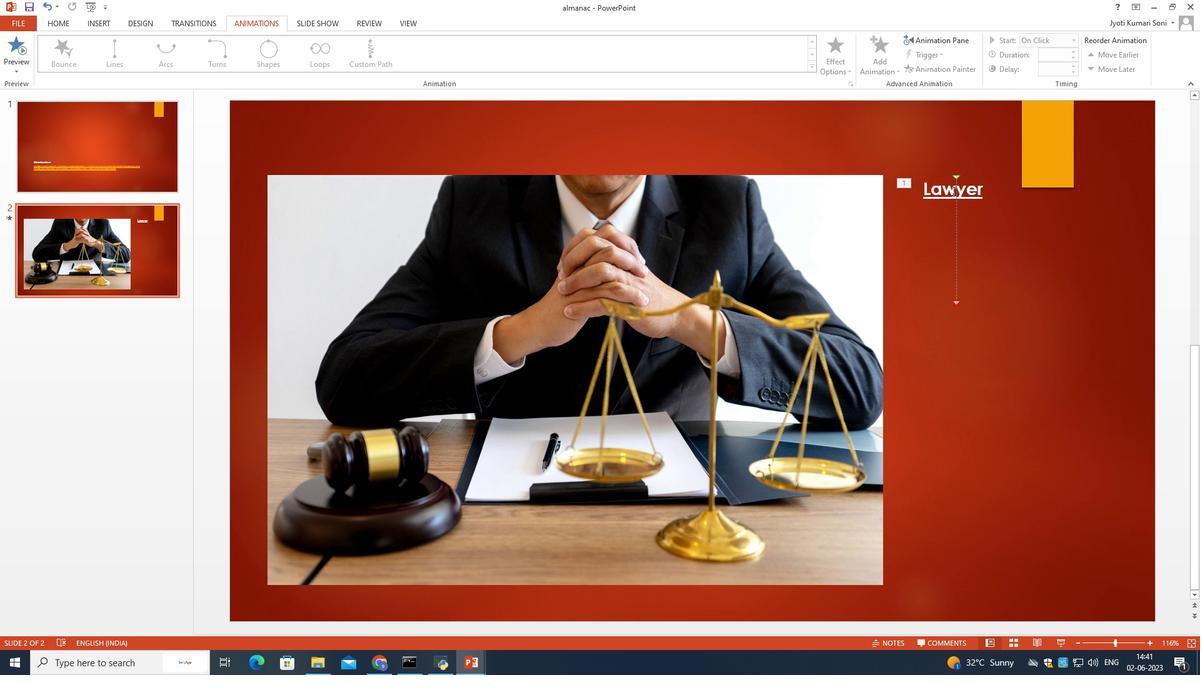 
Action: Mouse pressed left at (953, 191)
Screenshot: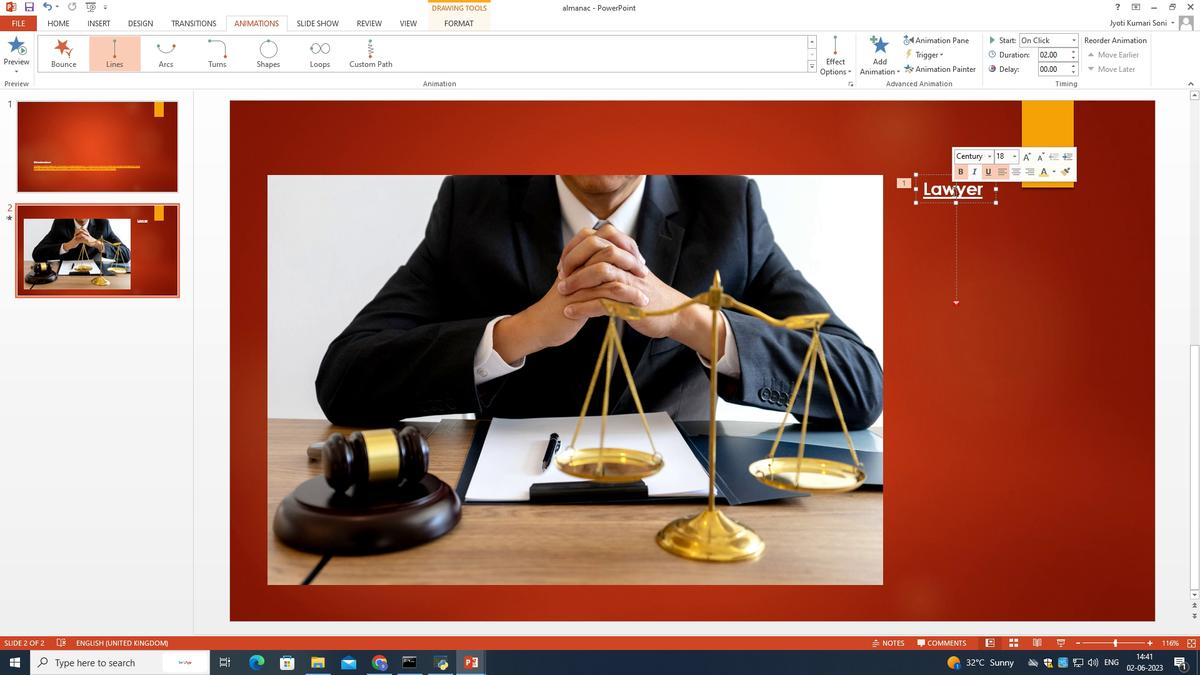 
Action: Mouse moved to (946, 191)
Screenshot: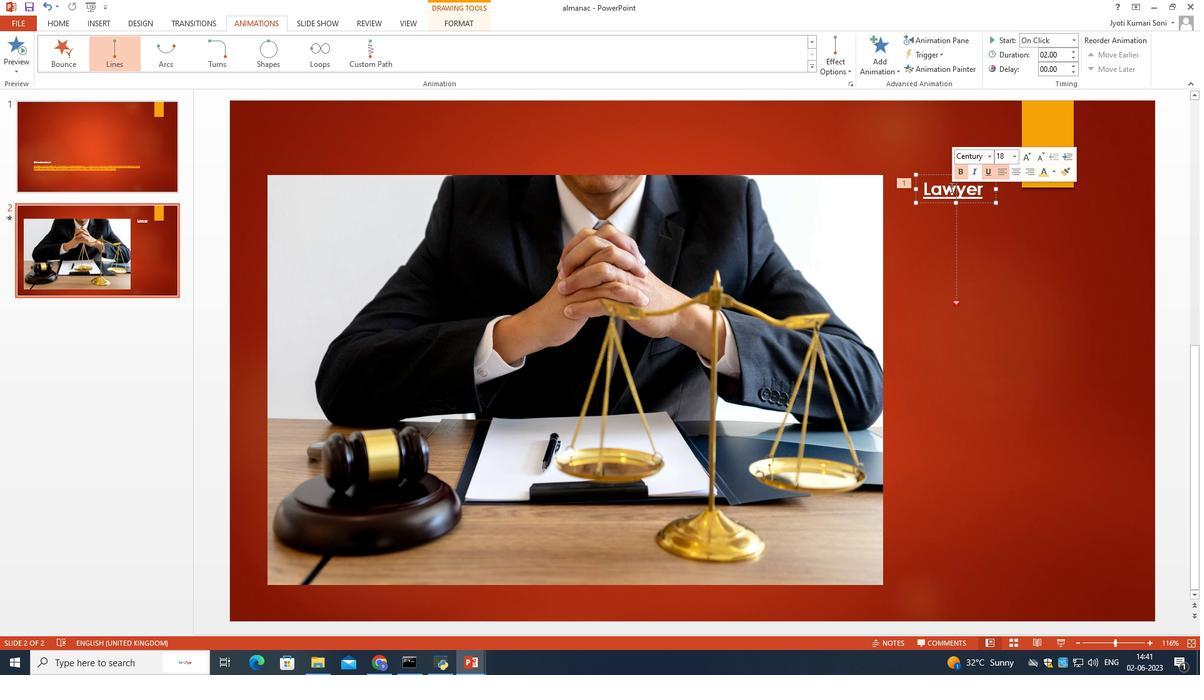 
Action: Mouse pressed left at (946, 191)
Screenshot: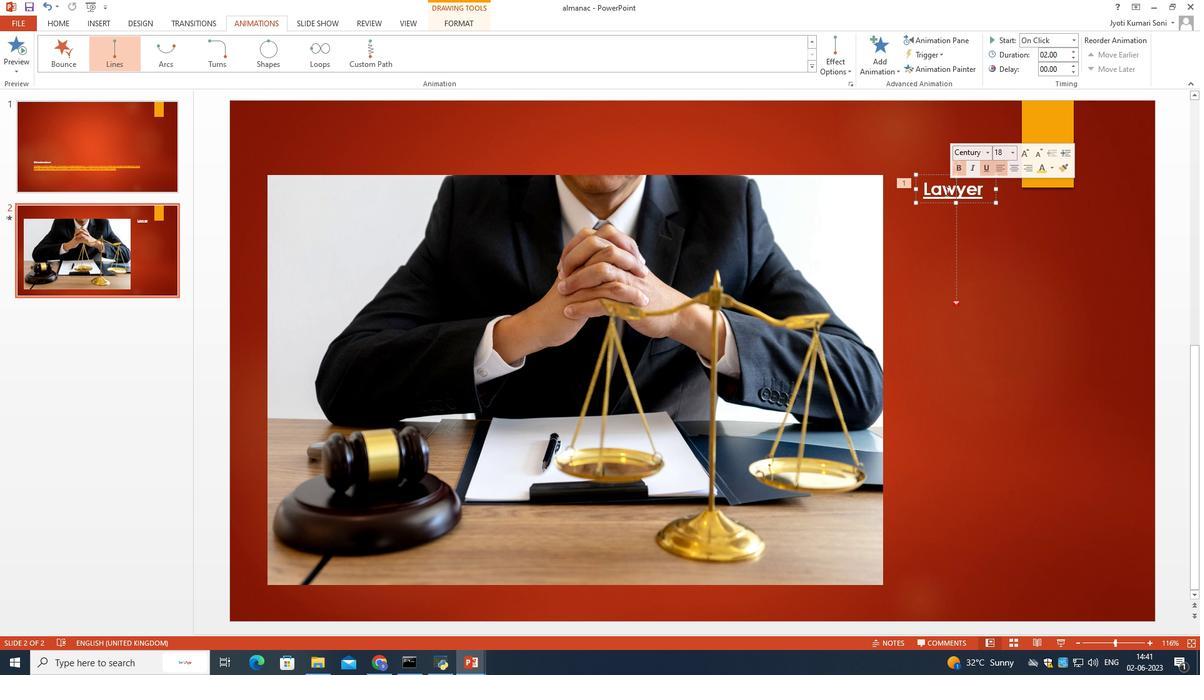 
Action: Mouse moved to (978, 203)
Screenshot: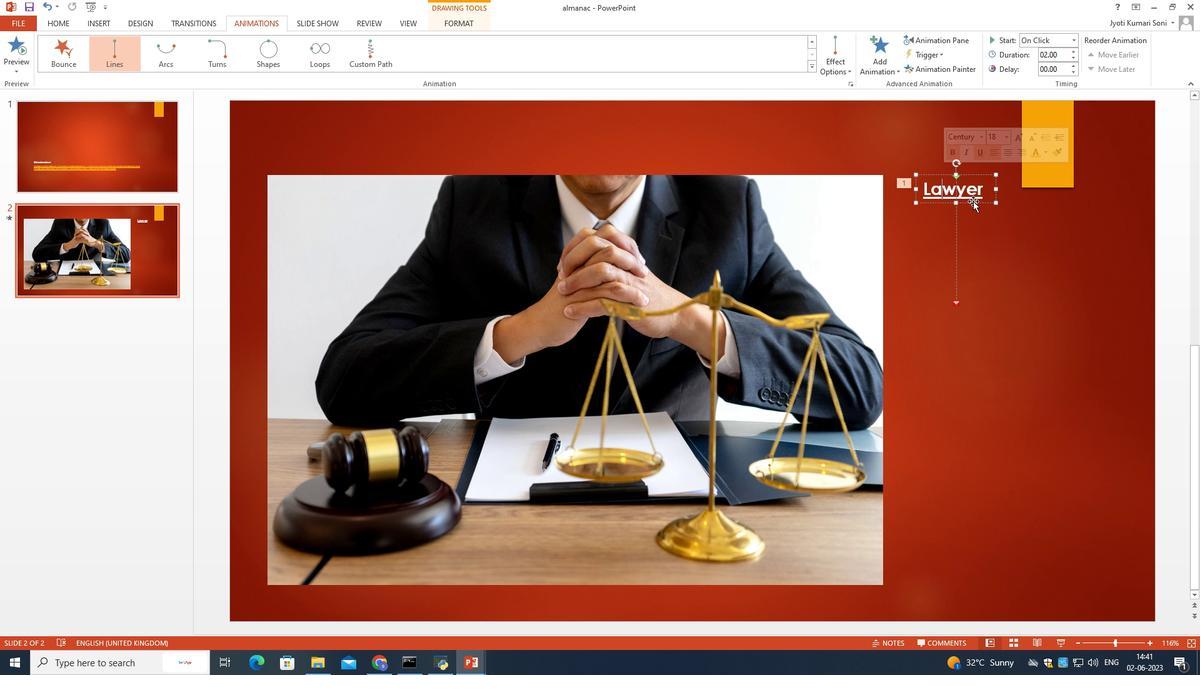 
Action: Mouse pressed left at (978, 203)
Screenshot: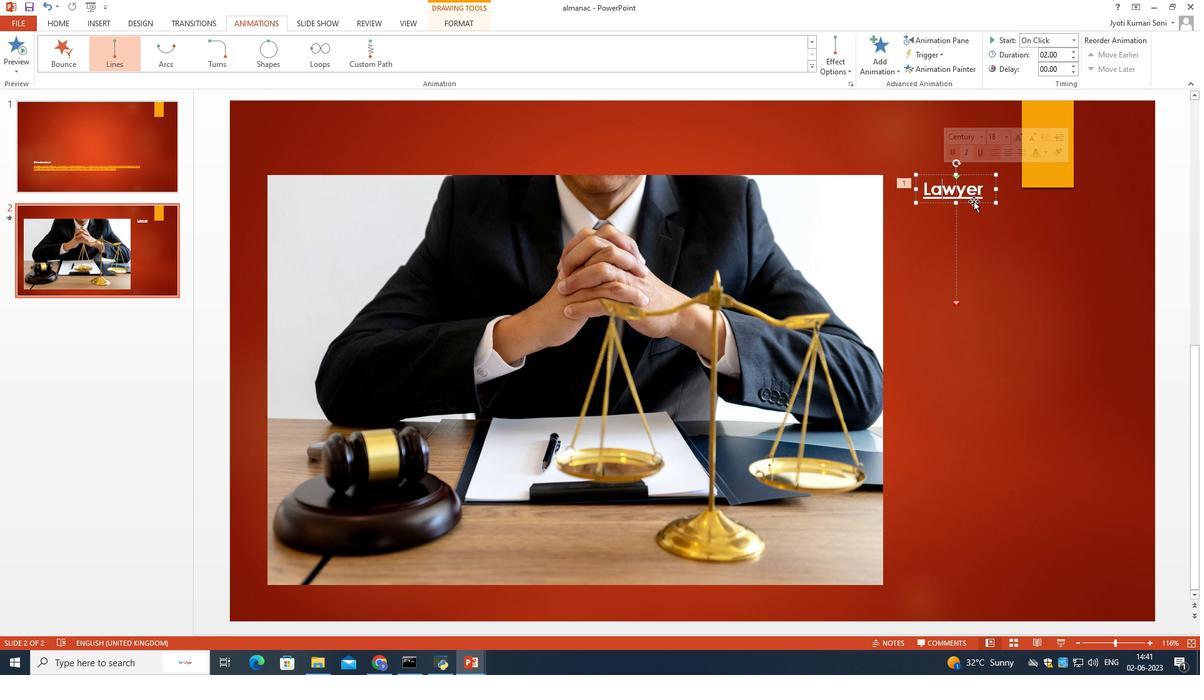 
Action: Mouse moved to (966, 191)
Screenshot: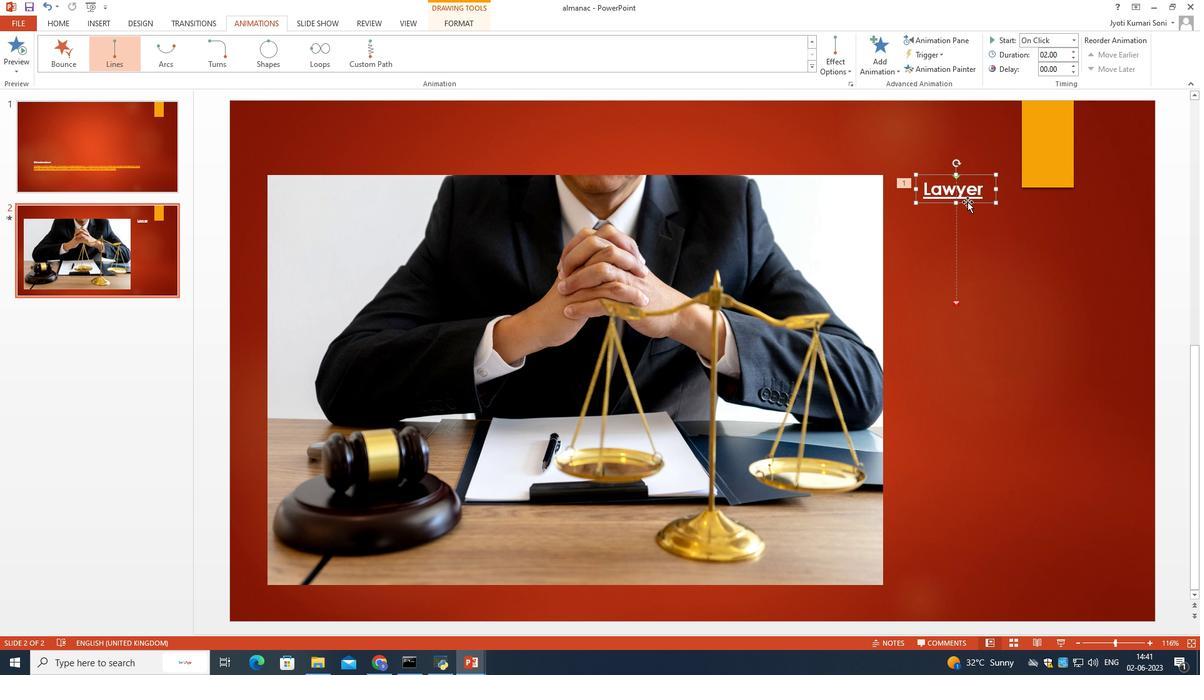 
Action: Mouse pressed left at (966, 191)
Screenshot: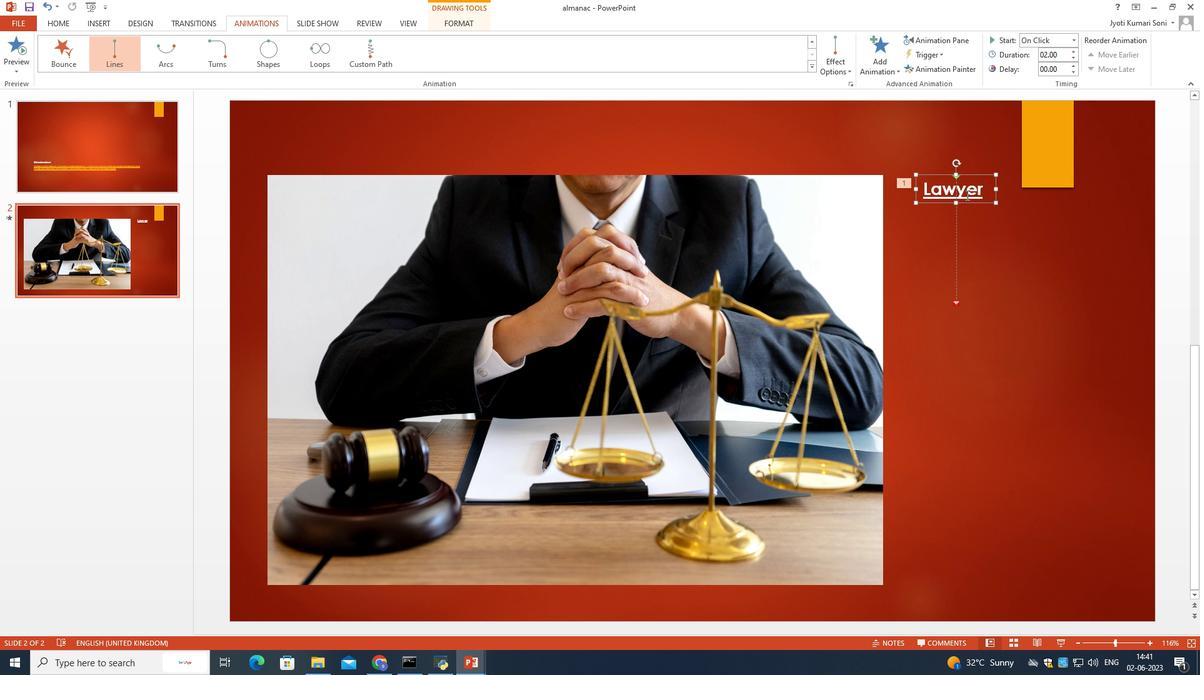 
Action: Mouse moved to (993, 217)
Screenshot: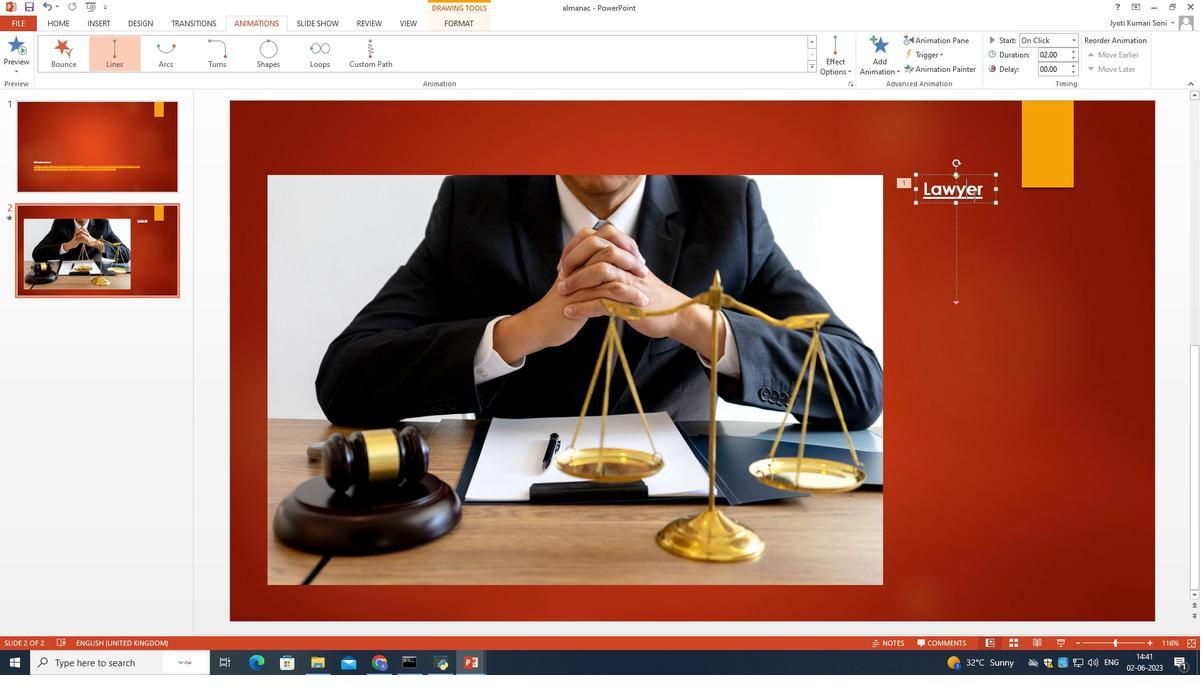 
Action: Mouse pressed left at (993, 217)
Screenshot: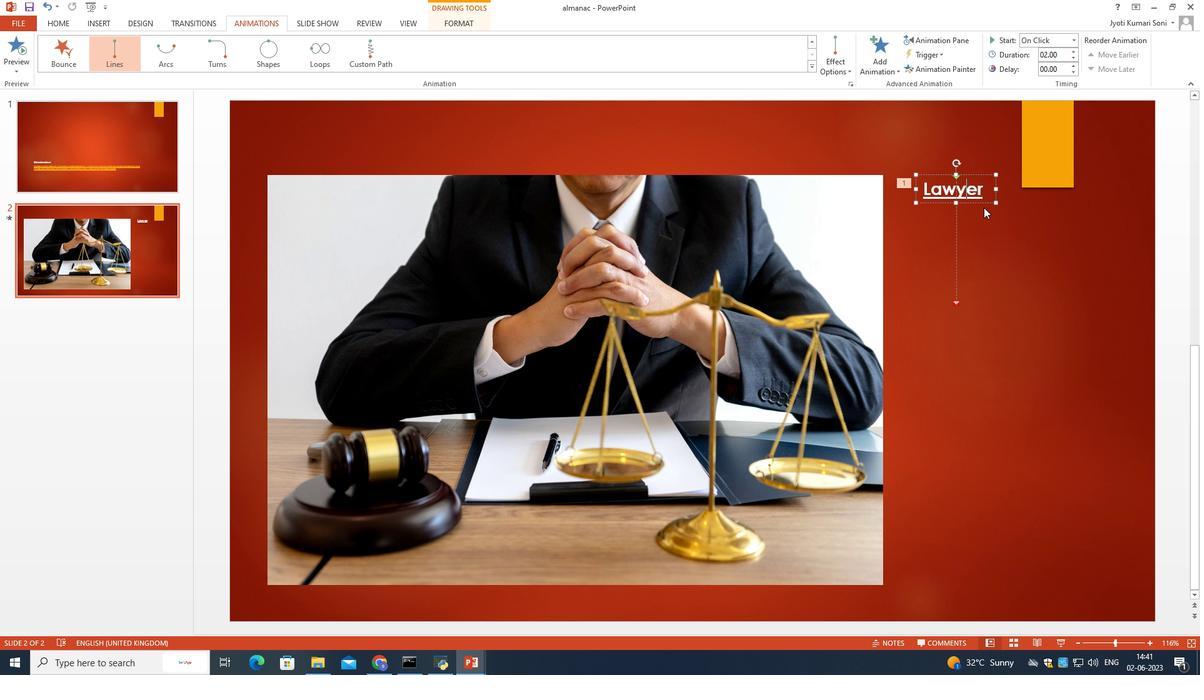 
Action: Mouse moved to (988, 220)
Screenshot: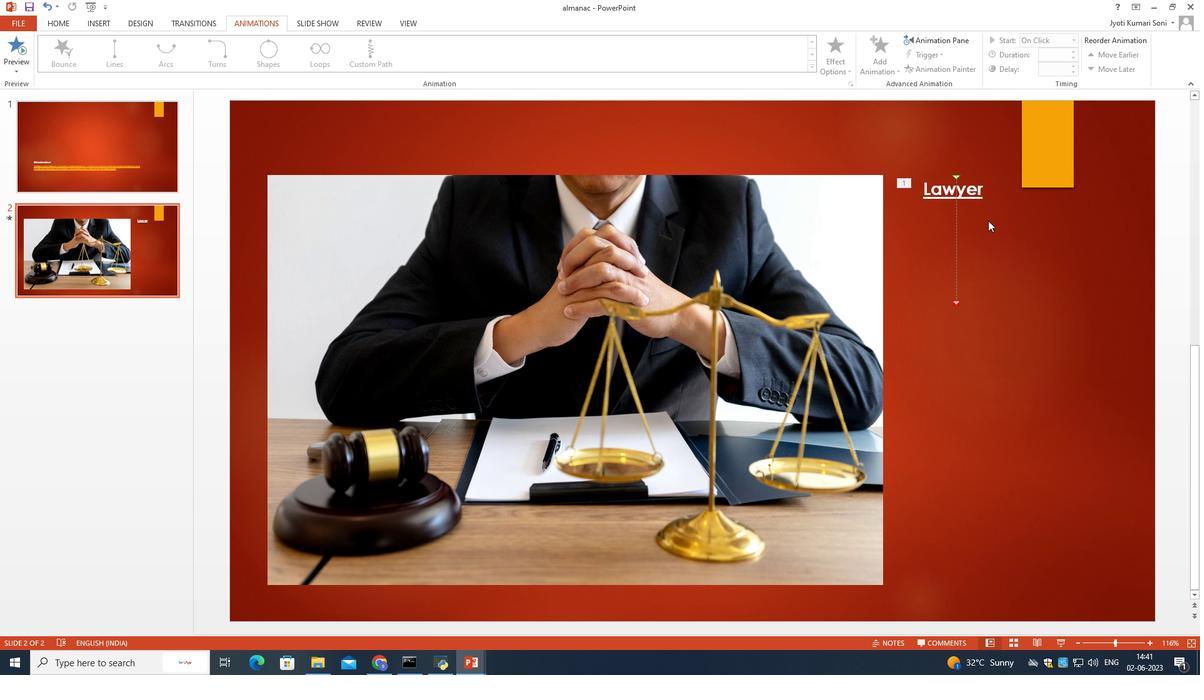 
